 Task: Find connections with filter location La Celle-Saint-Cloud with filter topic #Consultantswith filter profile language German with filter current company Jindal Stainless with filter school Technology Jobs with filter industry Venture Capital and Private Equity Principals with filter service category Leadership Development with filter keywords title Digital Overlord
Action: Mouse moved to (575, 96)
Screenshot: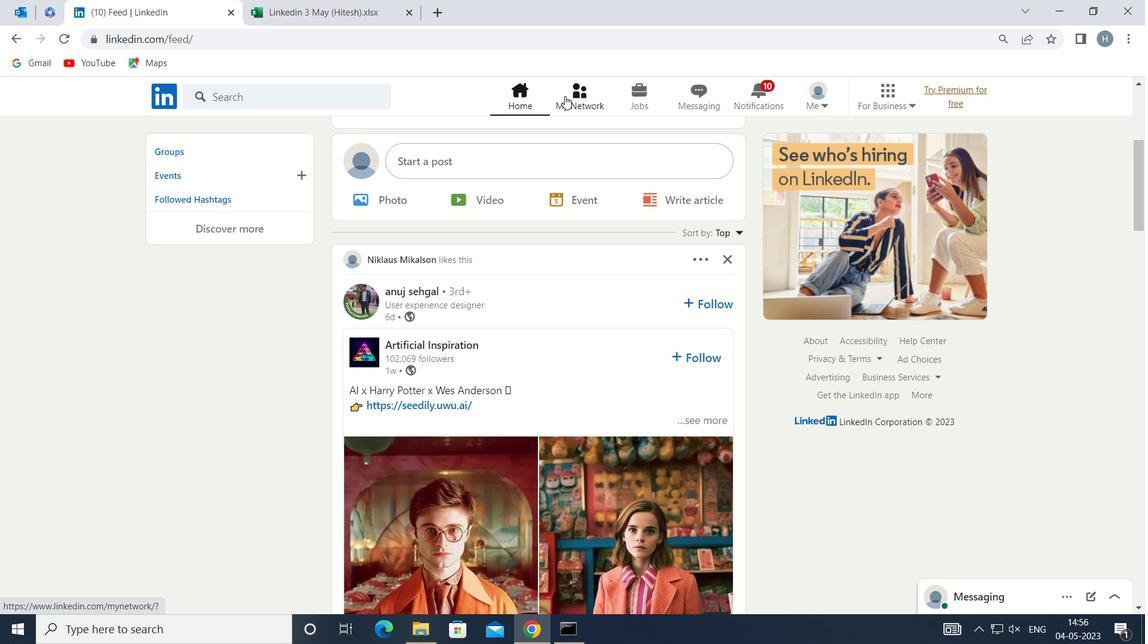 
Action: Mouse pressed left at (575, 96)
Screenshot: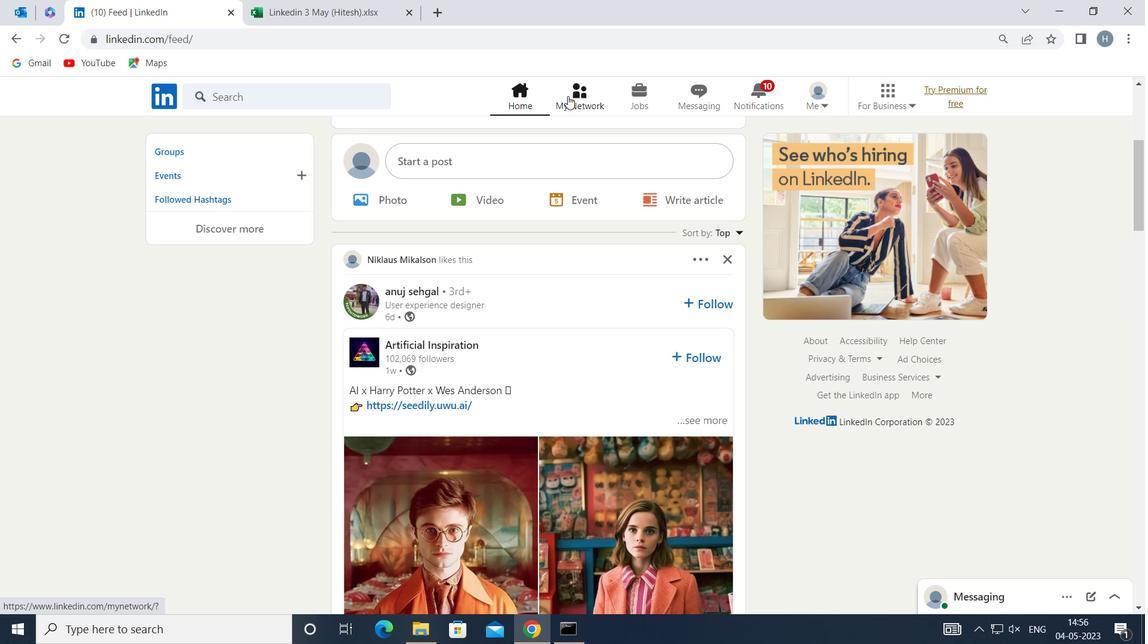 
Action: Mouse moved to (300, 171)
Screenshot: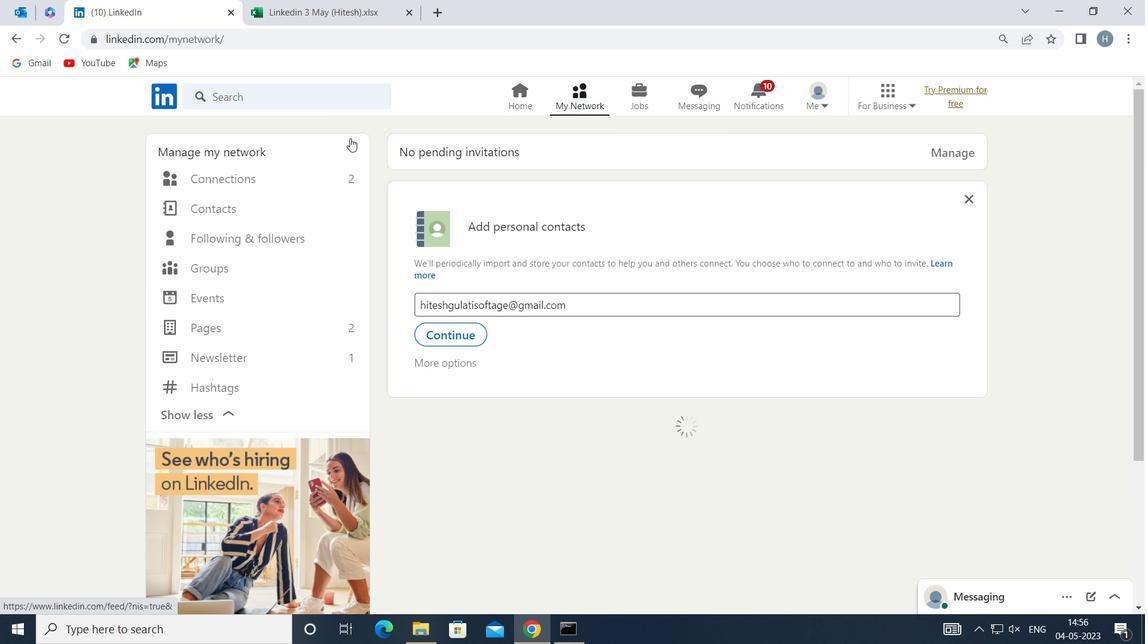
Action: Mouse pressed left at (300, 171)
Screenshot: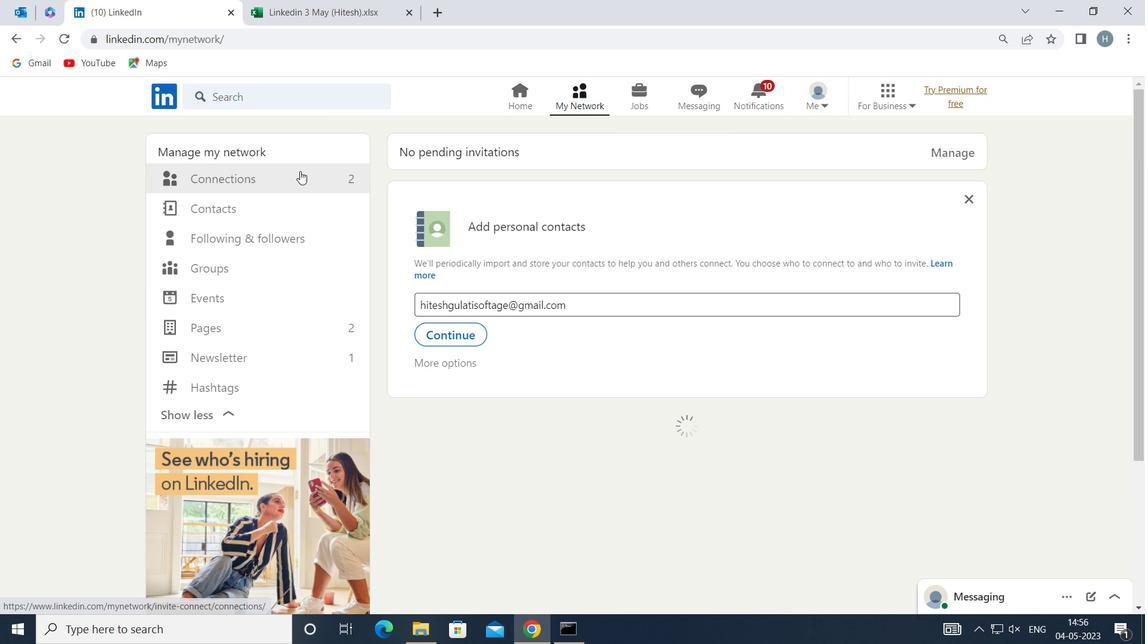 
Action: Mouse moved to (701, 173)
Screenshot: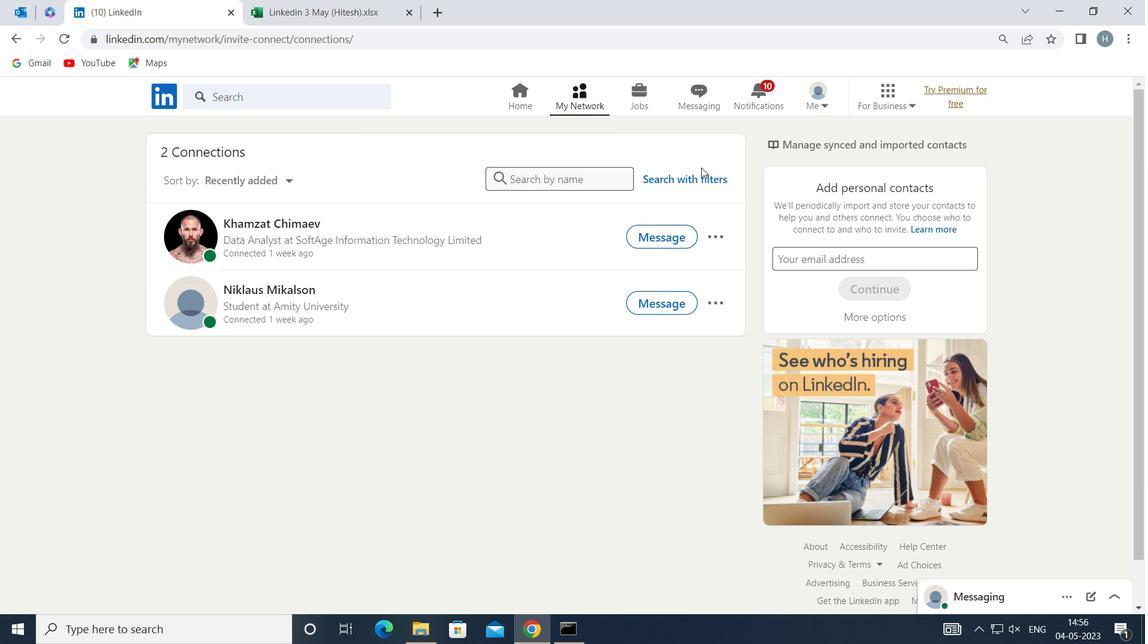
Action: Mouse pressed left at (701, 173)
Screenshot: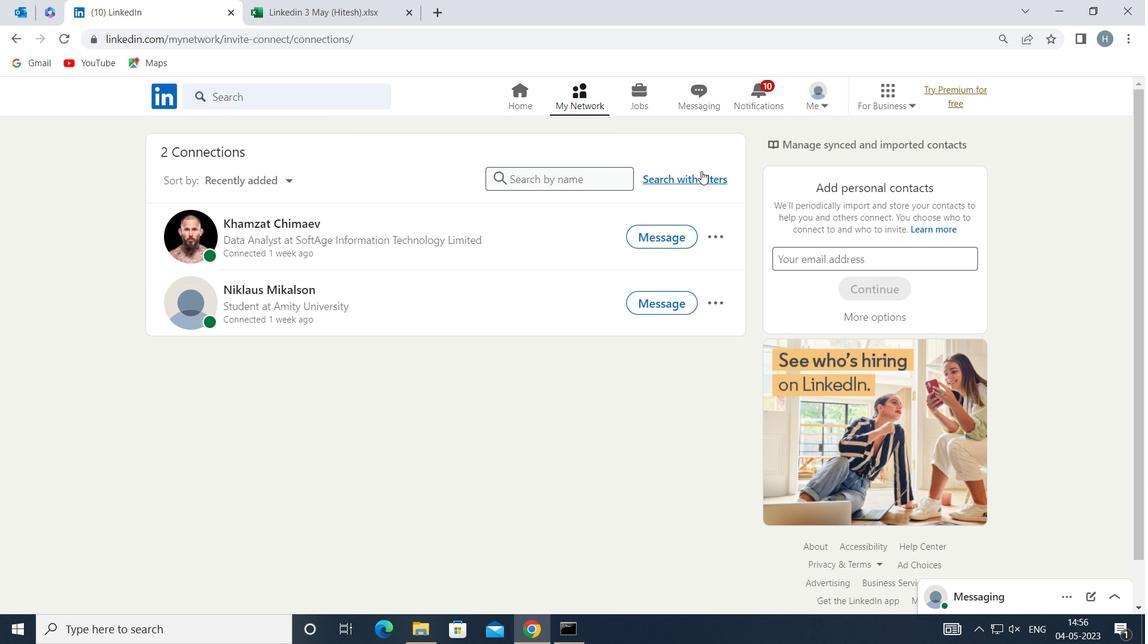 
Action: Mouse moved to (624, 135)
Screenshot: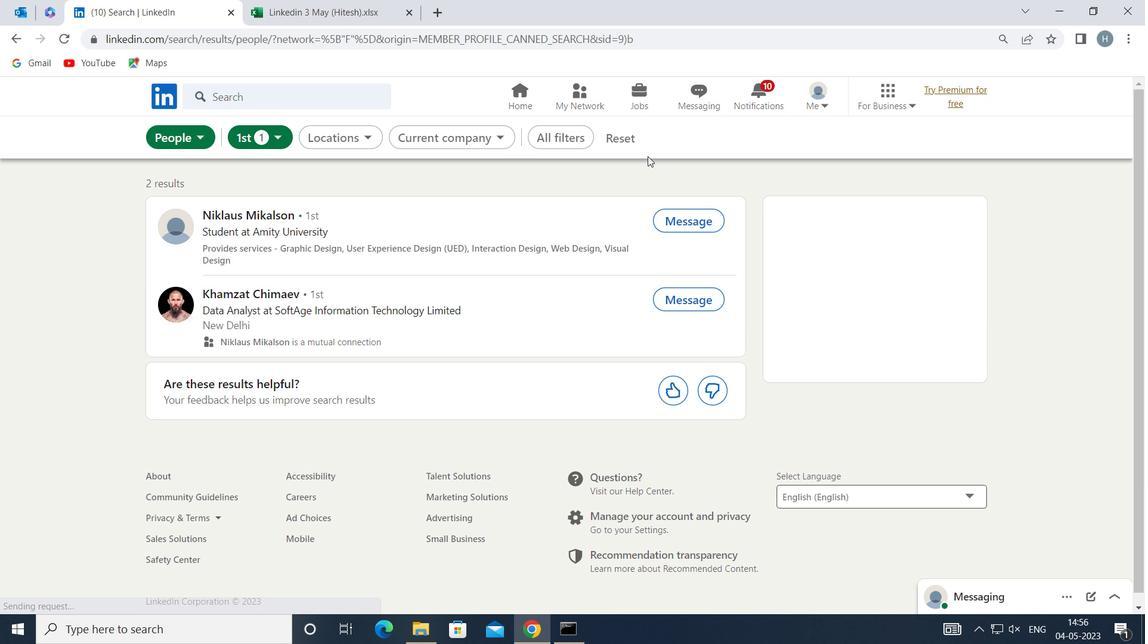 
Action: Mouse pressed left at (624, 135)
Screenshot: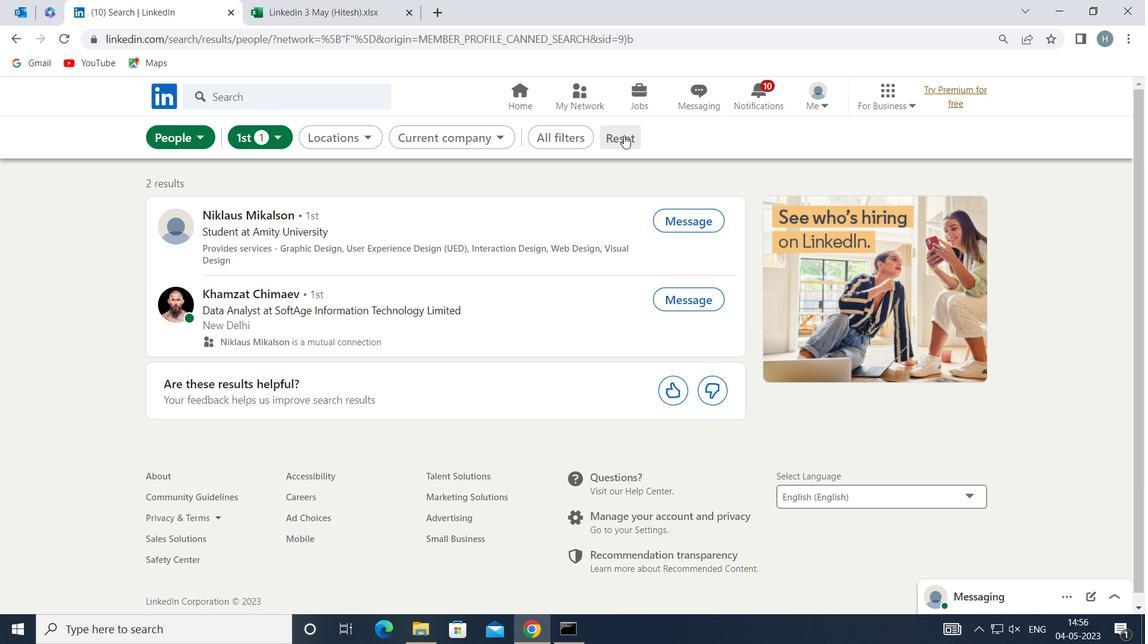 
Action: Mouse moved to (612, 131)
Screenshot: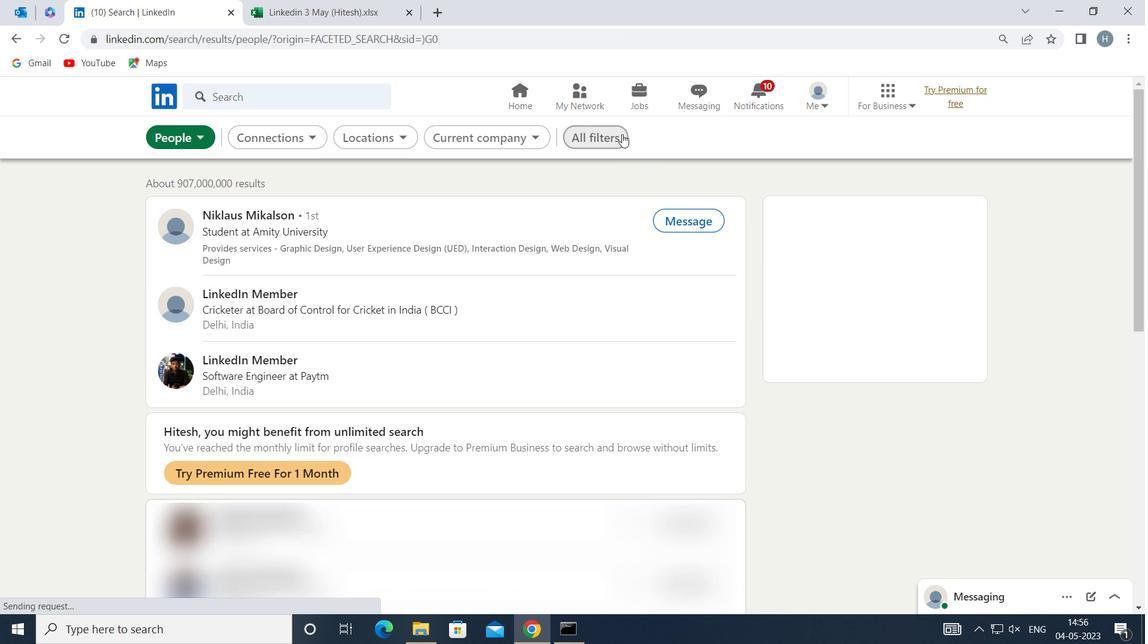 
Action: Mouse pressed left at (612, 131)
Screenshot: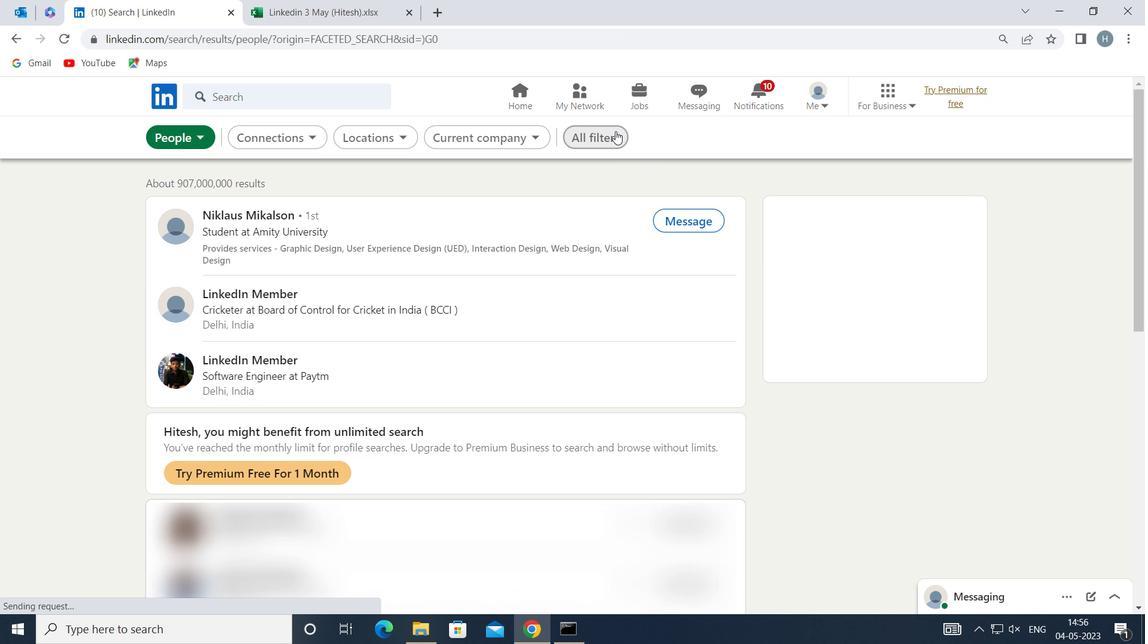 
Action: Mouse moved to (840, 264)
Screenshot: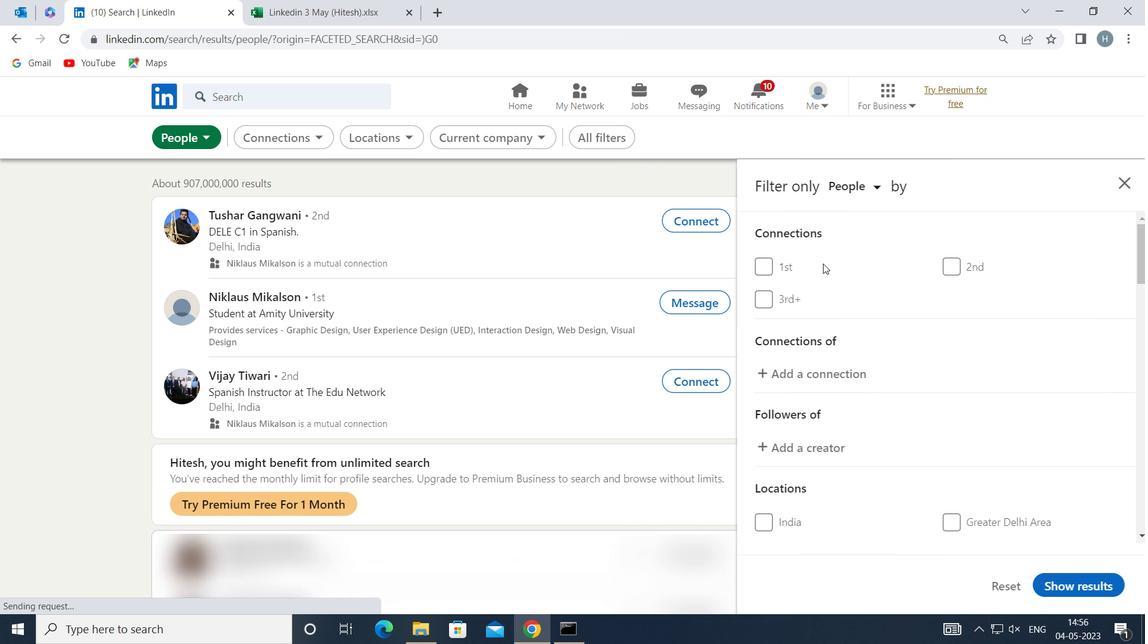 
Action: Mouse scrolled (840, 264) with delta (0, 0)
Screenshot: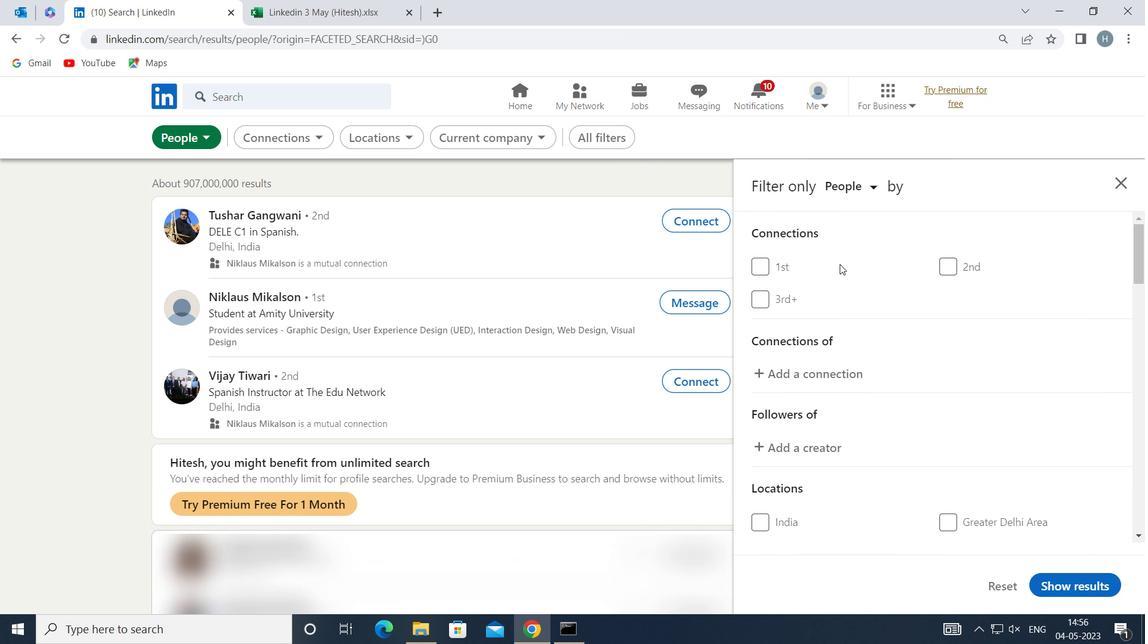 
Action: Mouse moved to (842, 264)
Screenshot: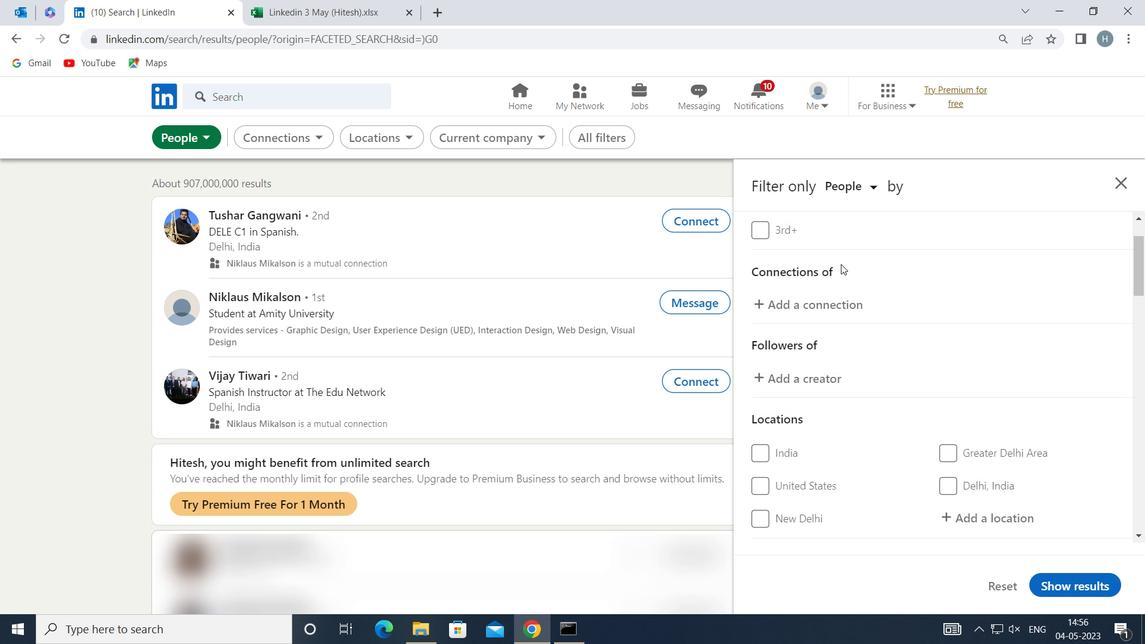 
Action: Mouse scrolled (842, 264) with delta (0, 0)
Screenshot: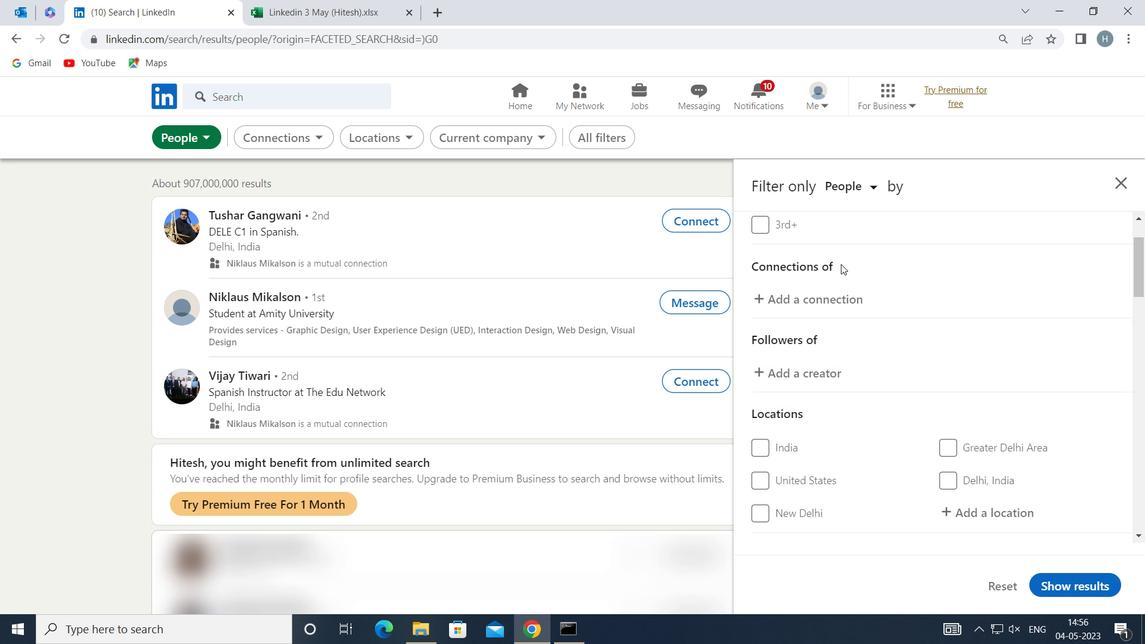 
Action: Mouse moved to (989, 434)
Screenshot: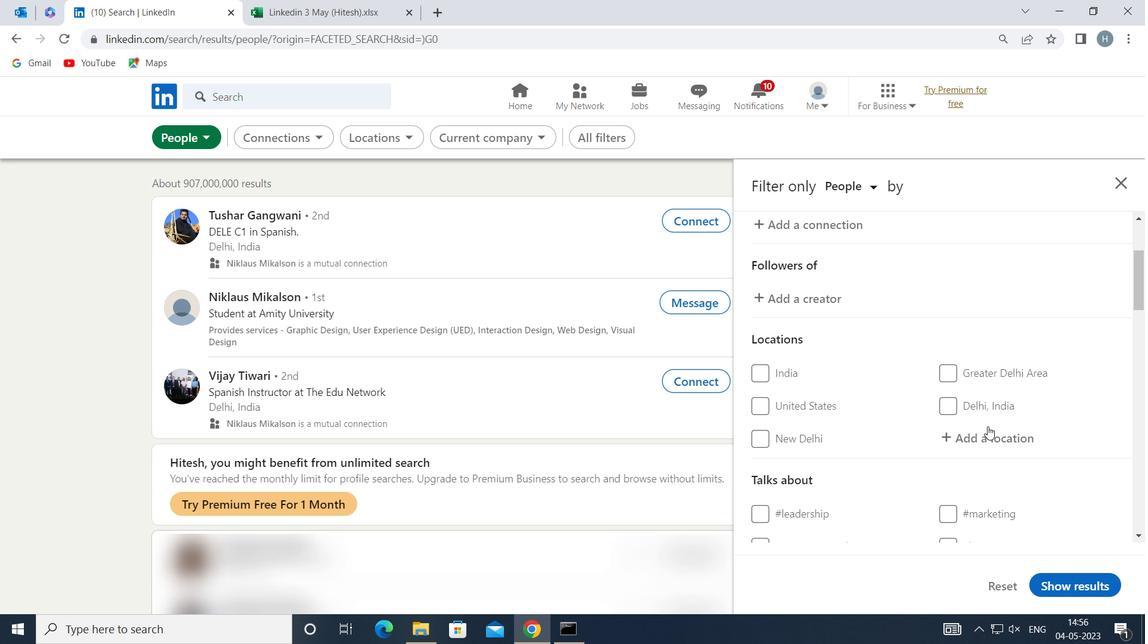 
Action: Mouse pressed left at (989, 434)
Screenshot: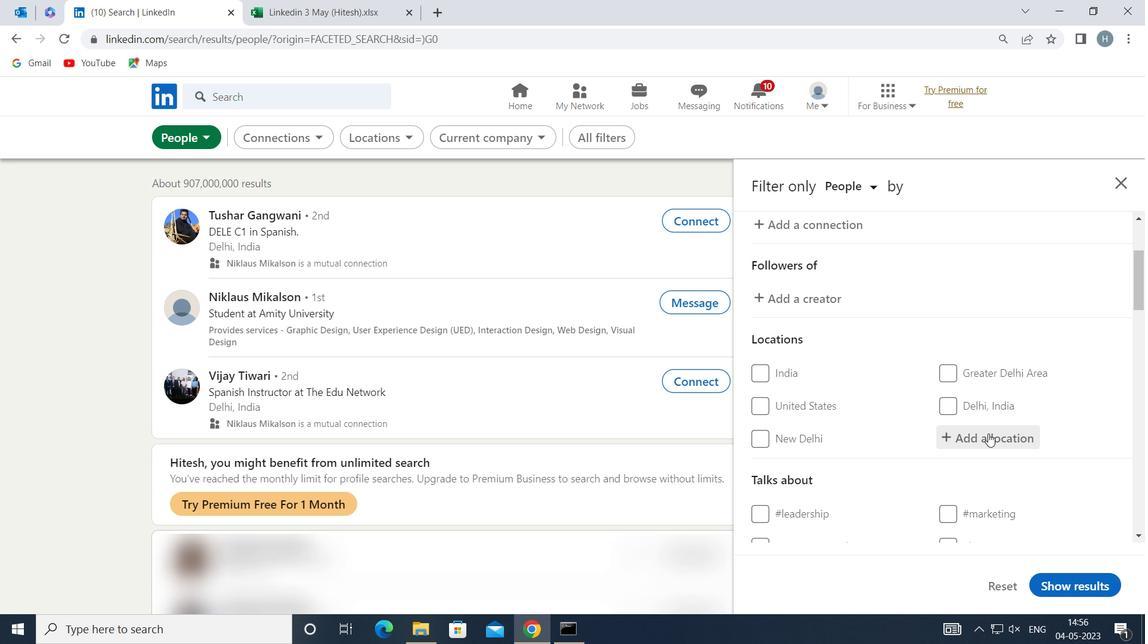 
Action: Mouse moved to (989, 439)
Screenshot: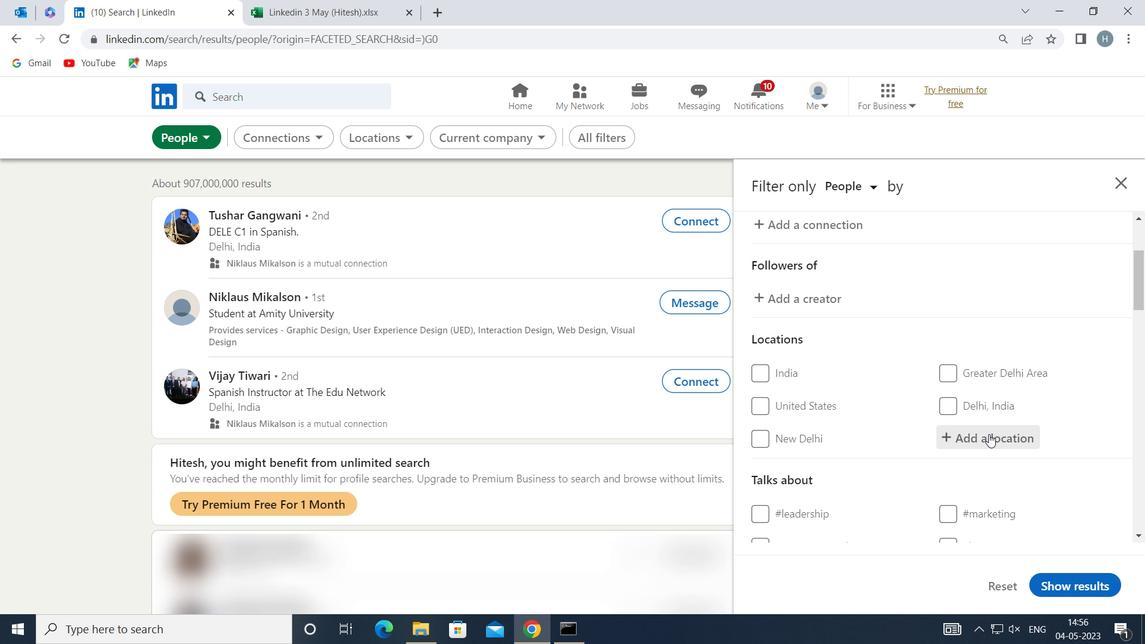 
Action: Key pressed <Key.shift>LA<Key.space><Key.shift>CELLE
Screenshot: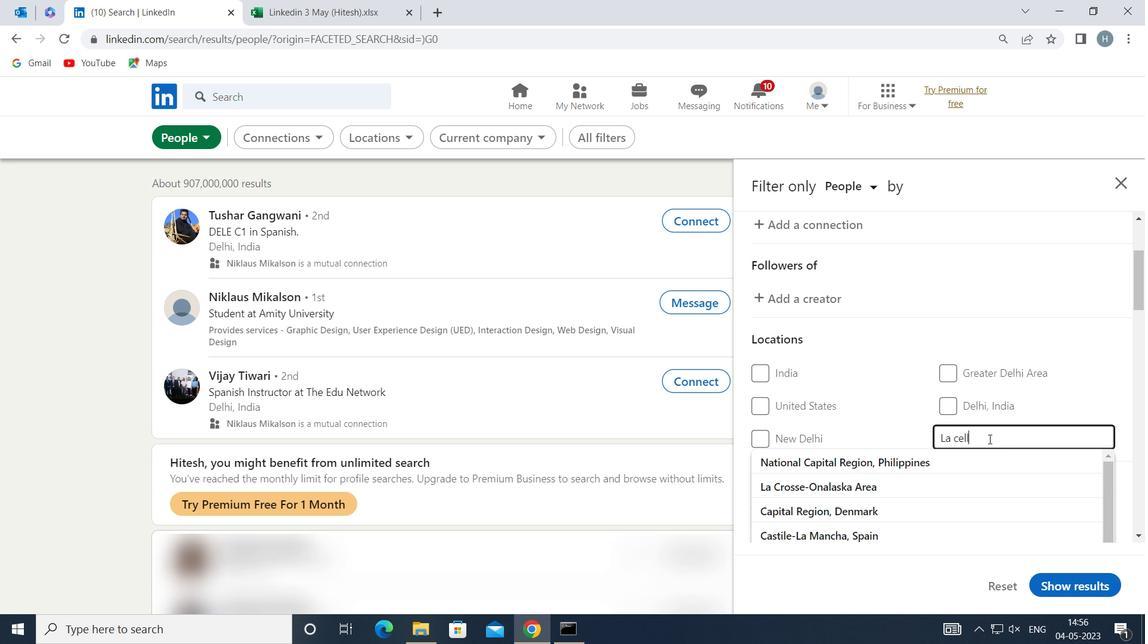 
Action: Mouse moved to (920, 452)
Screenshot: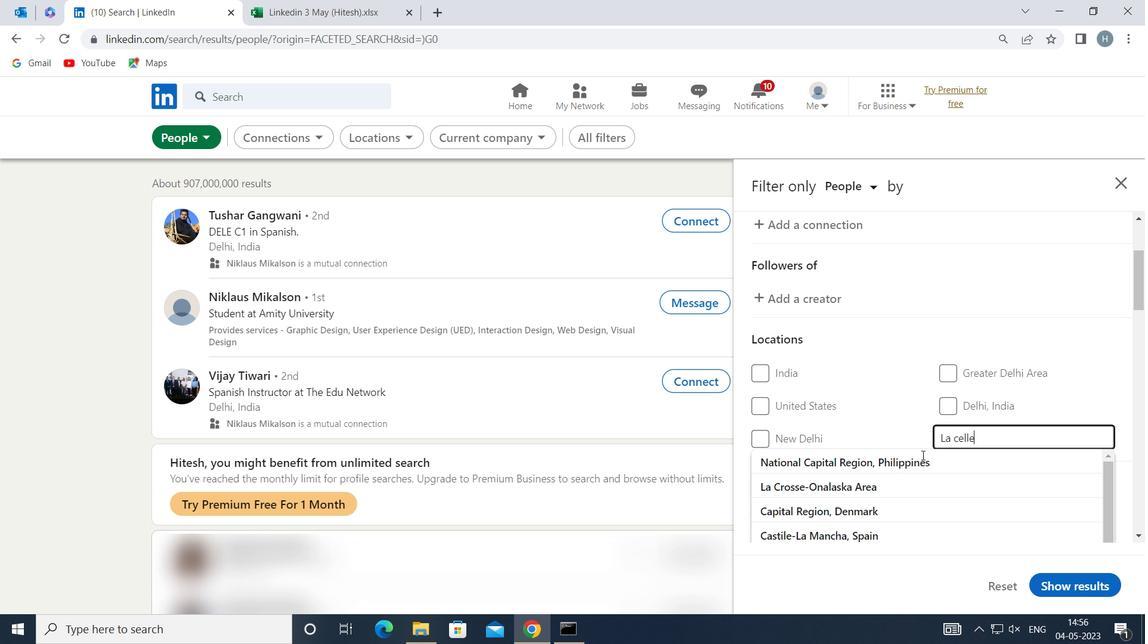 
Action: Key pressed <Key.space>
Screenshot: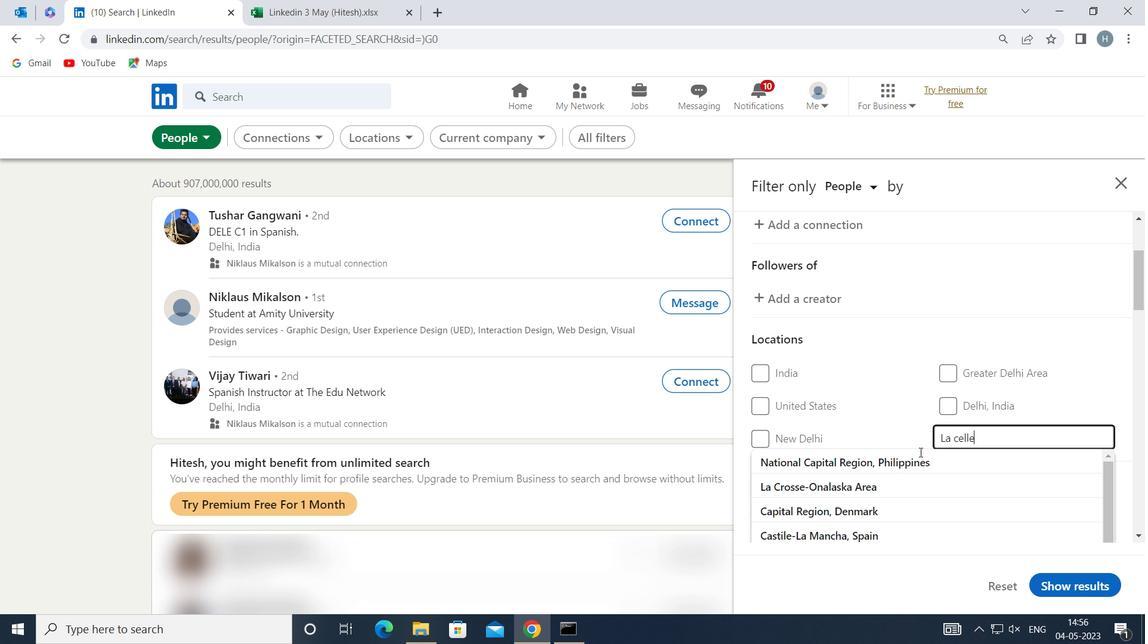 
Action: Mouse moved to (916, 452)
Screenshot: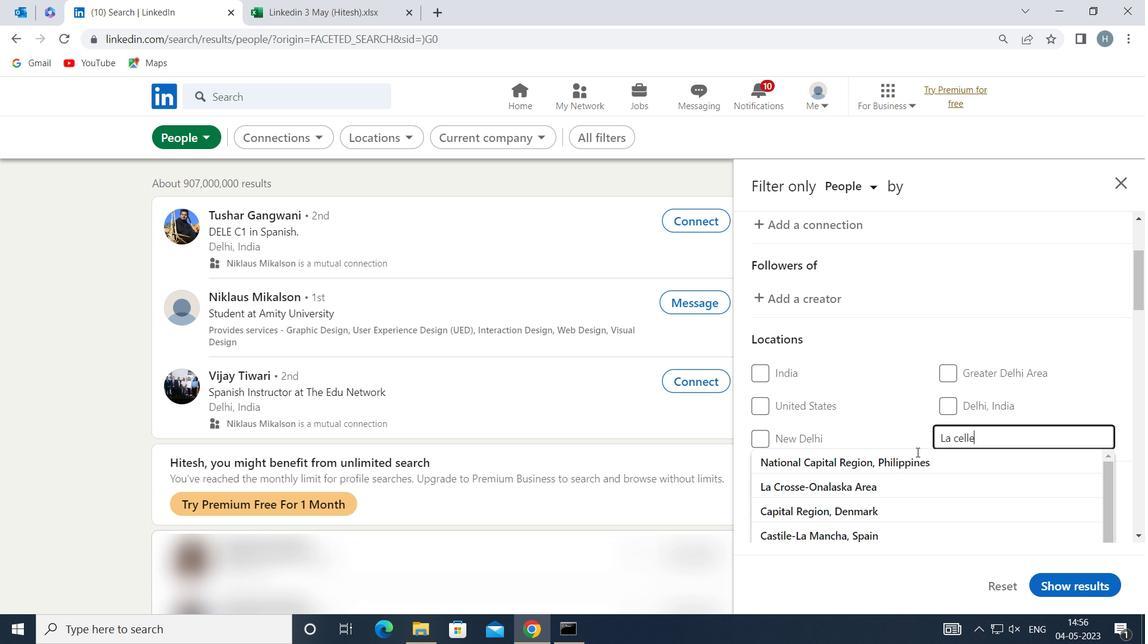 
Action: Key pressed S
Screenshot: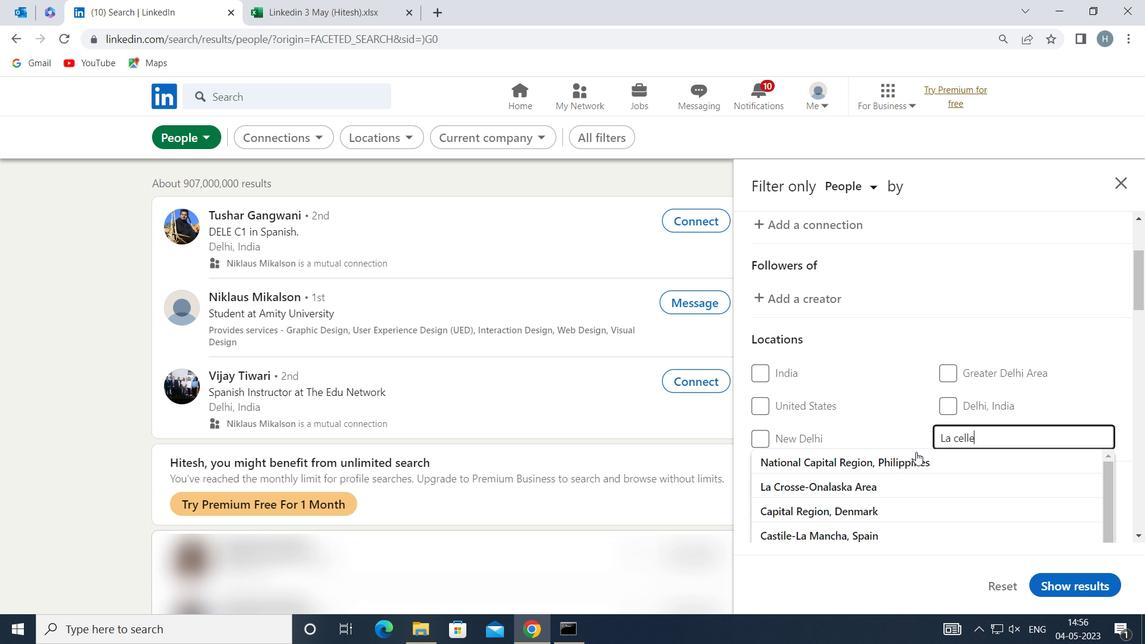 
Action: Mouse moved to (1026, 461)
Screenshot: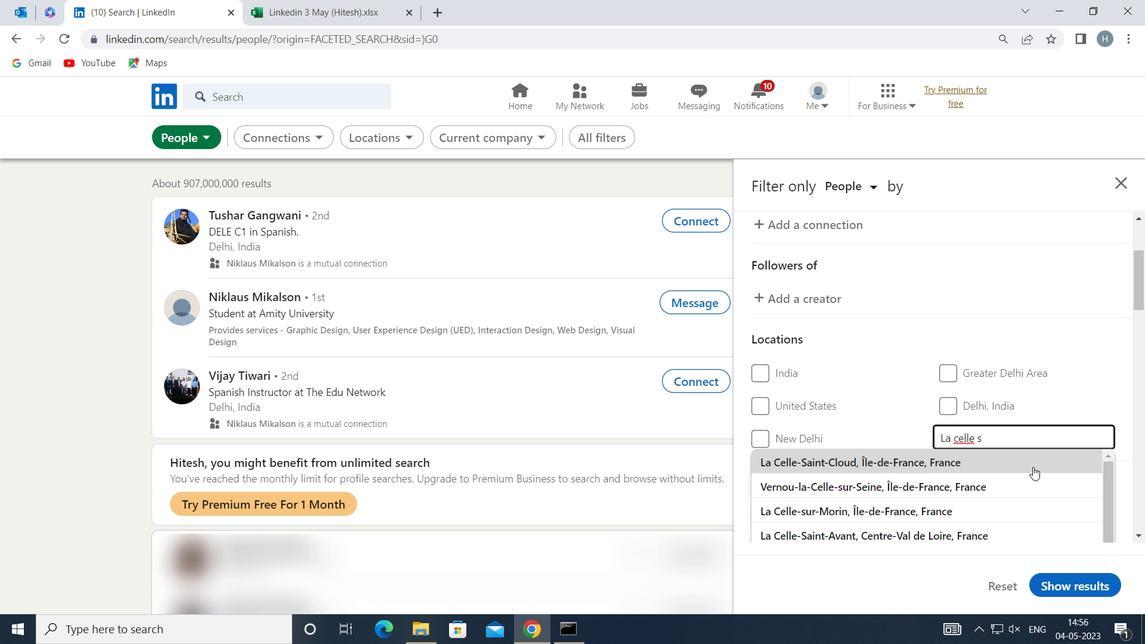 
Action: Mouse pressed left at (1026, 461)
Screenshot: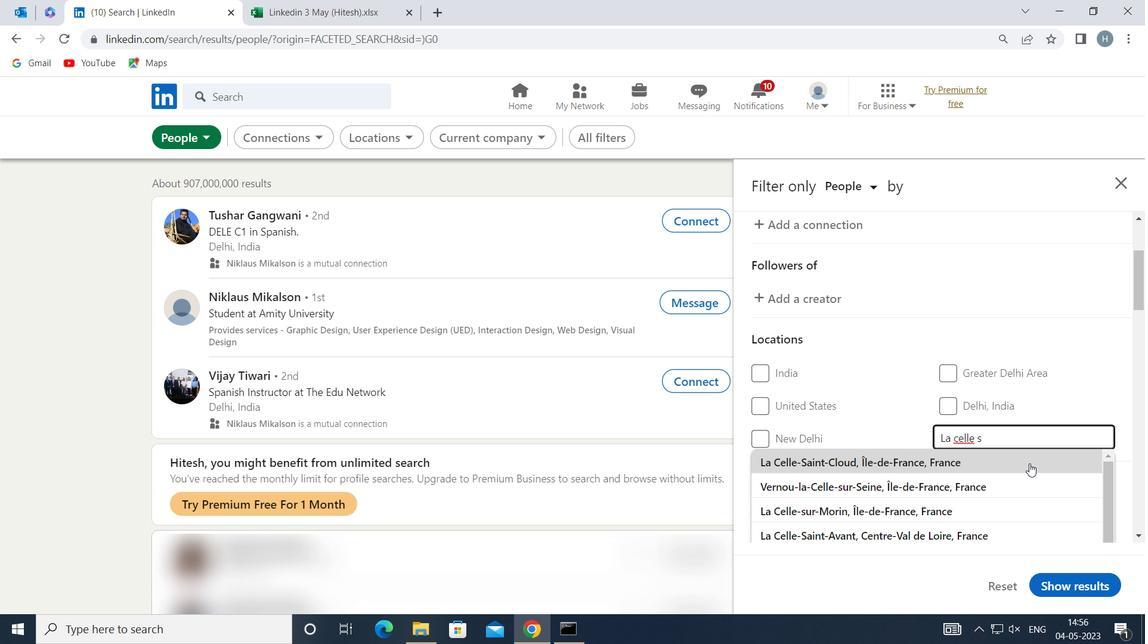 
Action: Mouse moved to (1002, 464)
Screenshot: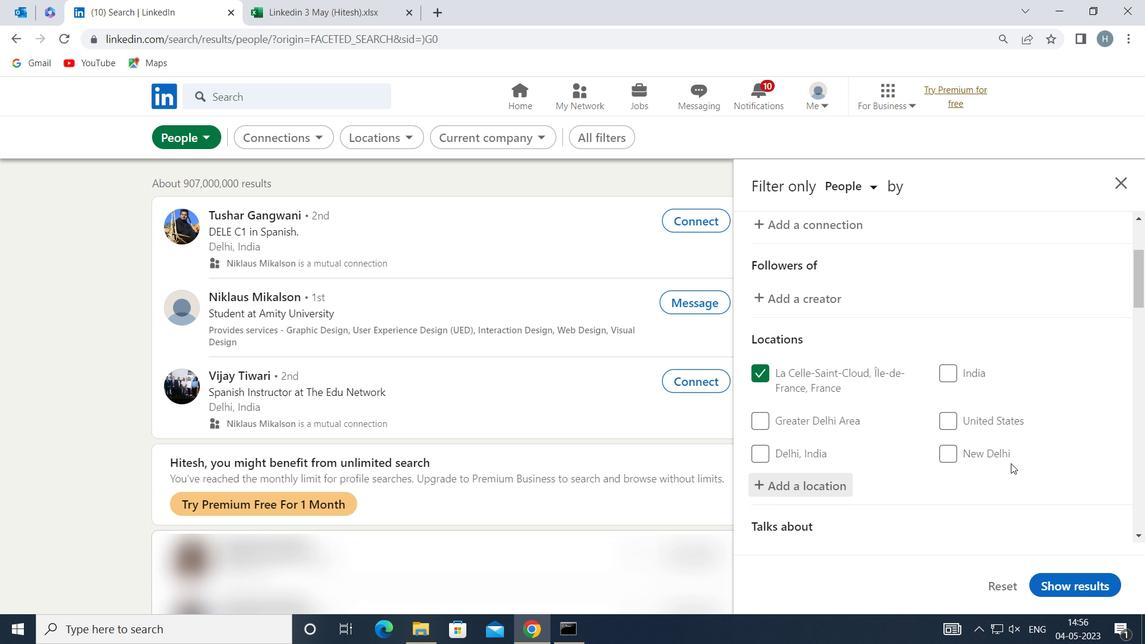 
Action: Mouse scrolled (1002, 463) with delta (0, 0)
Screenshot: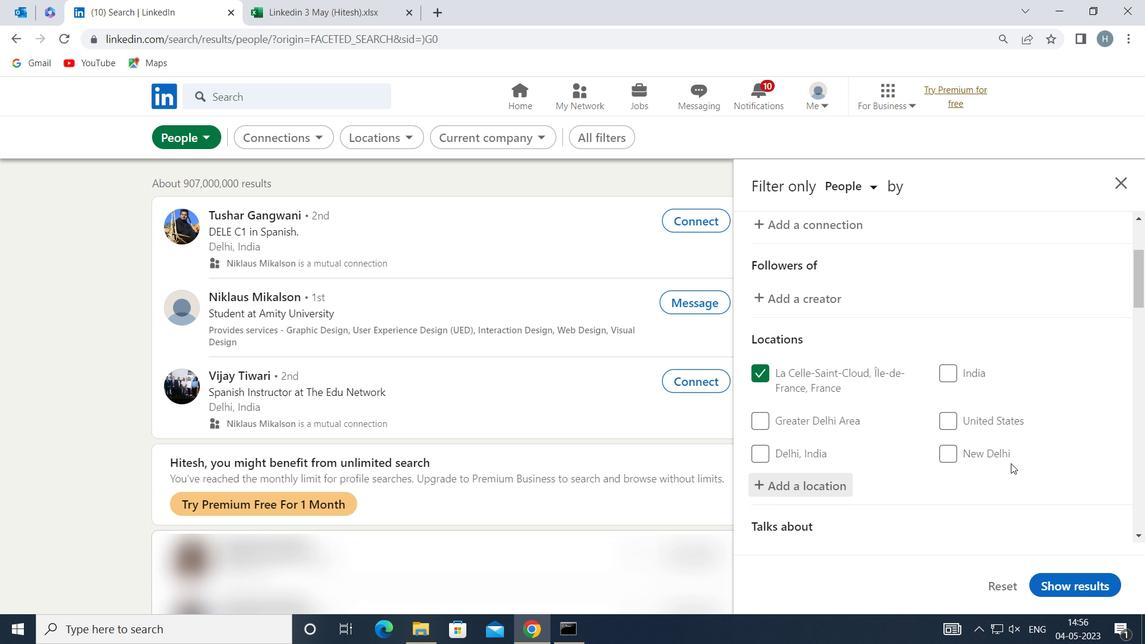 
Action: Mouse moved to (995, 464)
Screenshot: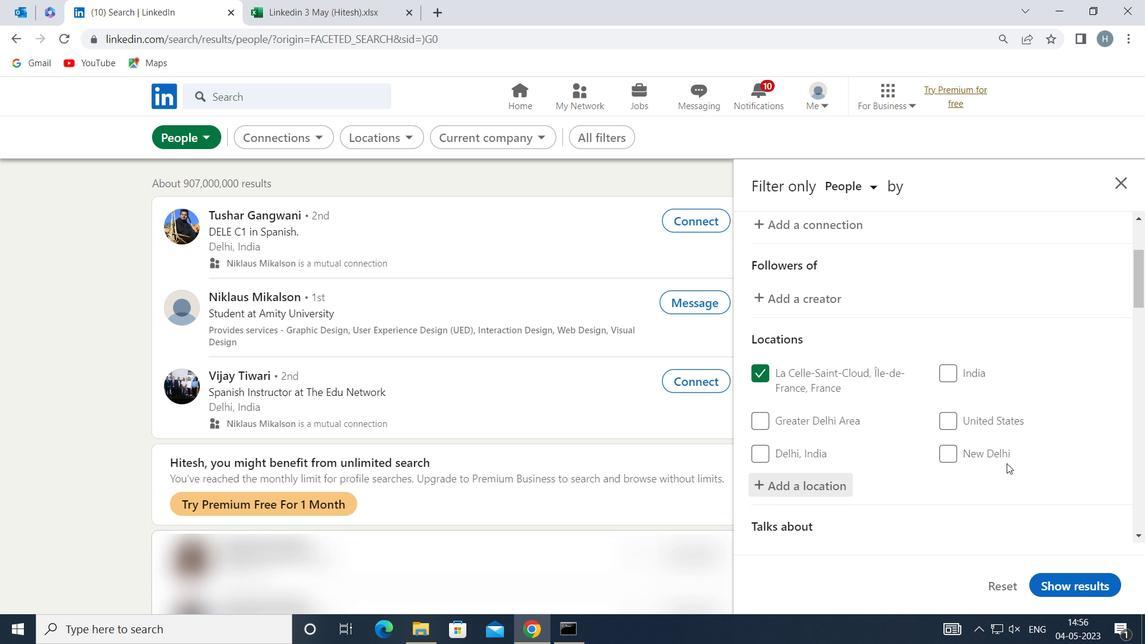 
Action: Mouse scrolled (995, 463) with delta (0, 0)
Screenshot: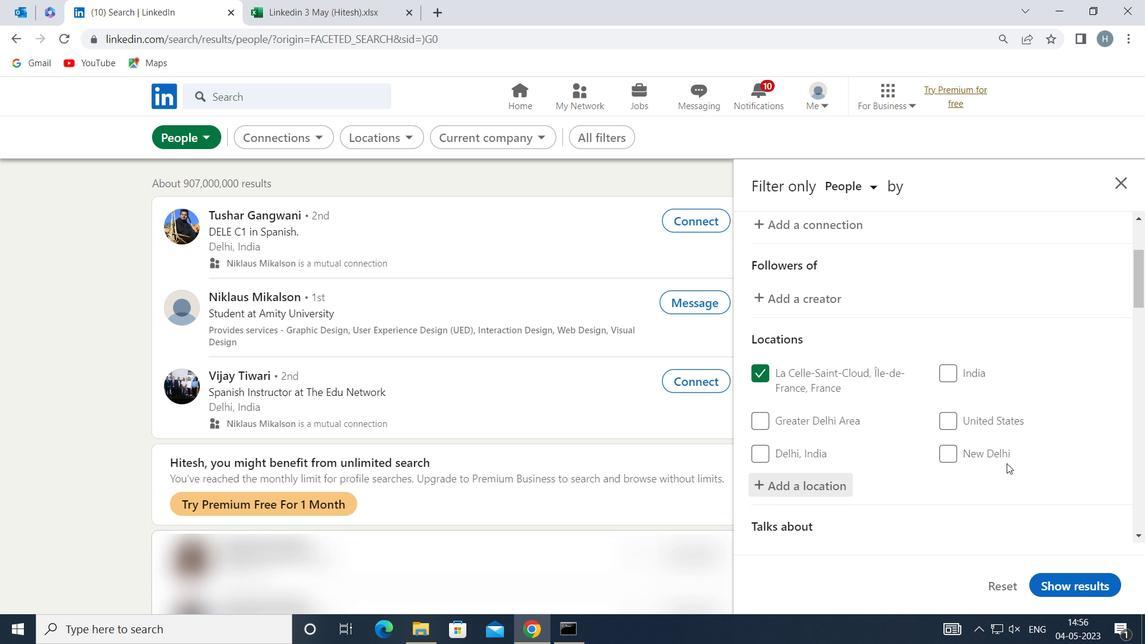 
Action: Mouse moved to (989, 460)
Screenshot: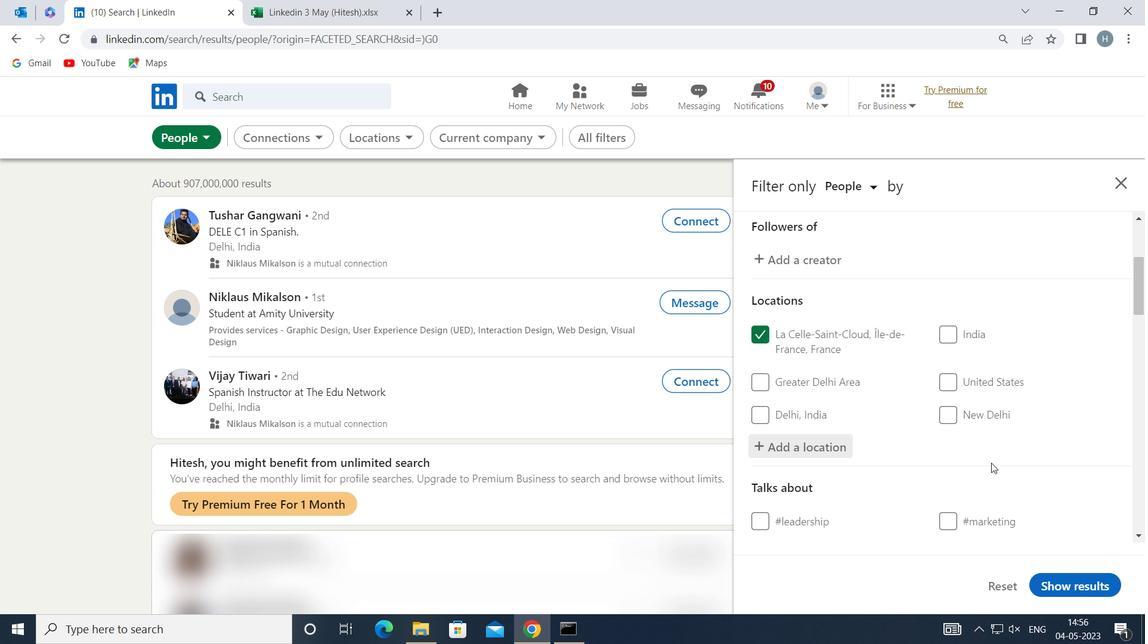 
Action: Mouse scrolled (989, 459) with delta (0, 0)
Screenshot: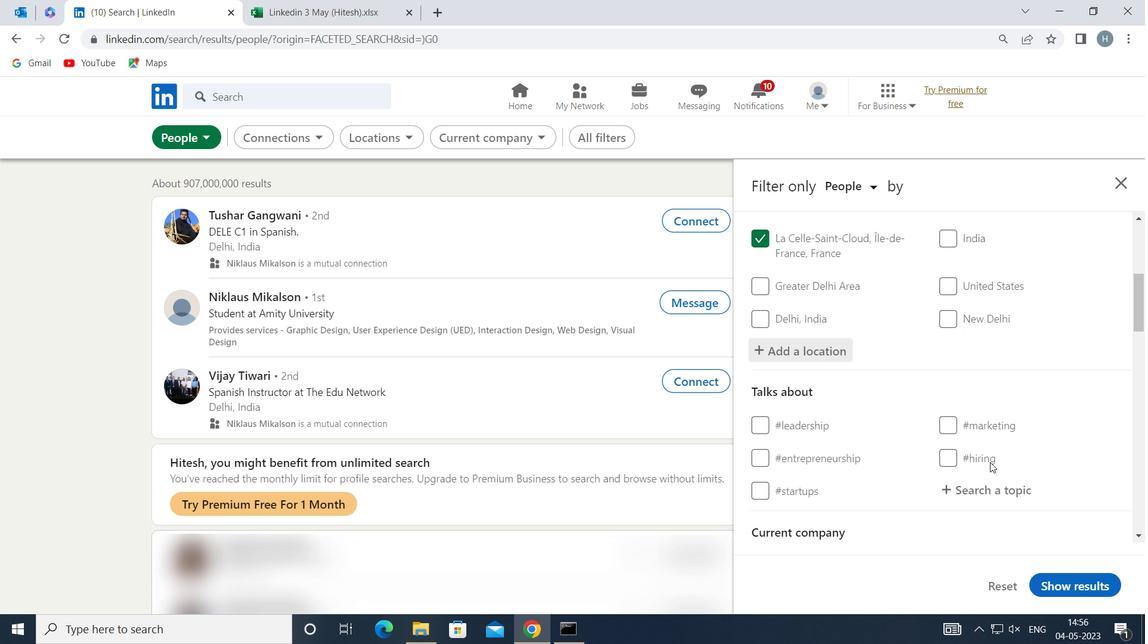 
Action: Mouse moved to (1010, 398)
Screenshot: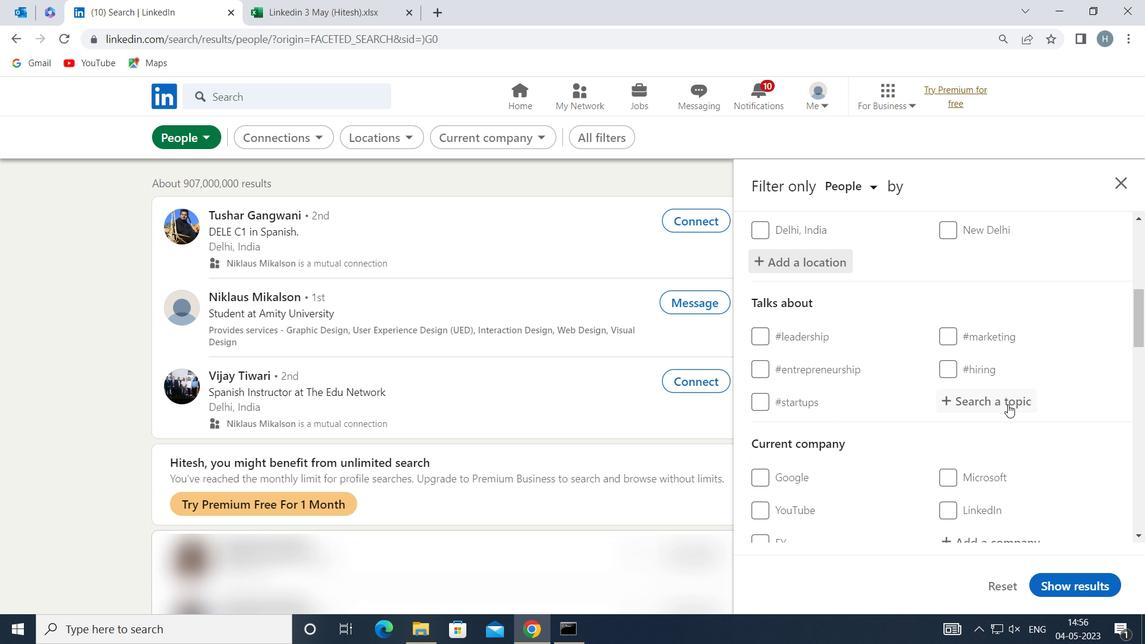 
Action: Mouse pressed left at (1010, 398)
Screenshot: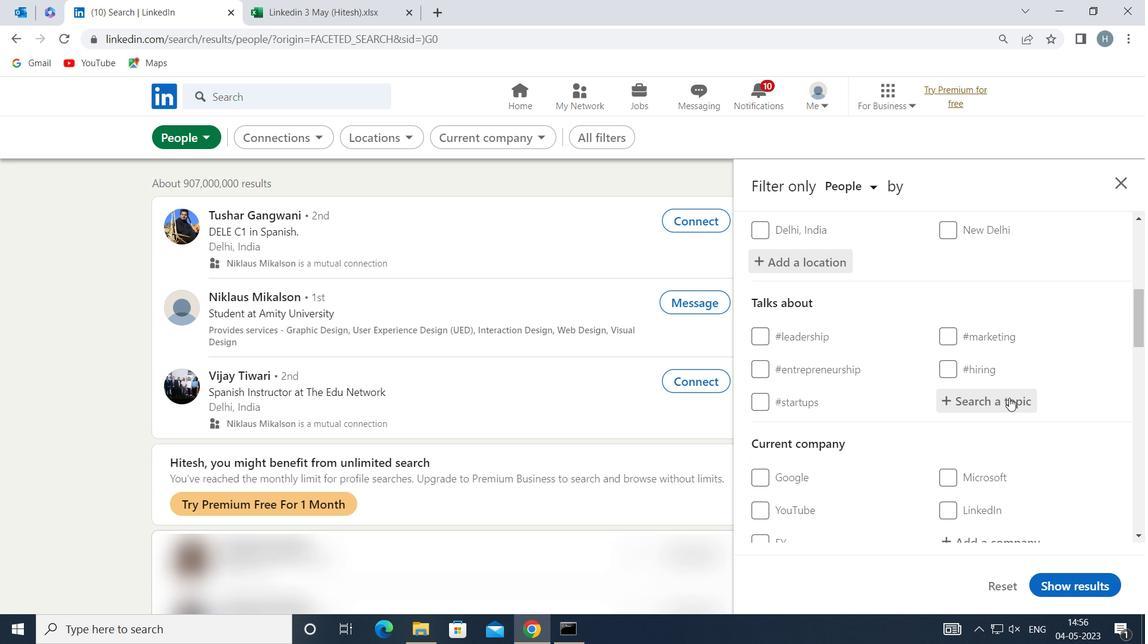 
Action: Mouse moved to (1013, 403)
Screenshot: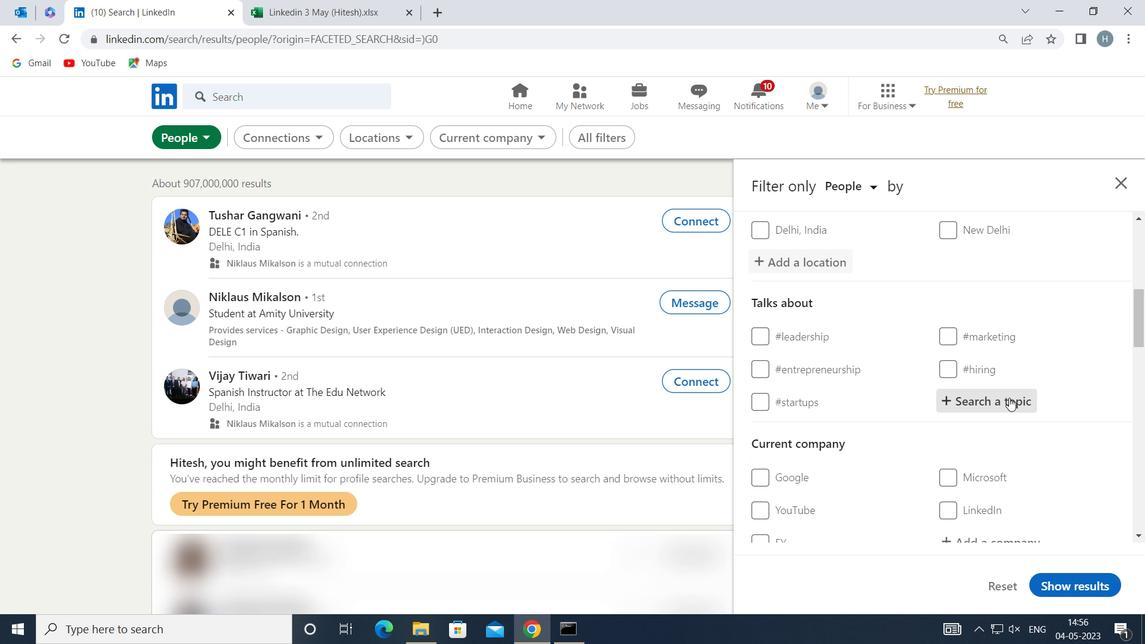
Action: Key pressed <Key.shift>CONSULT
Screenshot: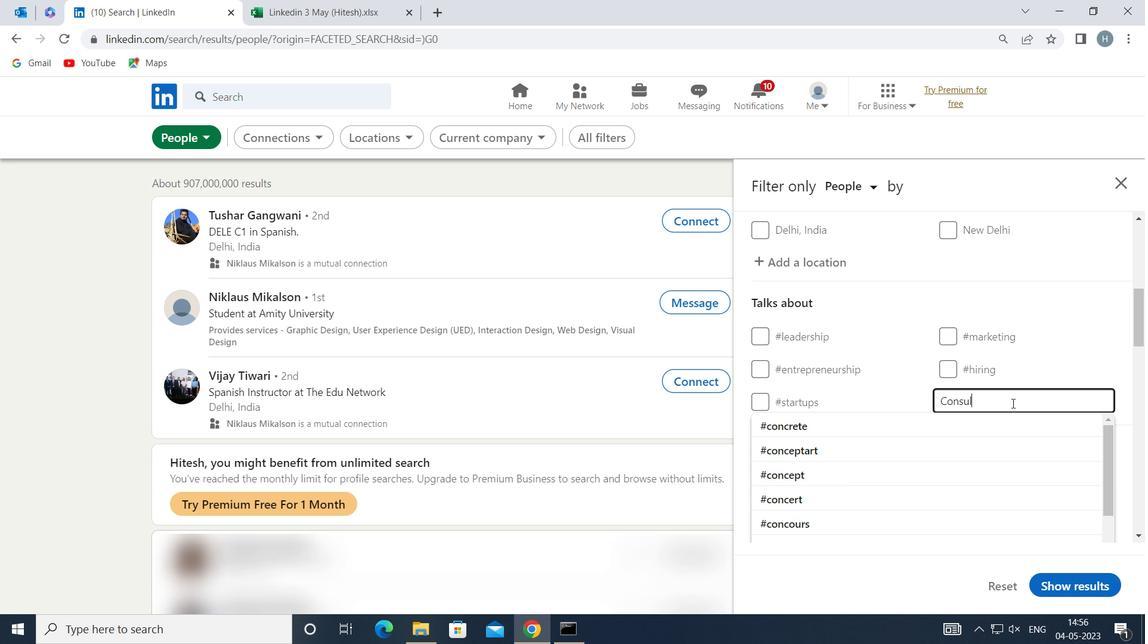 
Action: Mouse moved to (1013, 403)
Screenshot: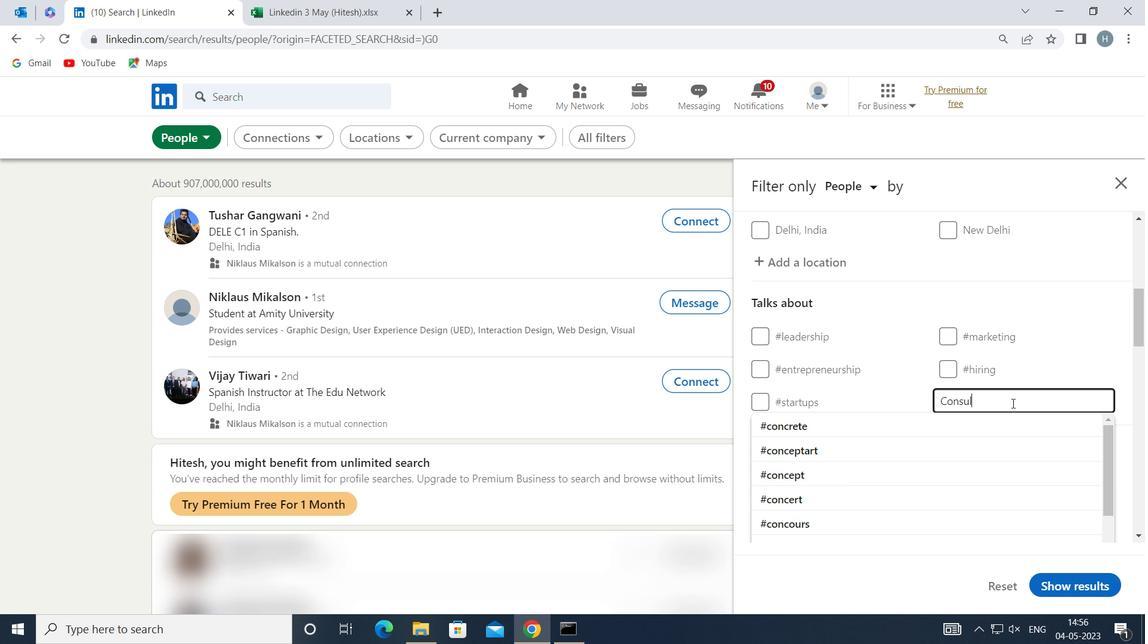 
Action: Key pressed ANTS
Screenshot: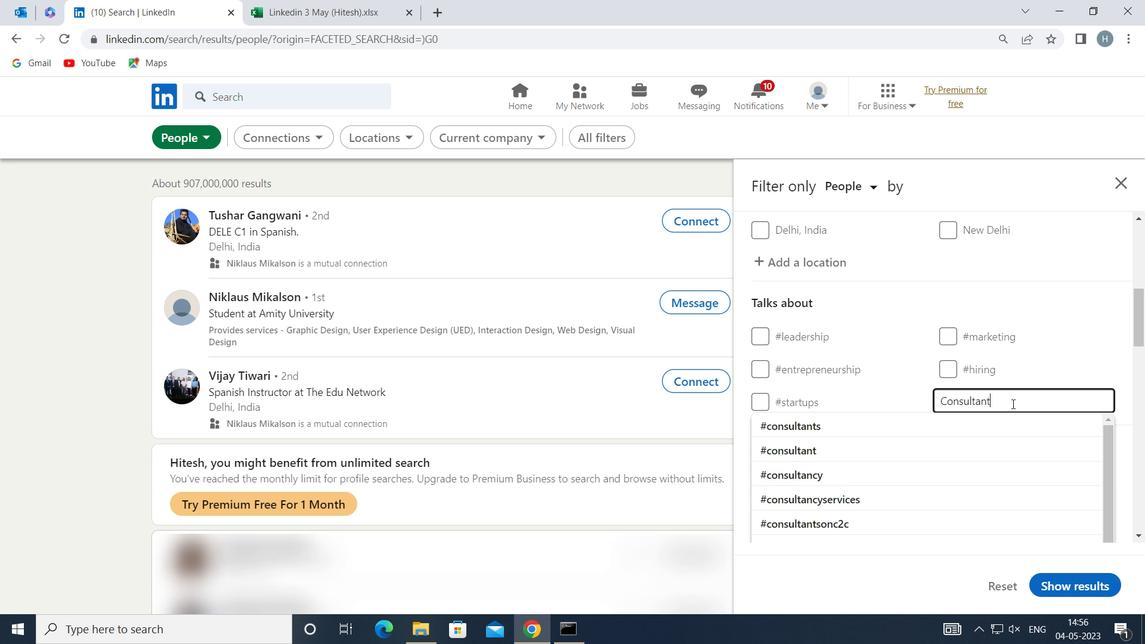 
Action: Mouse moved to (970, 423)
Screenshot: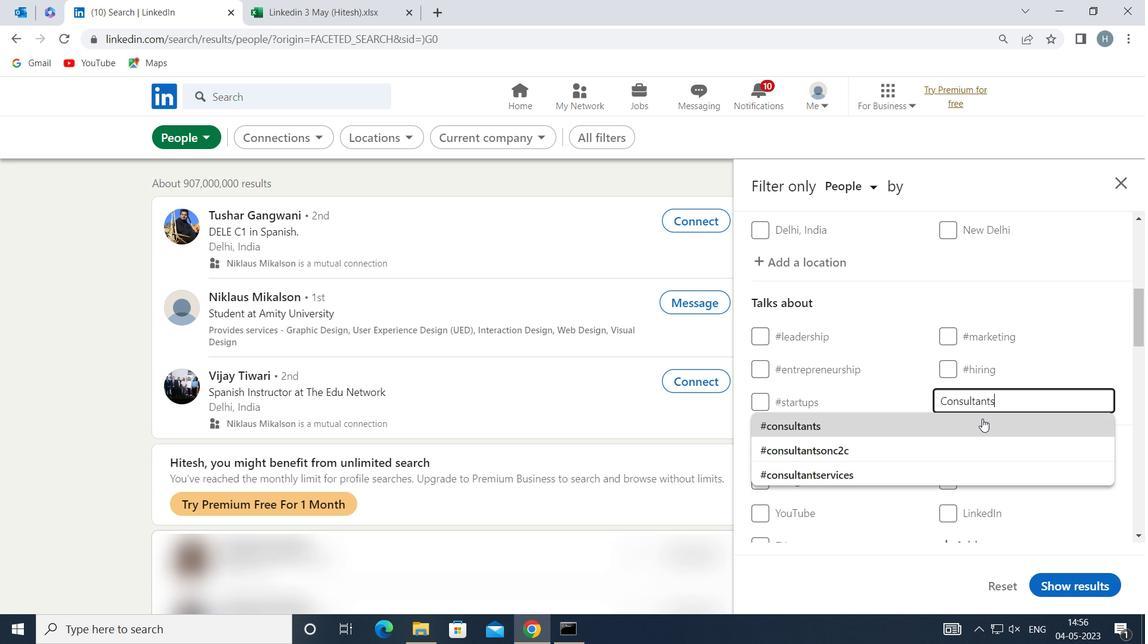 
Action: Mouse pressed left at (970, 423)
Screenshot: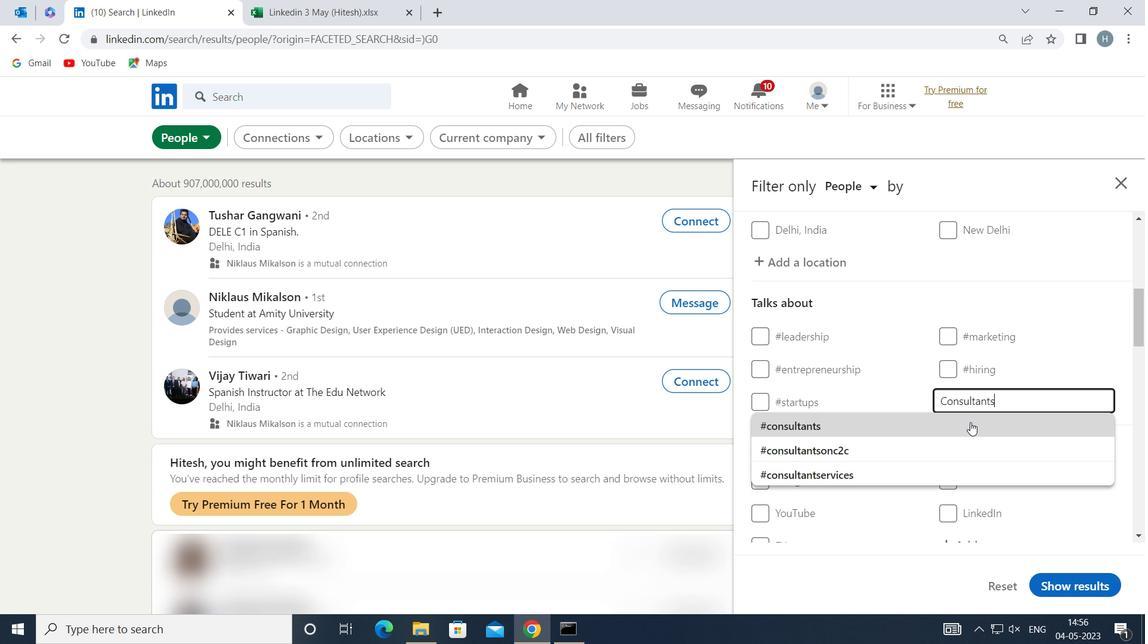 
Action: Mouse moved to (914, 412)
Screenshot: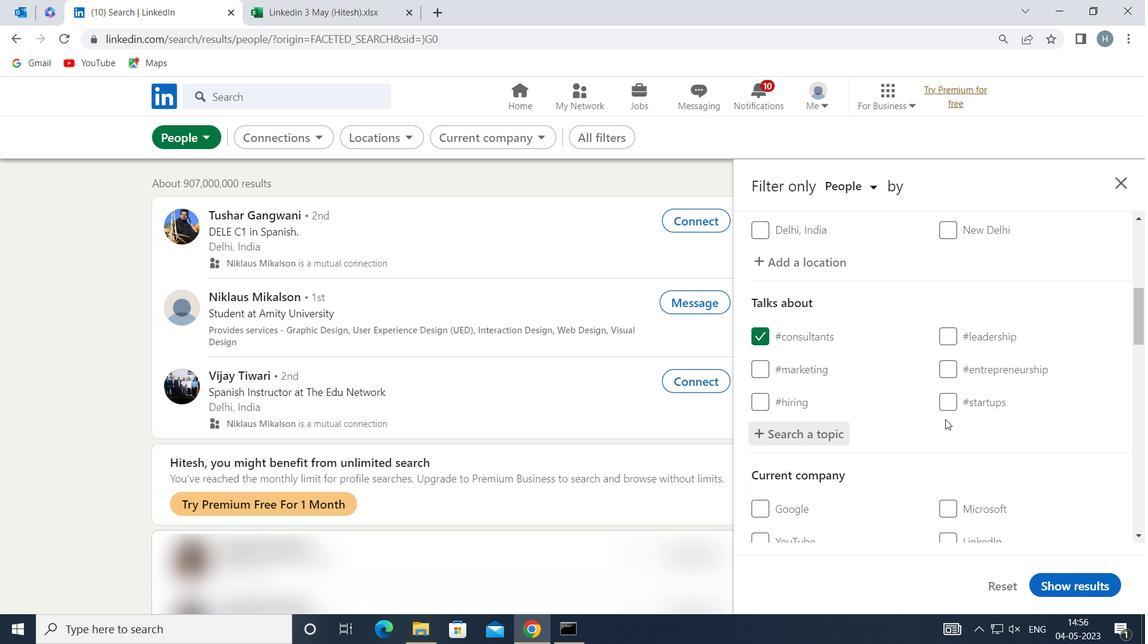 
Action: Mouse scrolled (914, 411) with delta (0, 0)
Screenshot: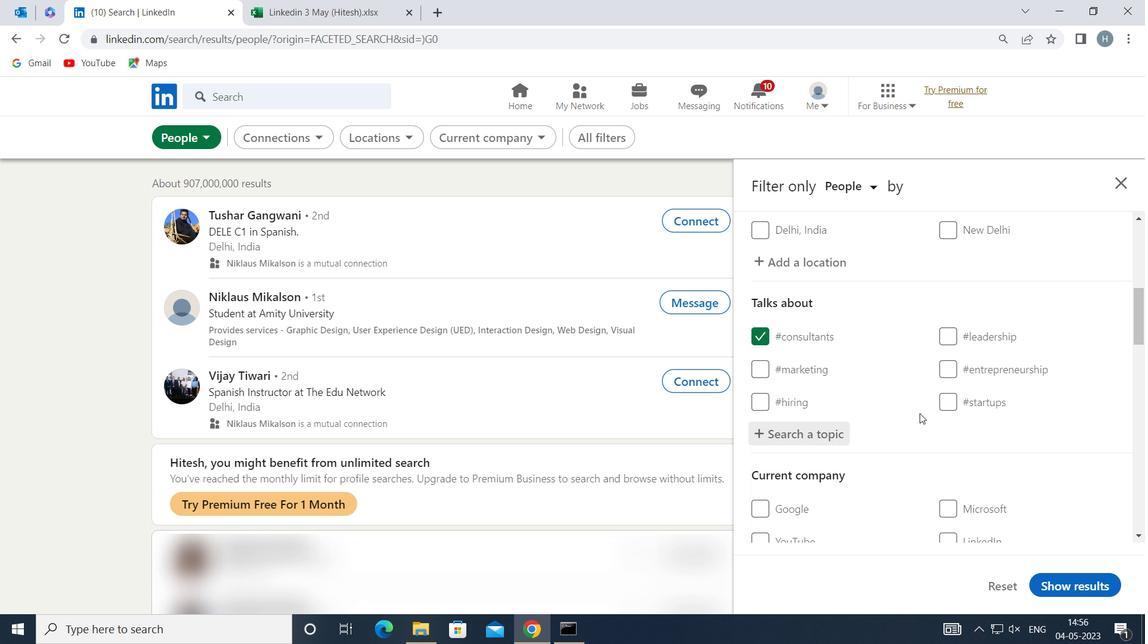 
Action: Mouse moved to (912, 411)
Screenshot: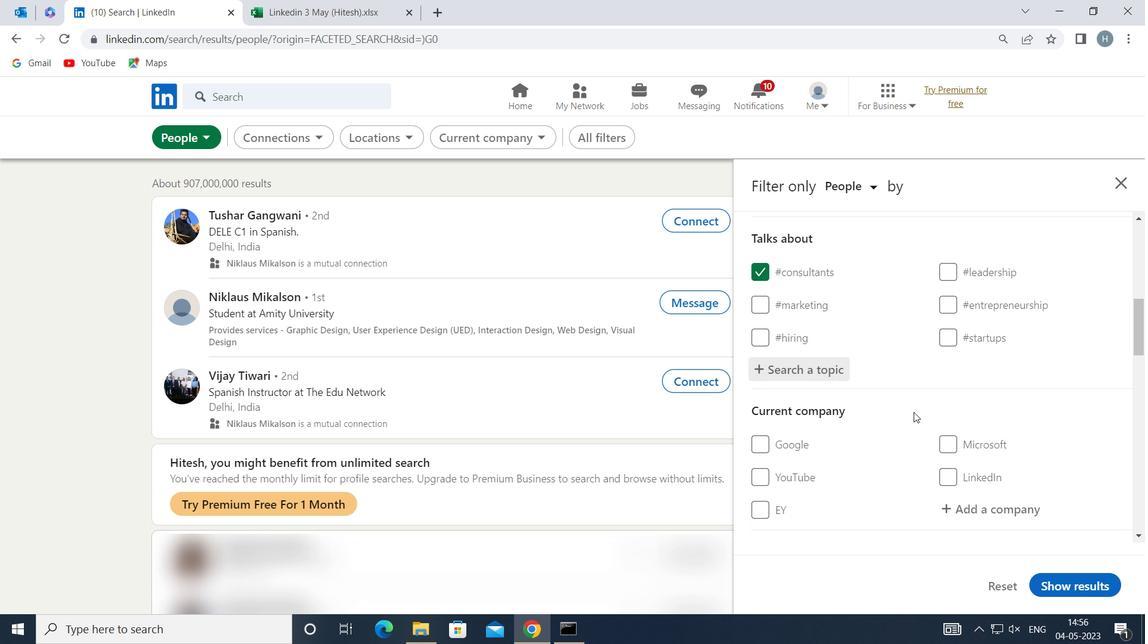 
Action: Mouse scrolled (912, 411) with delta (0, 0)
Screenshot: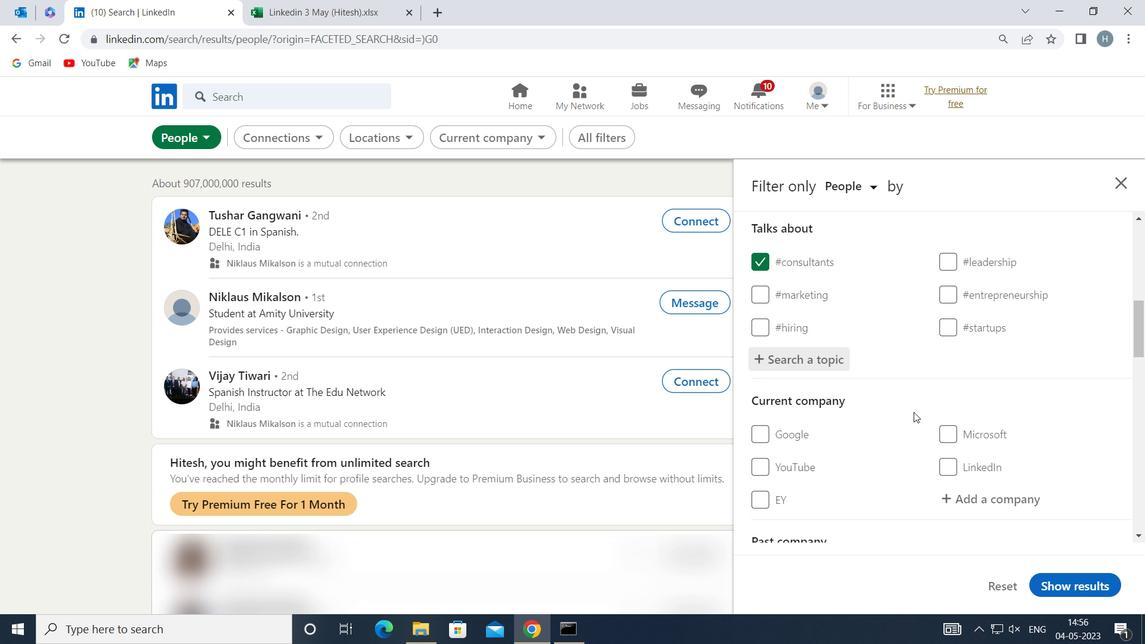 
Action: Mouse moved to (912, 411)
Screenshot: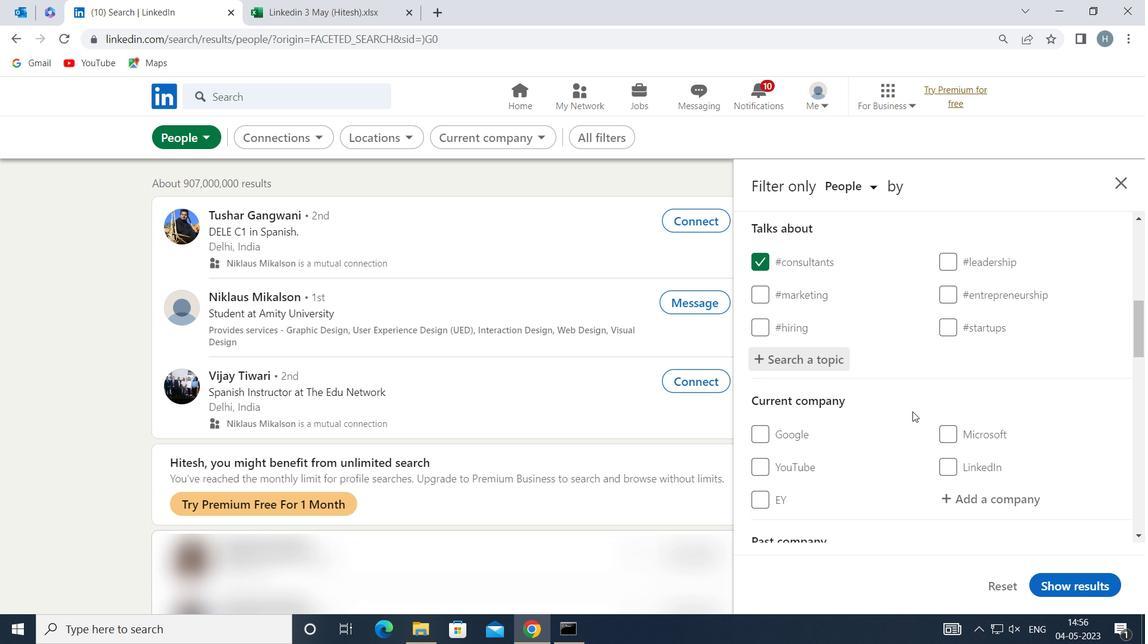 
Action: Mouse scrolled (912, 411) with delta (0, 0)
Screenshot: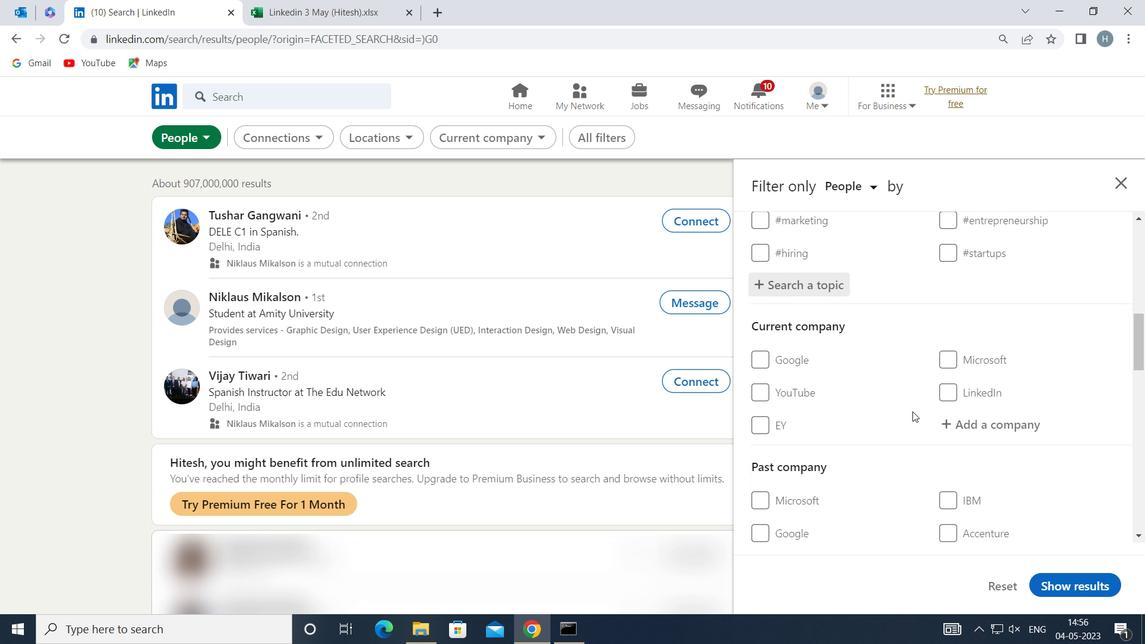 
Action: Mouse scrolled (912, 411) with delta (0, 0)
Screenshot: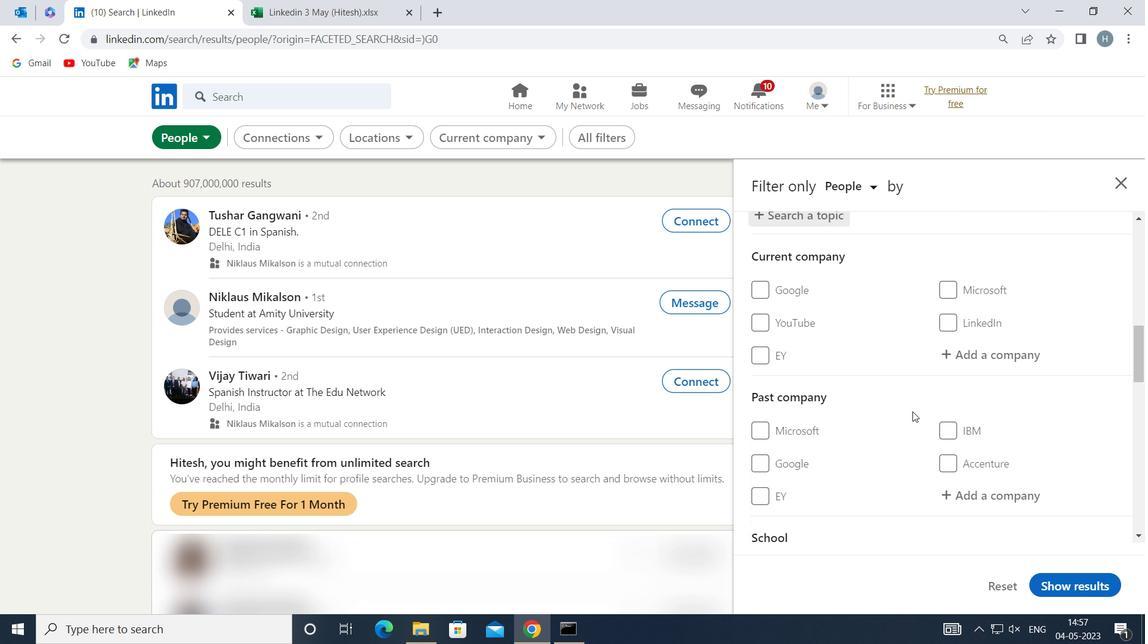 
Action: Mouse scrolled (912, 411) with delta (0, 0)
Screenshot: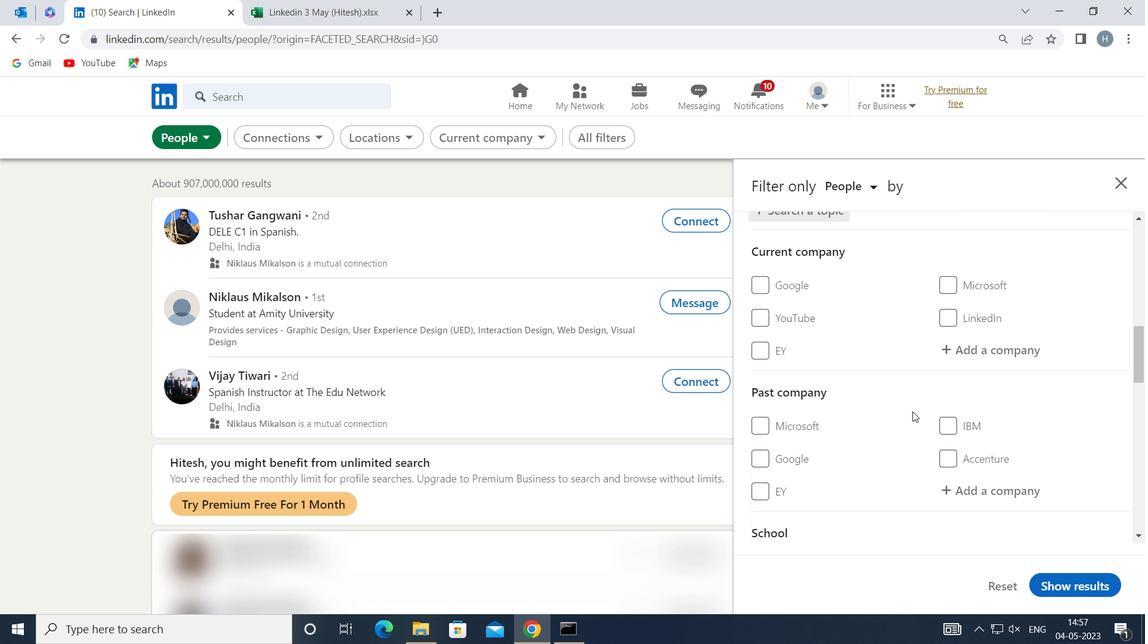 
Action: Mouse scrolled (912, 411) with delta (0, 0)
Screenshot: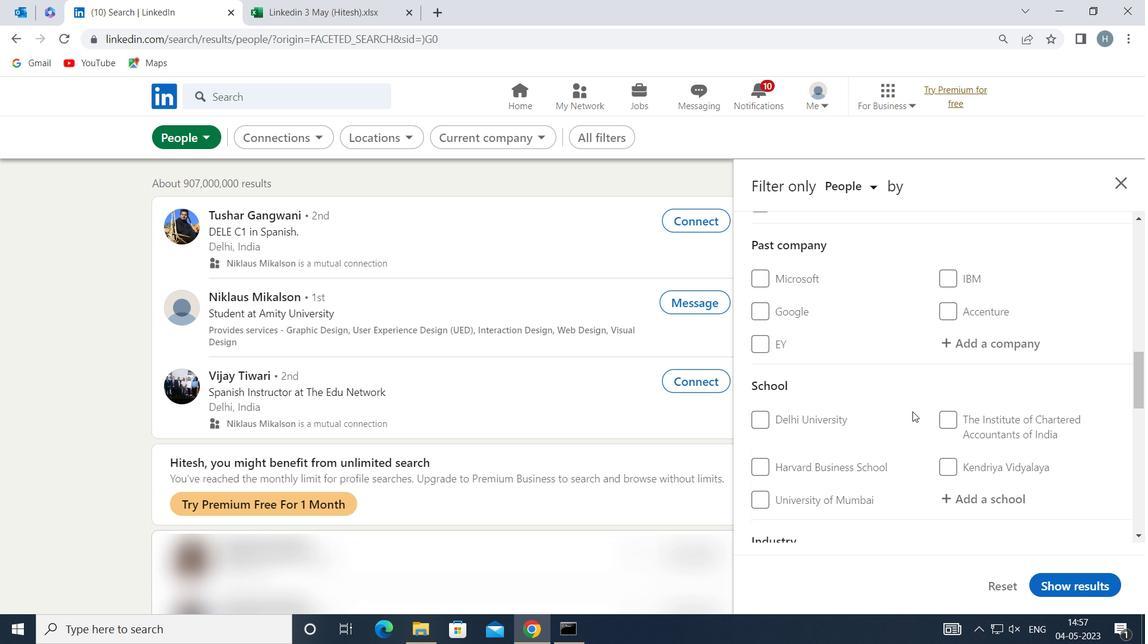 
Action: Mouse scrolled (912, 411) with delta (0, 0)
Screenshot: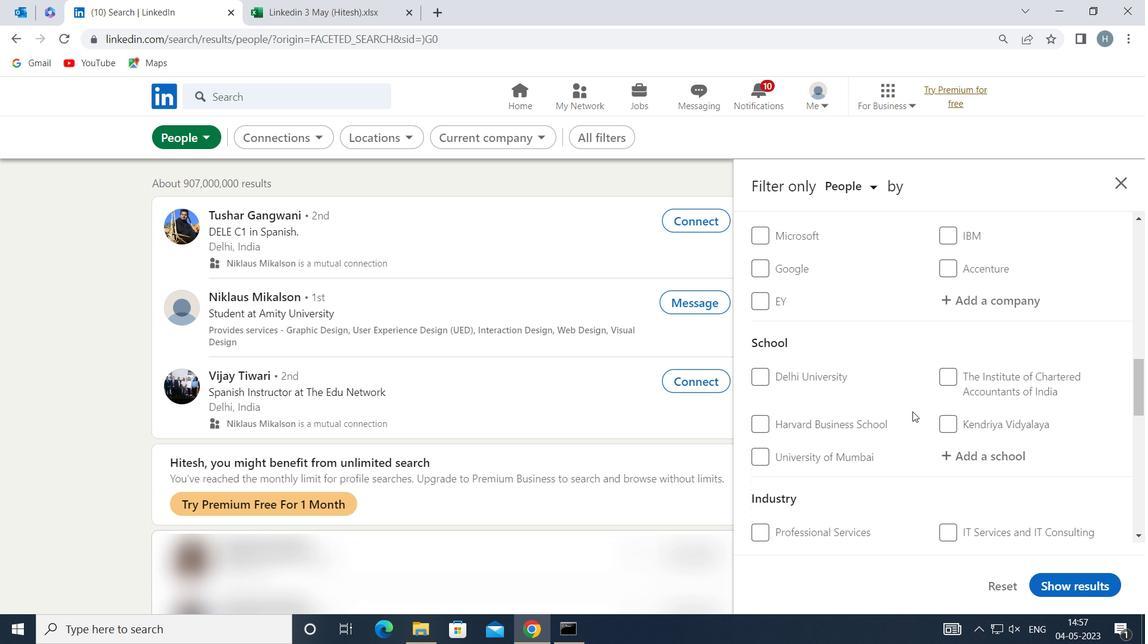 
Action: Mouse scrolled (912, 411) with delta (0, 0)
Screenshot: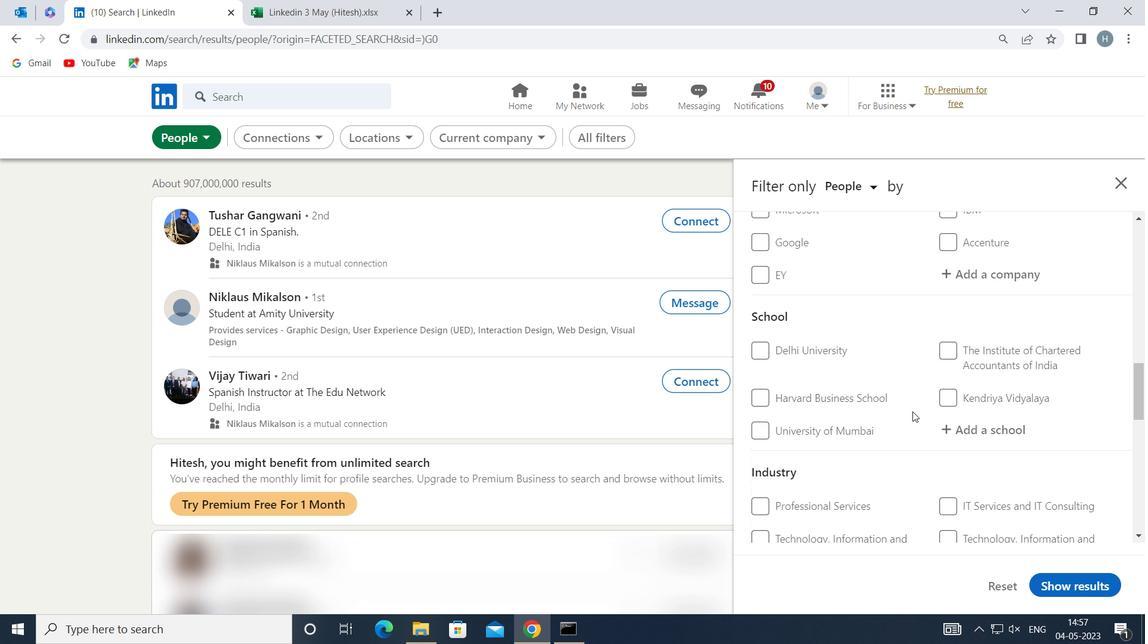 
Action: Mouse scrolled (912, 411) with delta (0, 0)
Screenshot: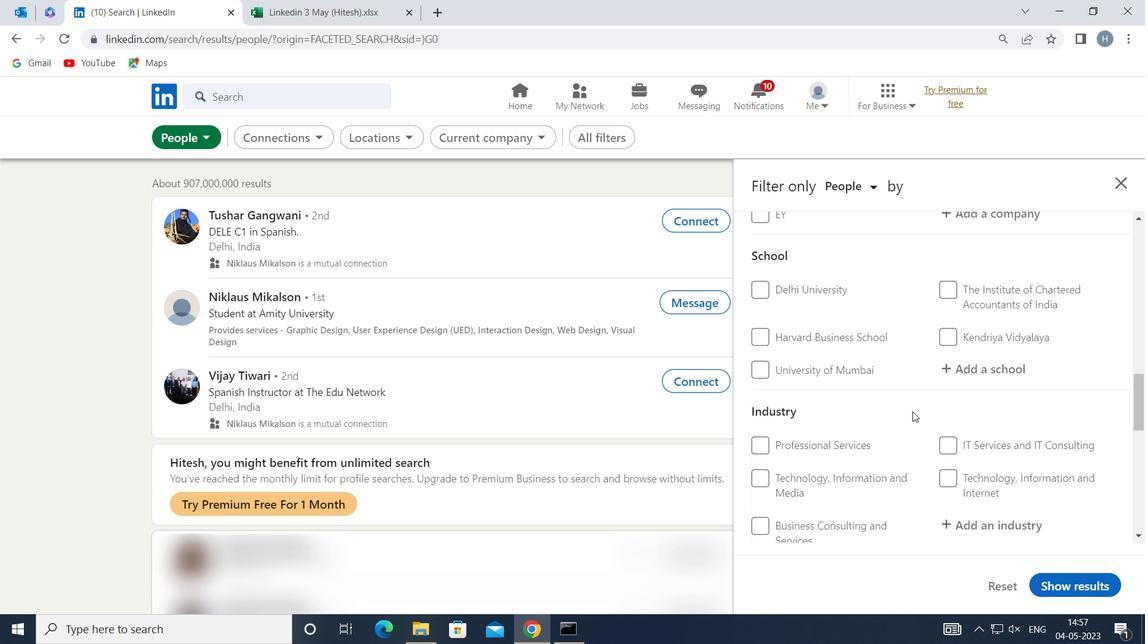 
Action: Mouse scrolled (912, 411) with delta (0, 0)
Screenshot: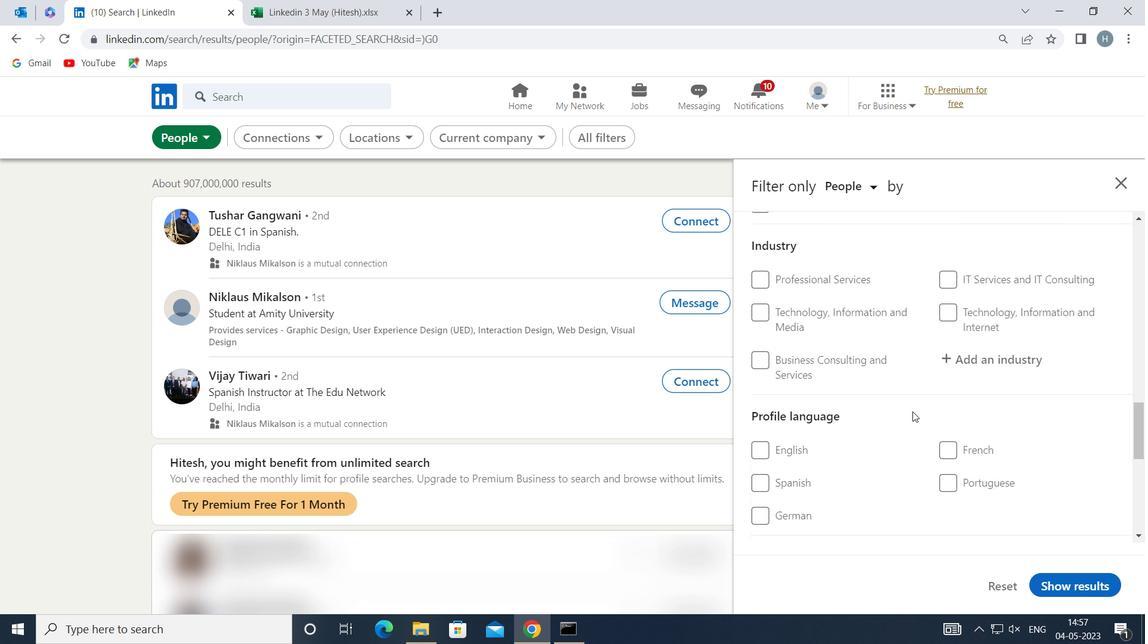 
Action: Mouse moved to (797, 439)
Screenshot: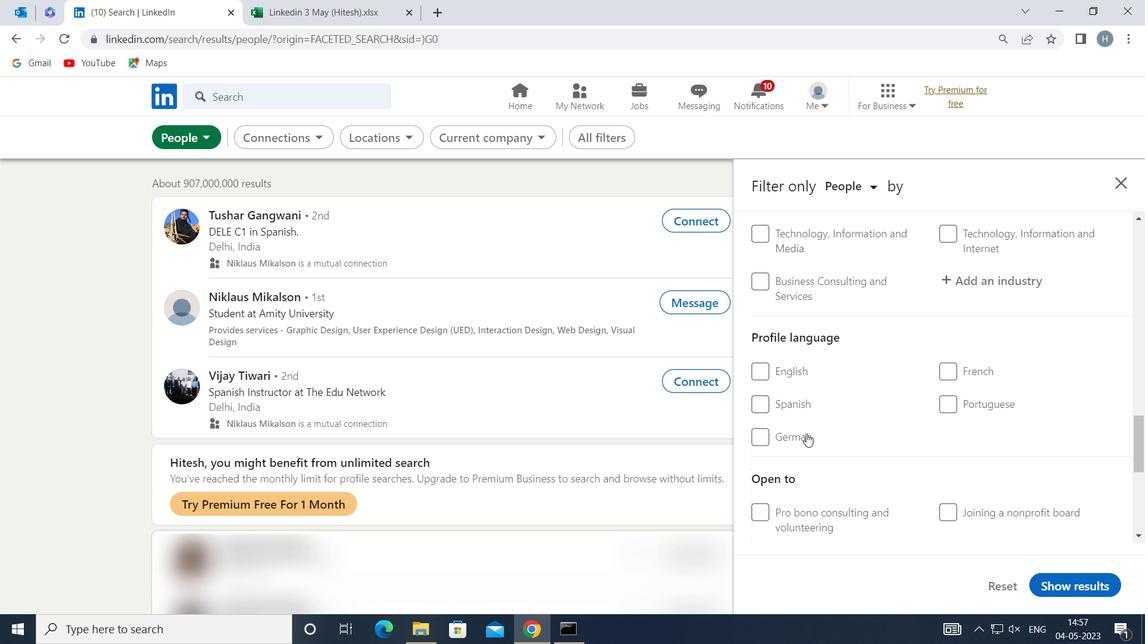 
Action: Mouse pressed left at (797, 439)
Screenshot: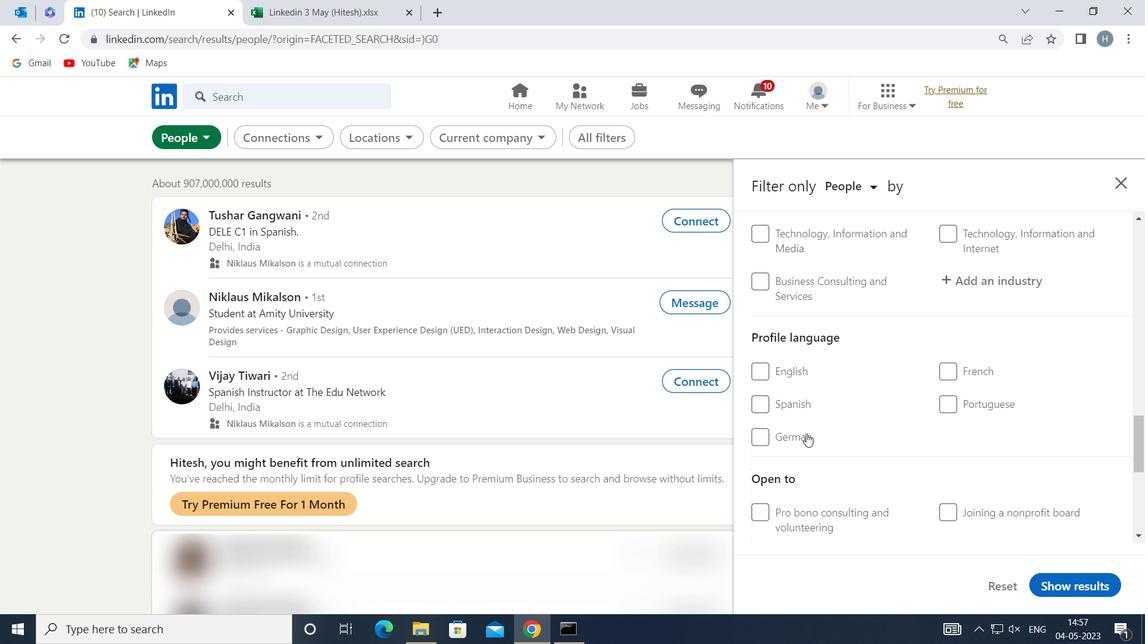 
Action: Mouse moved to (912, 425)
Screenshot: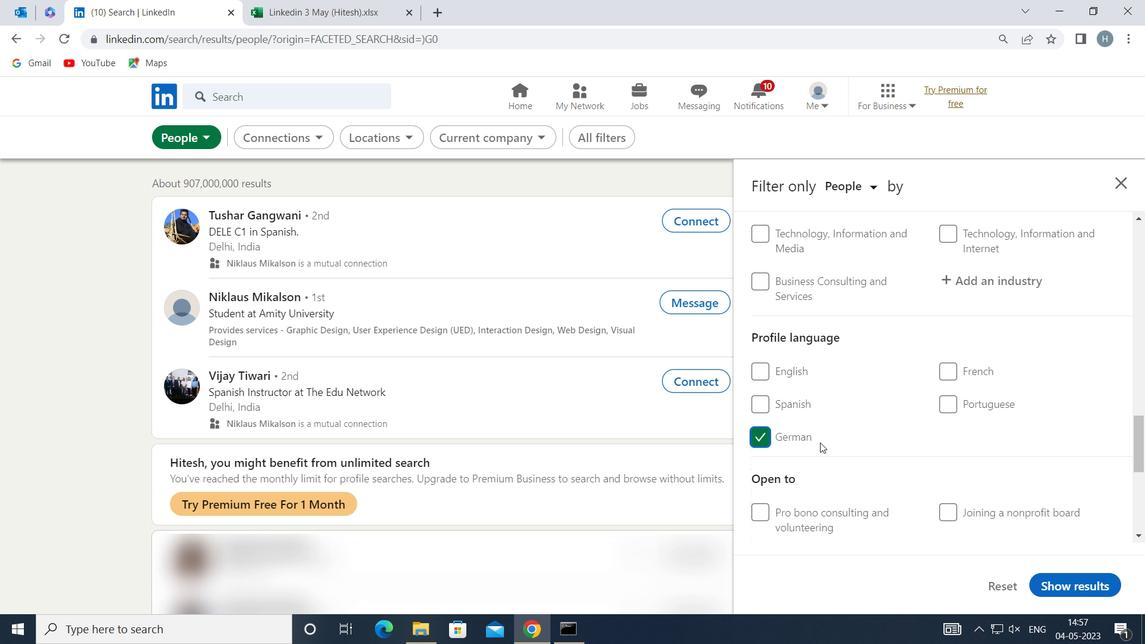 
Action: Mouse scrolled (912, 425) with delta (0, 0)
Screenshot: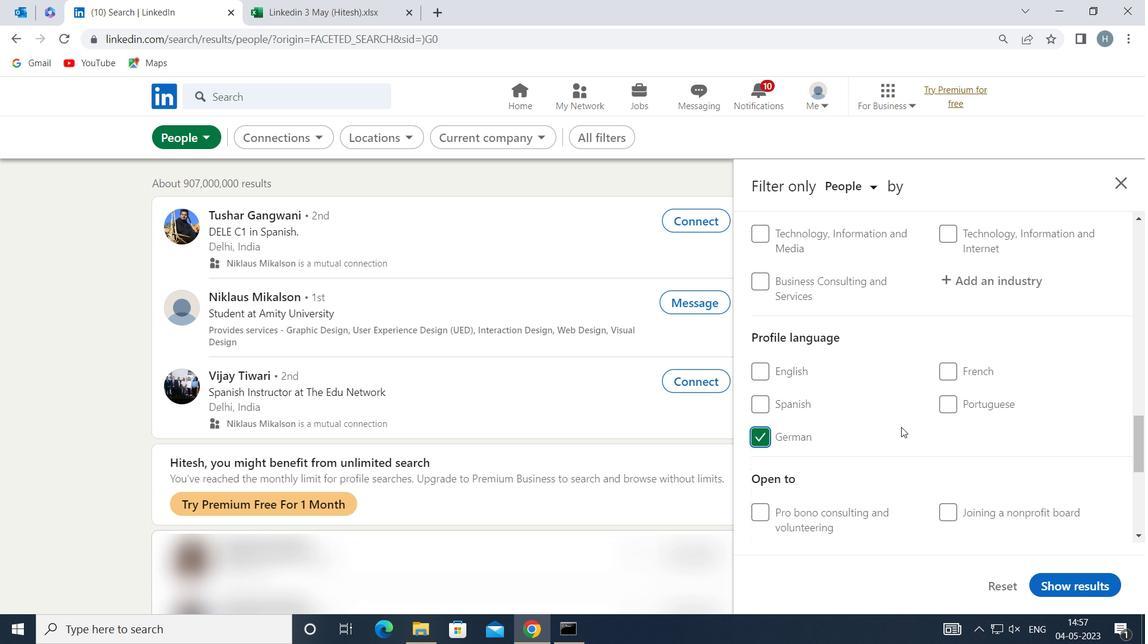 
Action: Mouse moved to (916, 423)
Screenshot: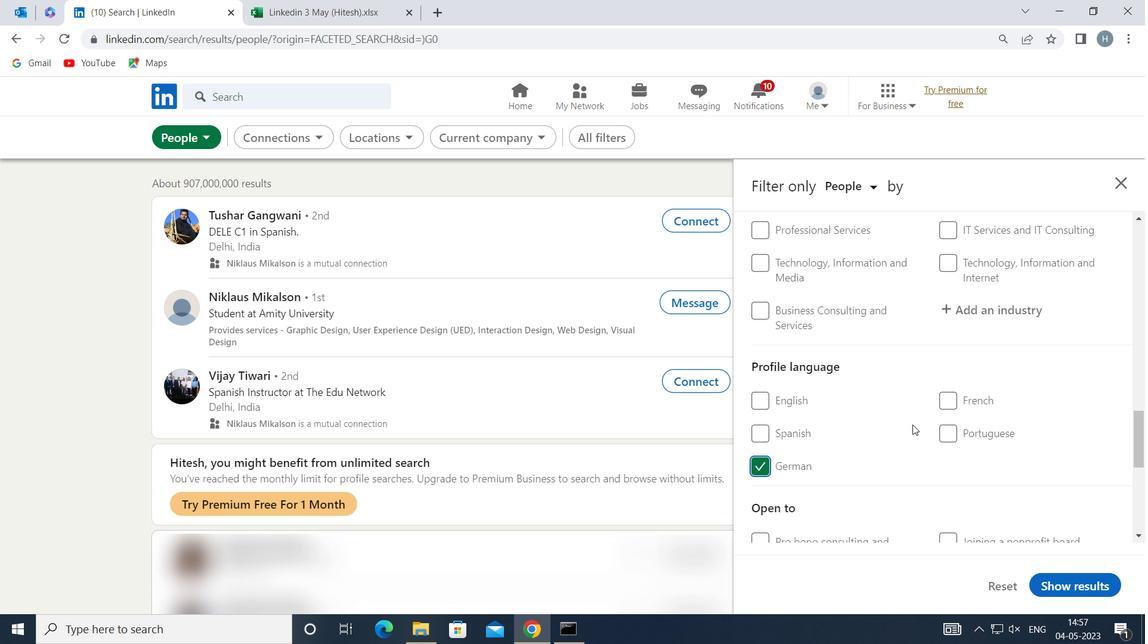 
Action: Mouse scrolled (916, 424) with delta (0, 0)
Screenshot: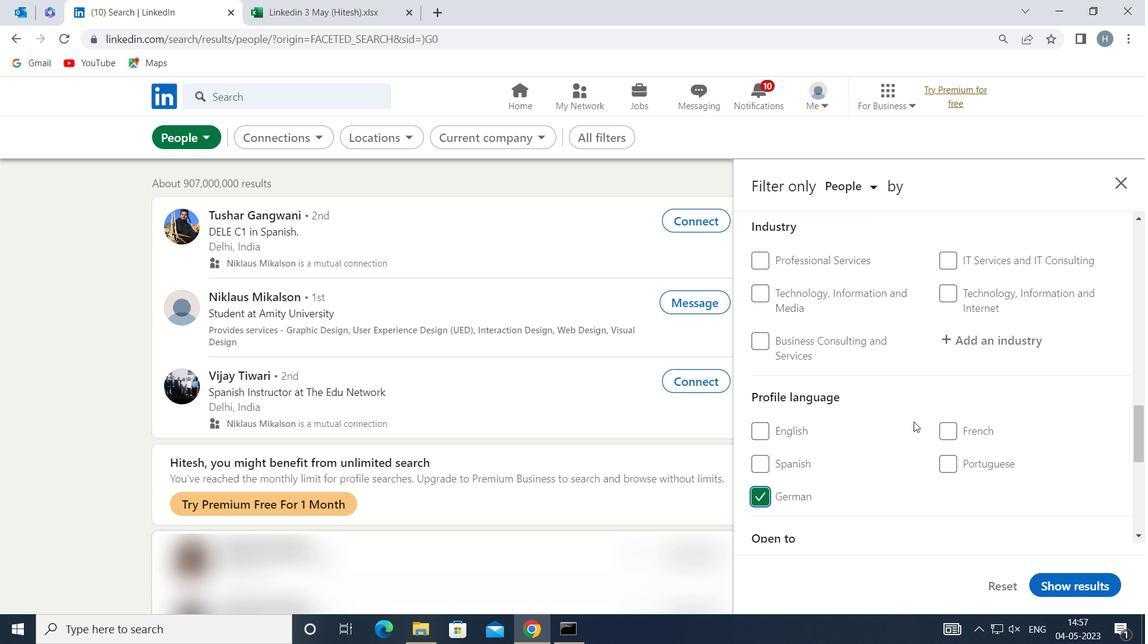 
Action: Mouse scrolled (916, 424) with delta (0, 0)
Screenshot: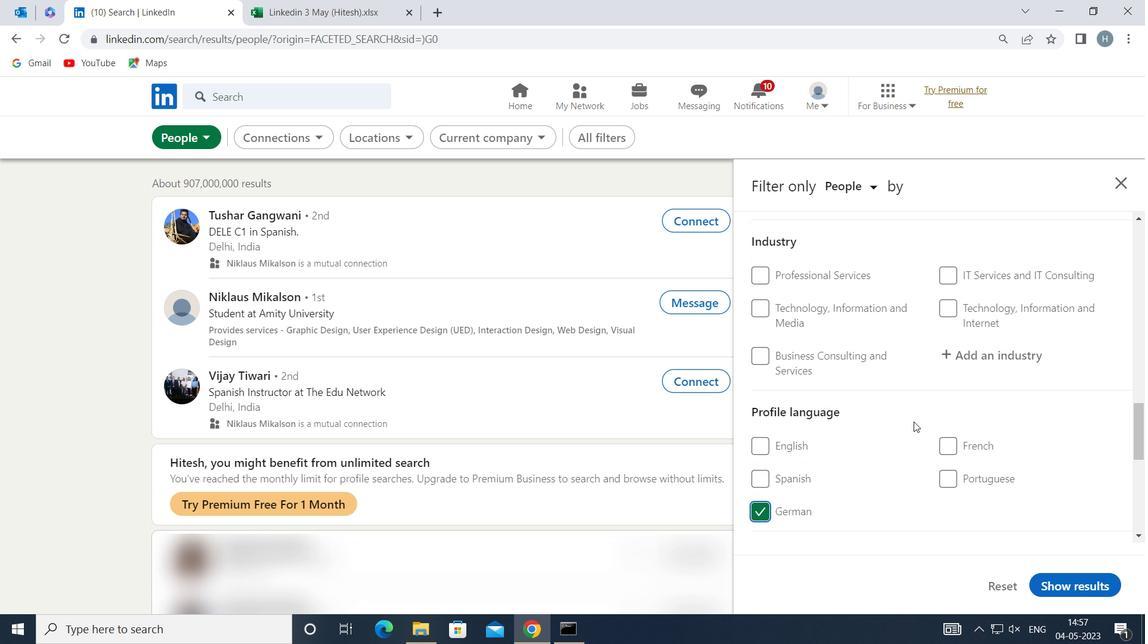 
Action: Mouse scrolled (916, 424) with delta (0, 0)
Screenshot: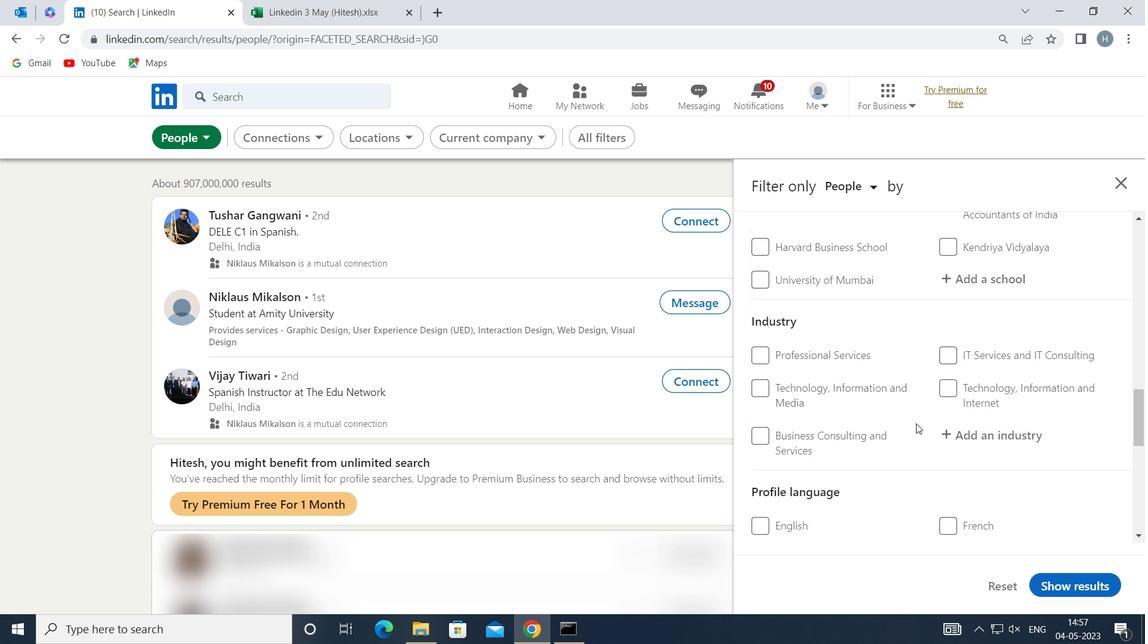 
Action: Mouse moved to (916, 424)
Screenshot: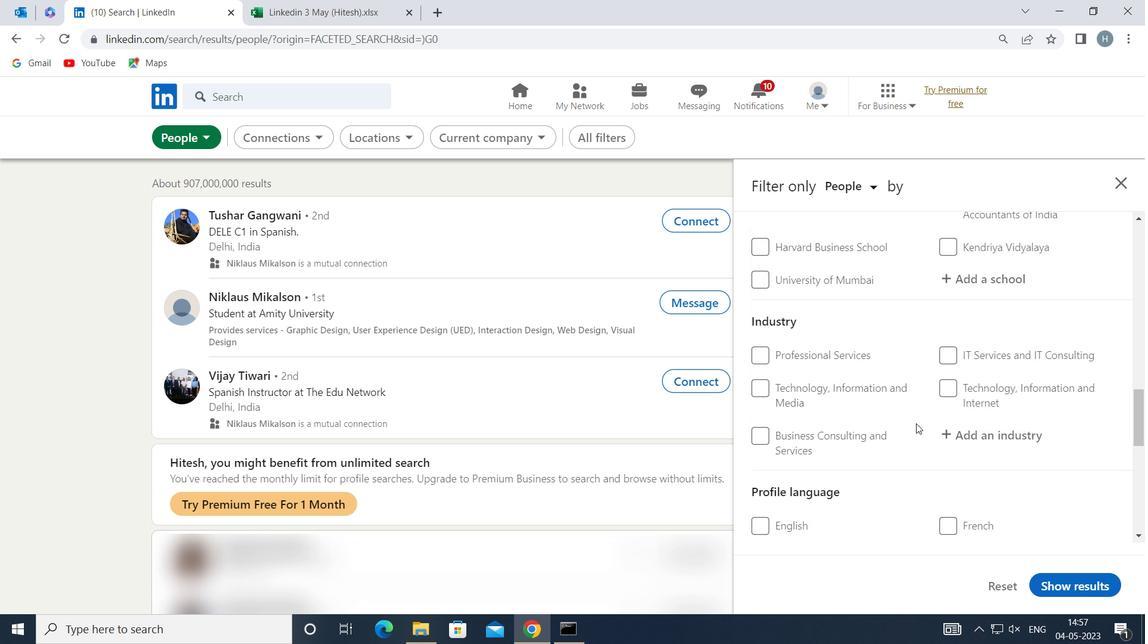
Action: Mouse scrolled (916, 424) with delta (0, 0)
Screenshot: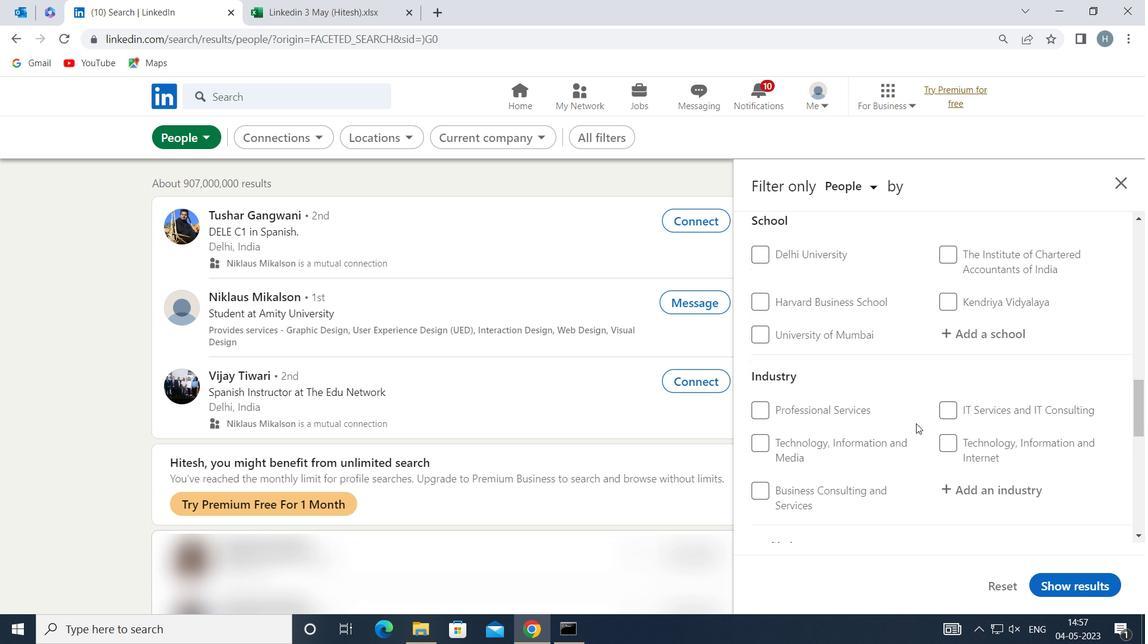 
Action: Mouse scrolled (916, 424) with delta (0, 0)
Screenshot: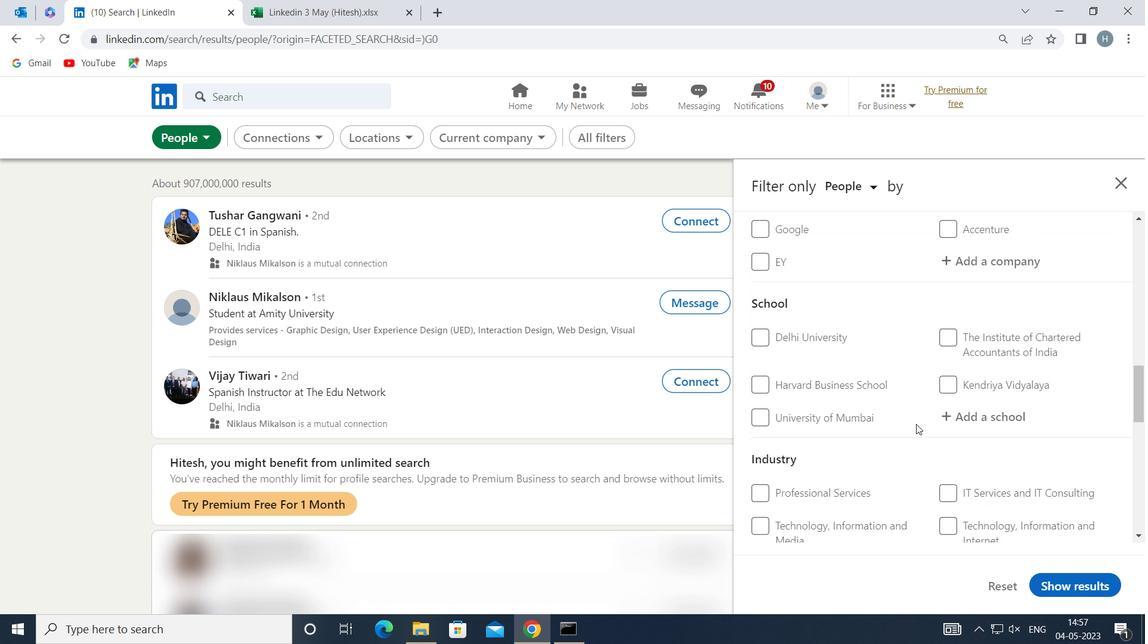 
Action: Mouse scrolled (916, 424) with delta (0, 0)
Screenshot: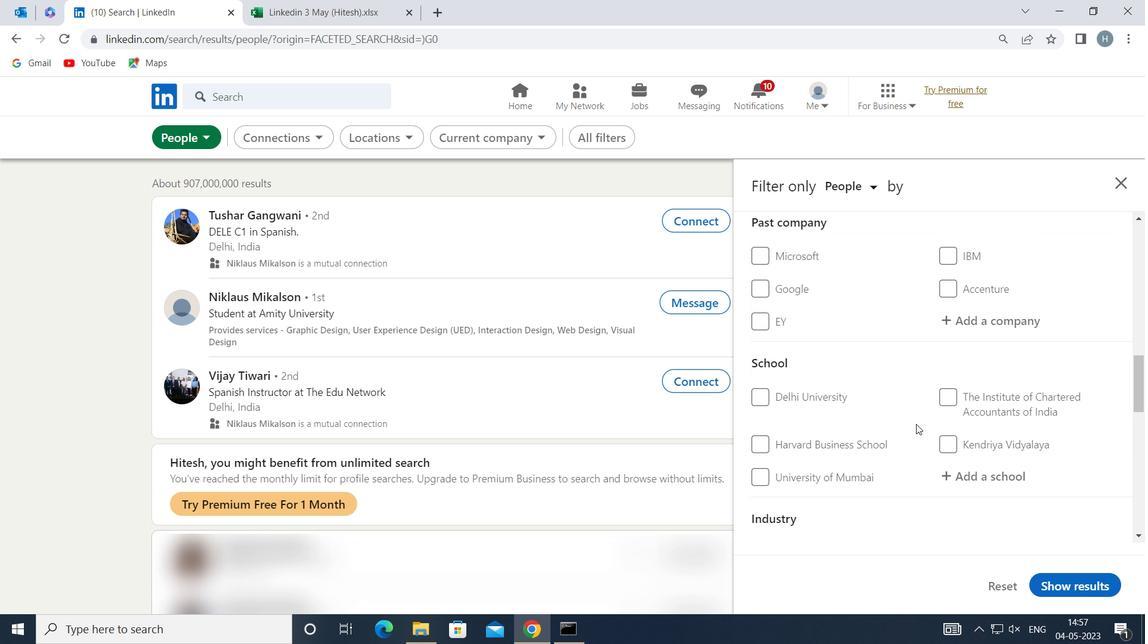 
Action: Mouse moved to (1029, 356)
Screenshot: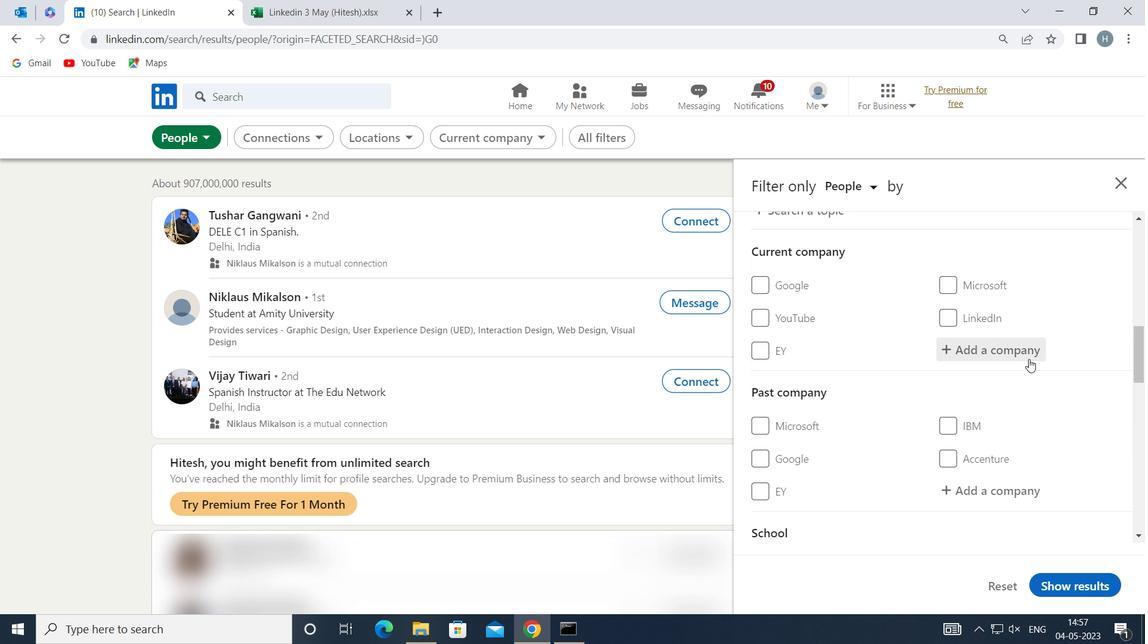 
Action: Mouse pressed left at (1029, 356)
Screenshot: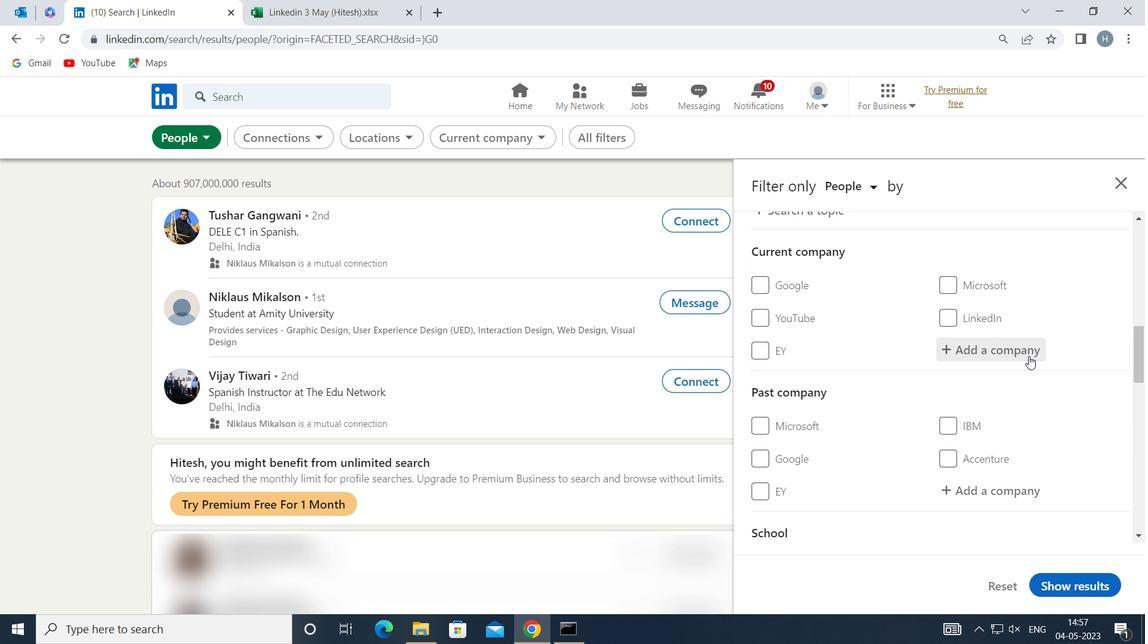 
Action: Key pressed <Key.shift>JINDAL<Key.space><Key.shift>STAINLESS
Screenshot: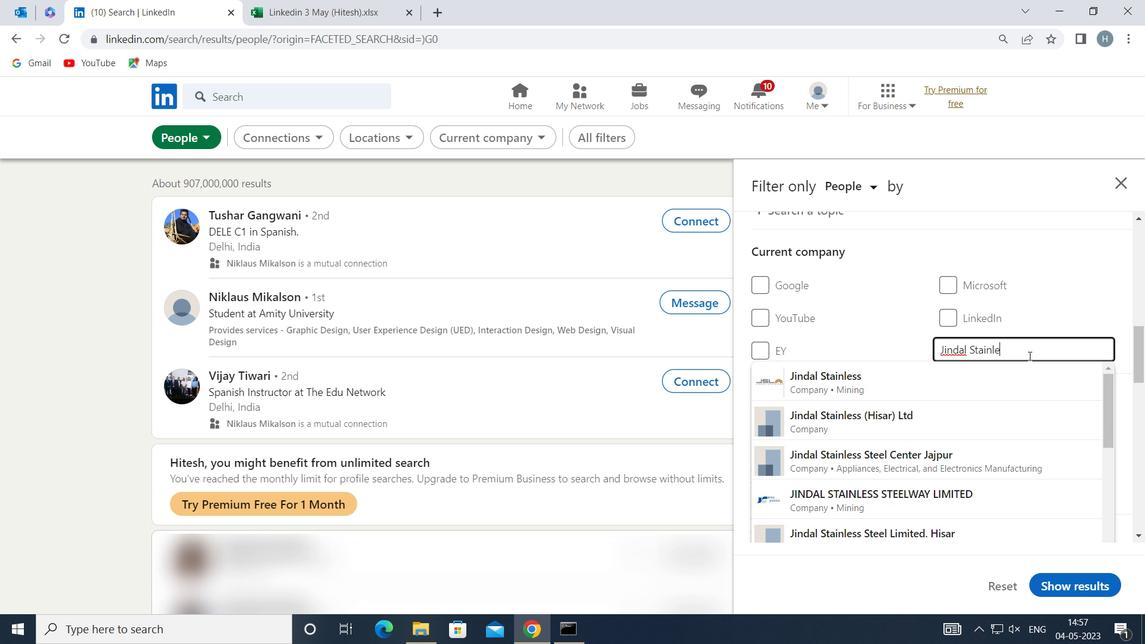 
Action: Mouse moved to (948, 377)
Screenshot: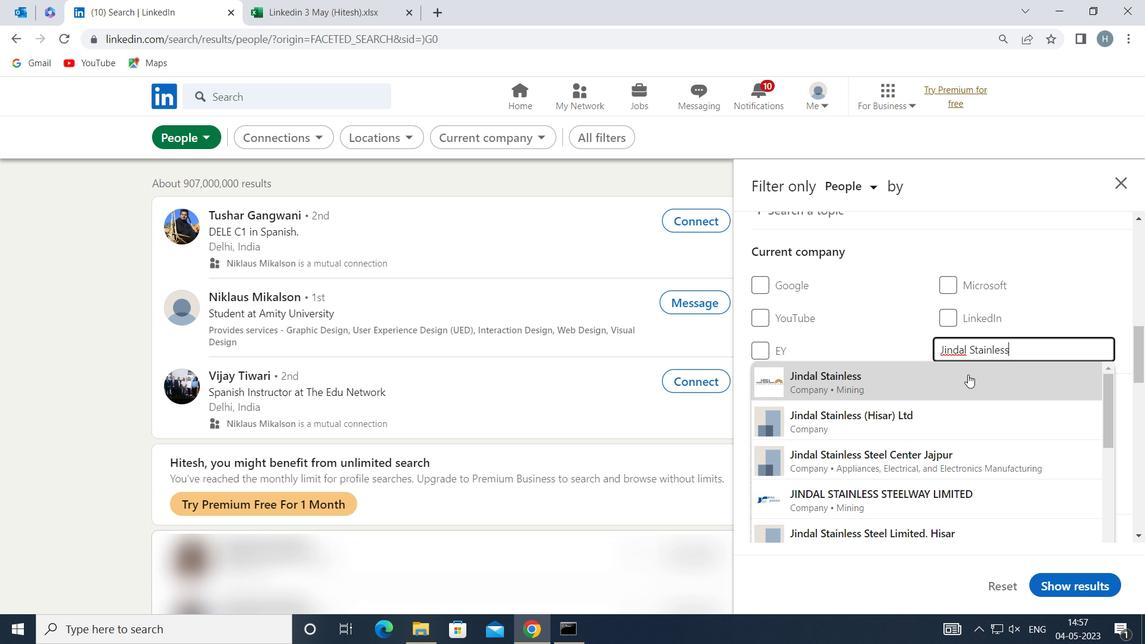 
Action: Mouse pressed left at (948, 377)
Screenshot: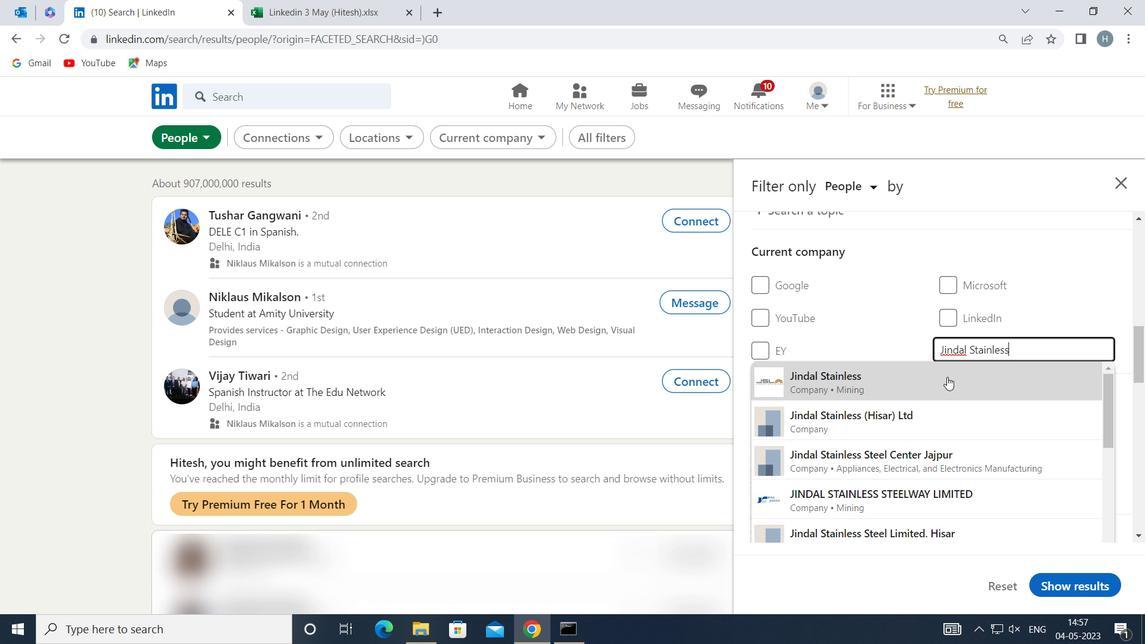
Action: Mouse moved to (899, 391)
Screenshot: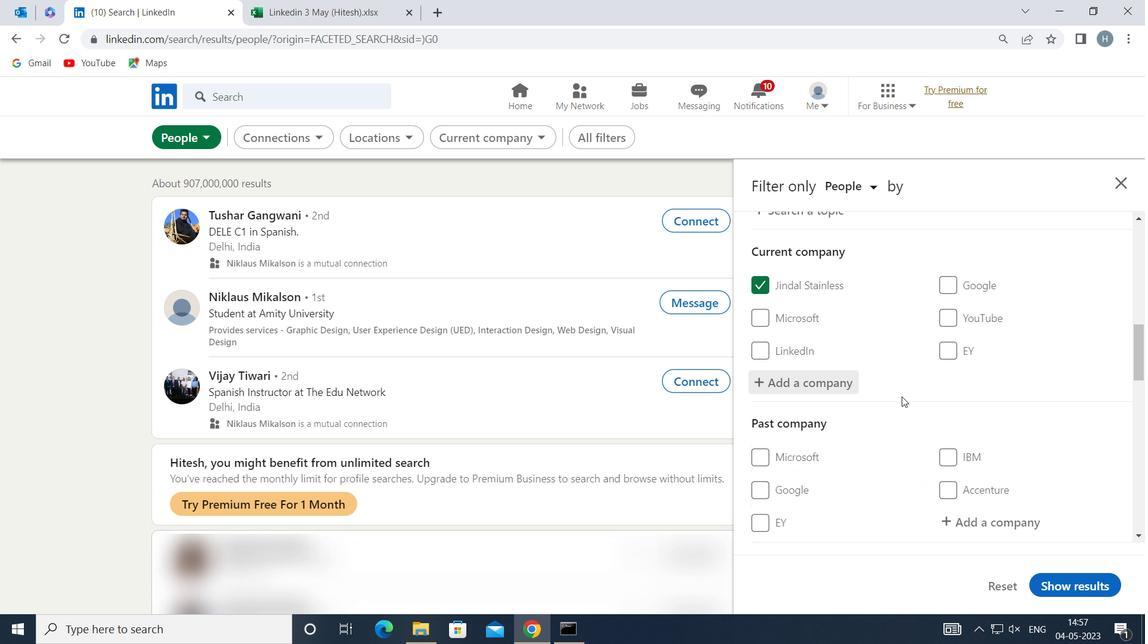 
Action: Mouse scrolled (899, 390) with delta (0, 0)
Screenshot: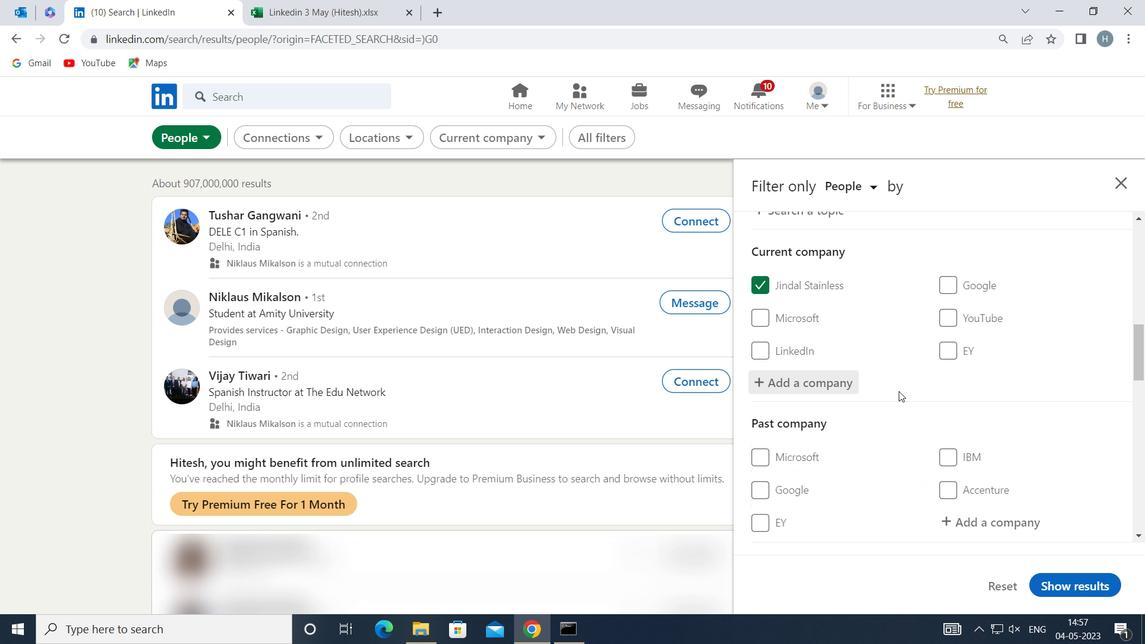 
Action: Mouse scrolled (899, 390) with delta (0, 0)
Screenshot: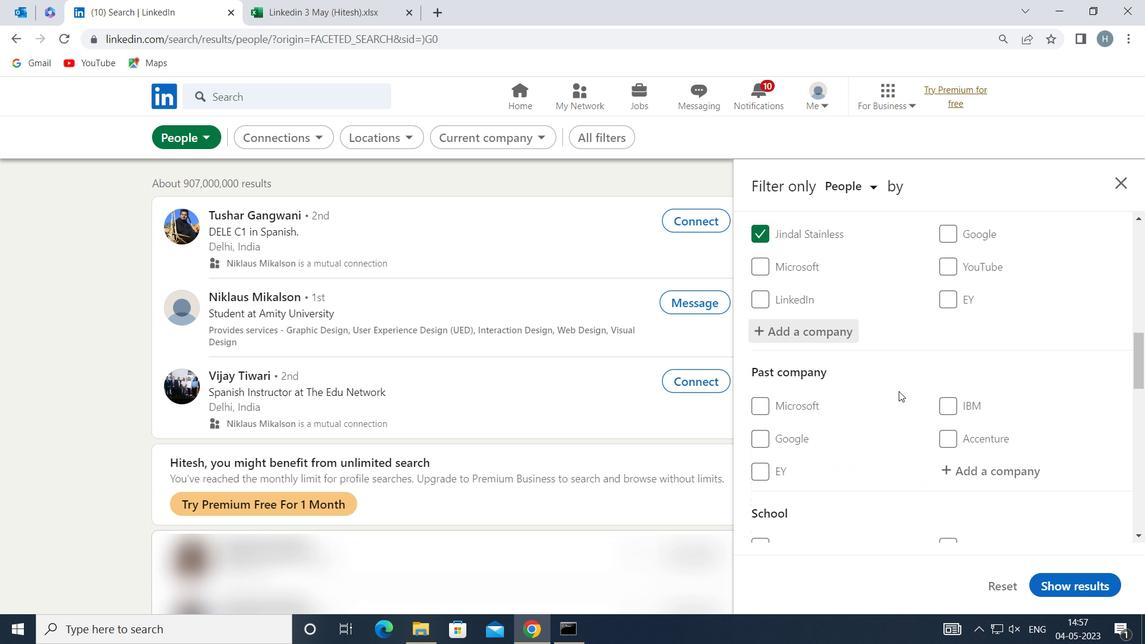 
Action: Mouse scrolled (899, 390) with delta (0, 0)
Screenshot: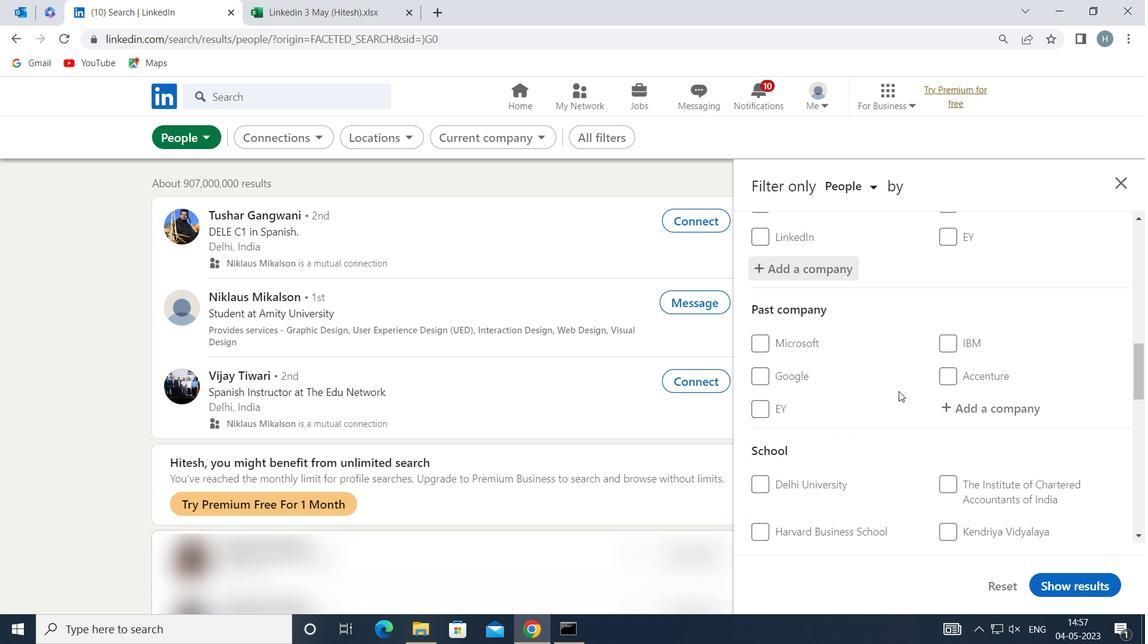 
Action: Mouse moved to (999, 448)
Screenshot: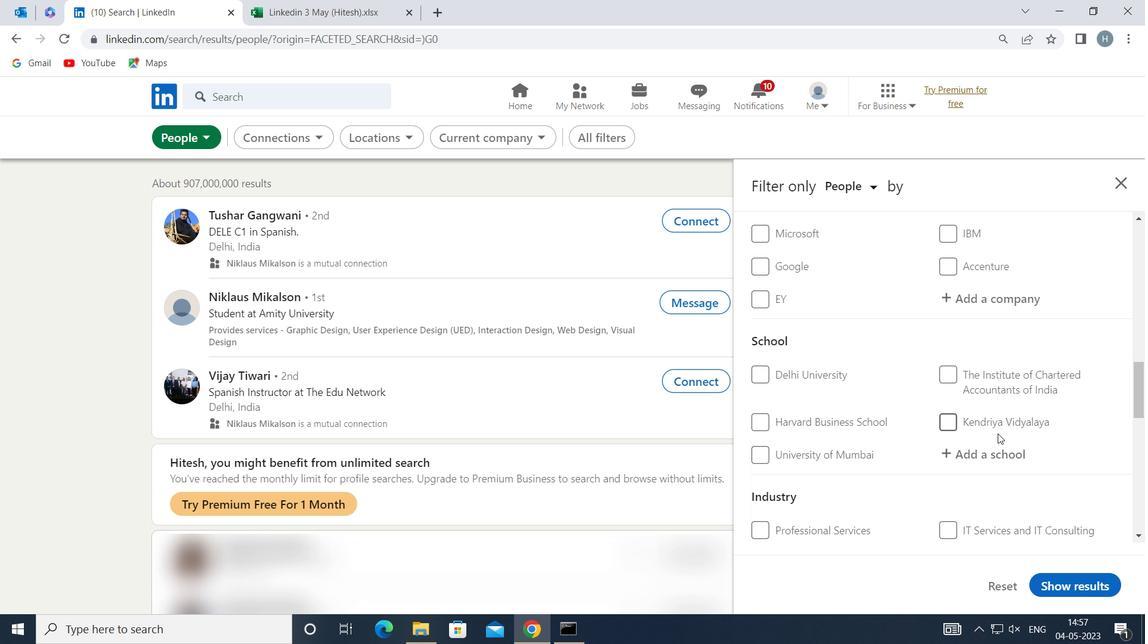 
Action: Mouse pressed left at (999, 448)
Screenshot: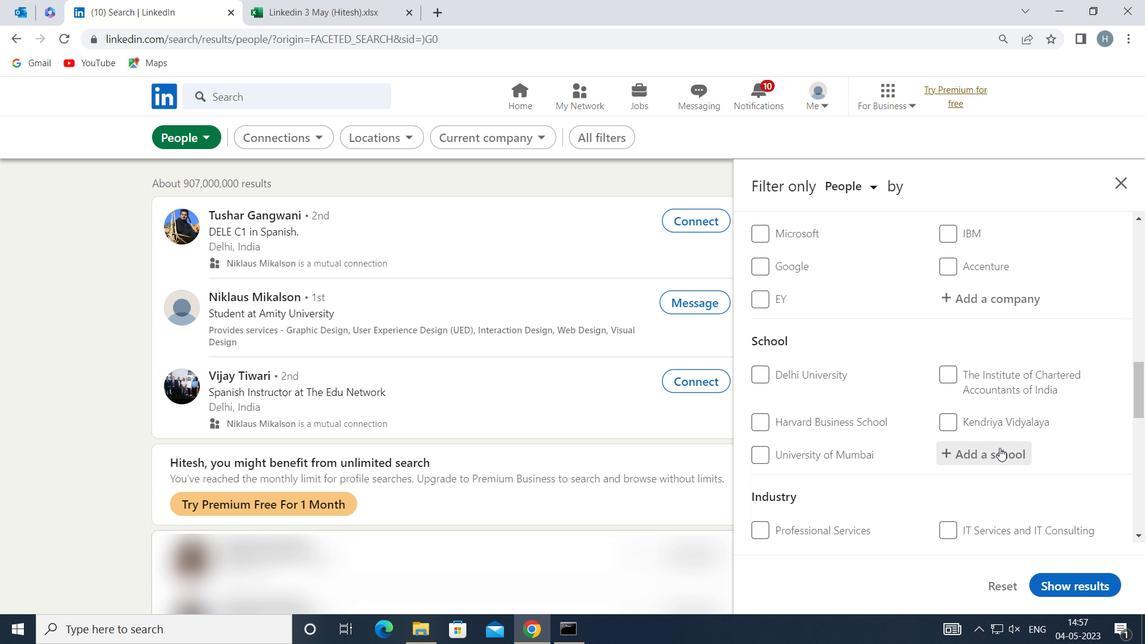 
Action: Key pressed <Key.shift>TECHNOLOGY<Key.space>JOBS
Screenshot: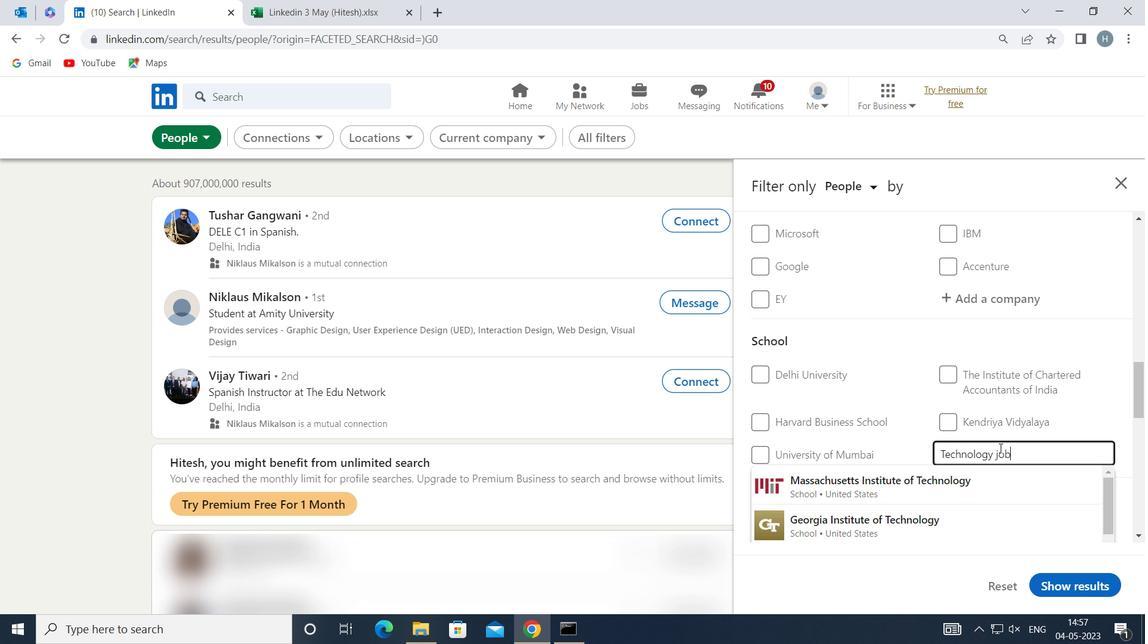 
Action: Mouse moved to (893, 516)
Screenshot: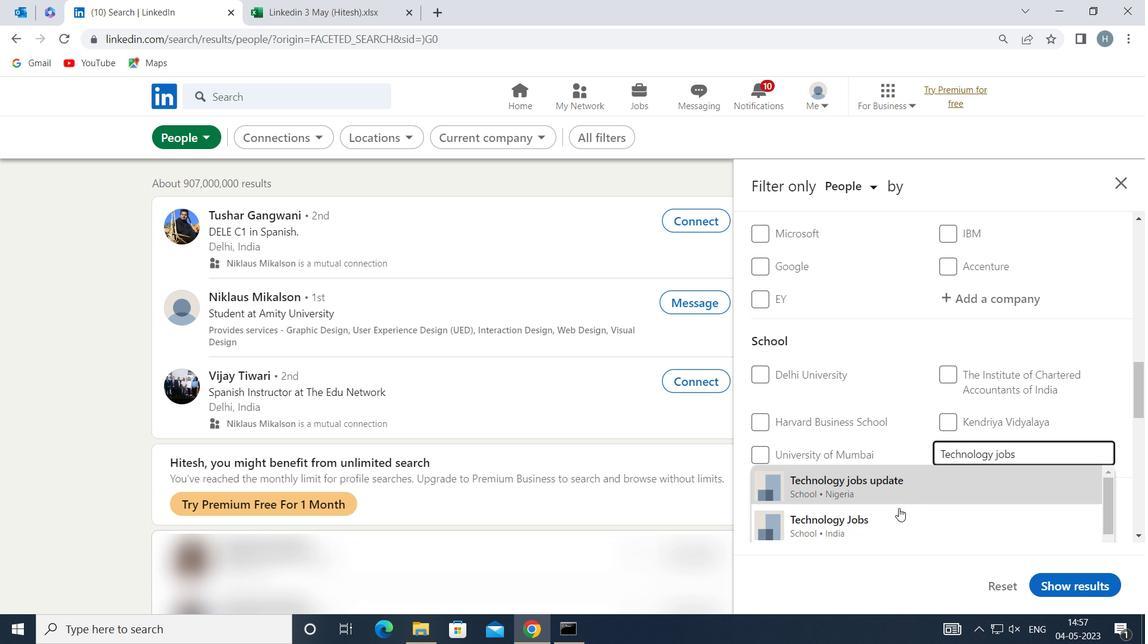 
Action: Mouse pressed left at (893, 516)
Screenshot: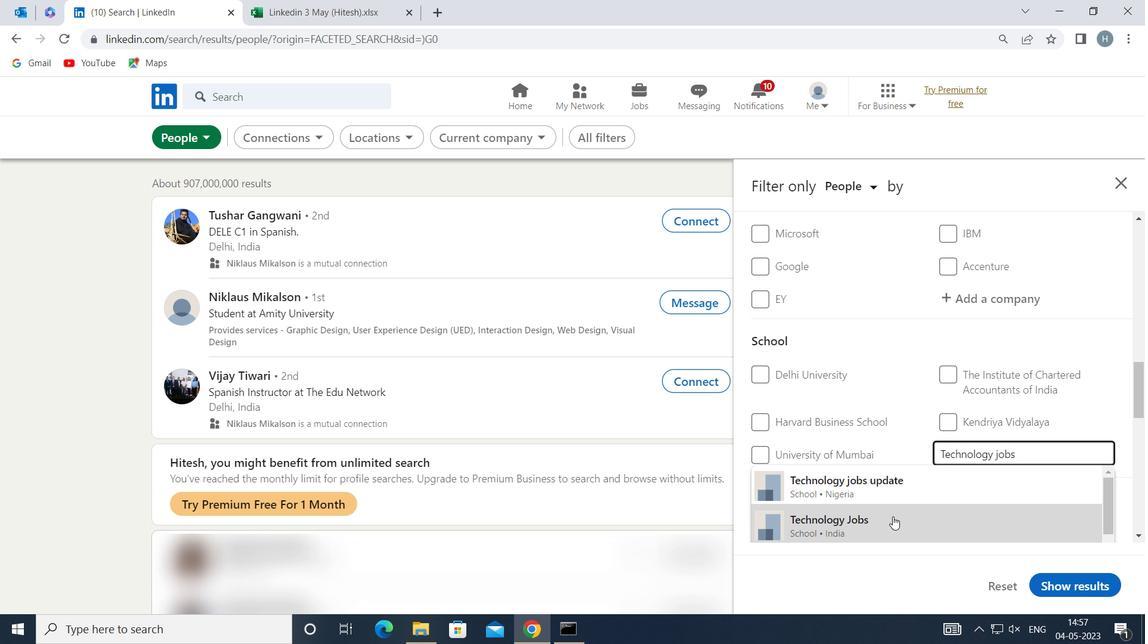 
Action: Mouse moved to (890, 468)
Screenshot: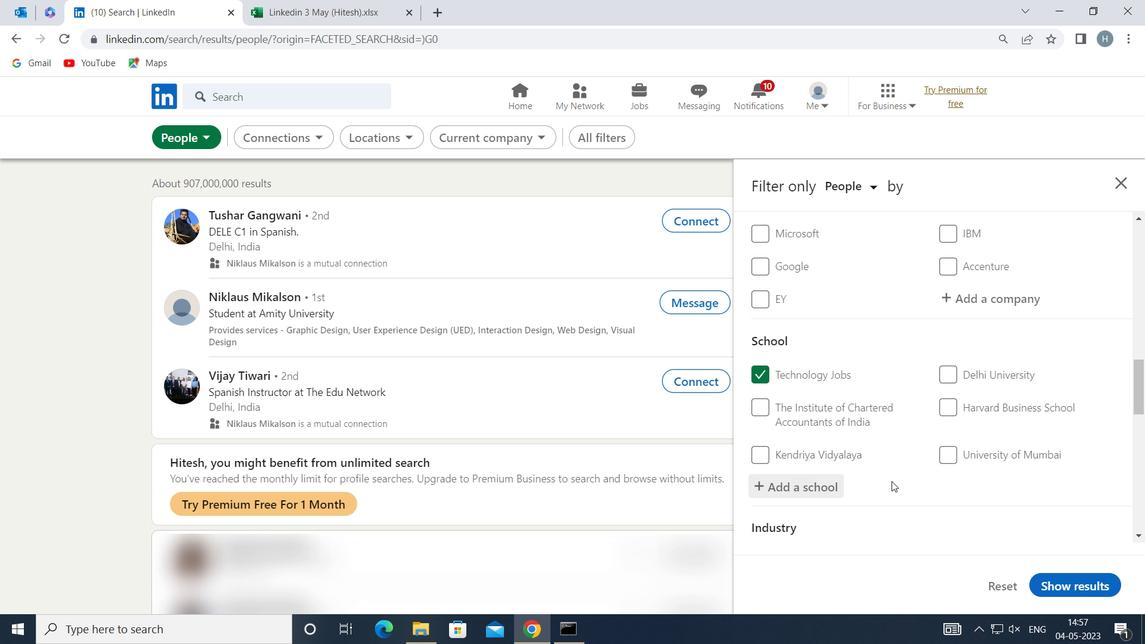 
Action: Mouse scrolled (890, 467) with delta (0, 0)
Screenshot: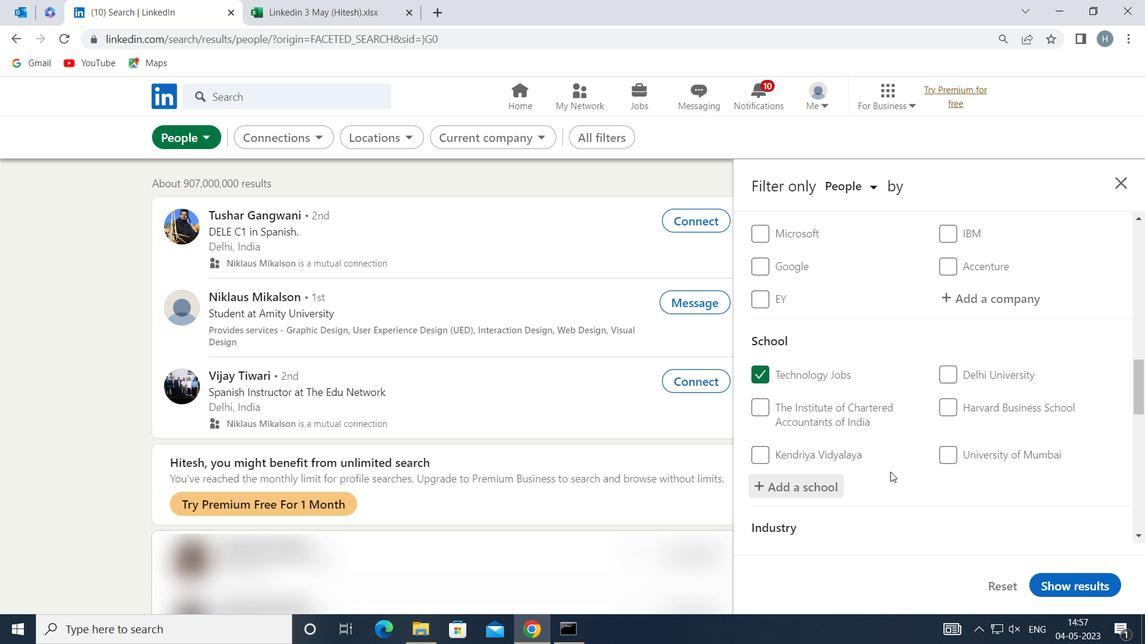 
Action: Mouse scrolled (890, 467) with delta (0, 0)
Screenshot: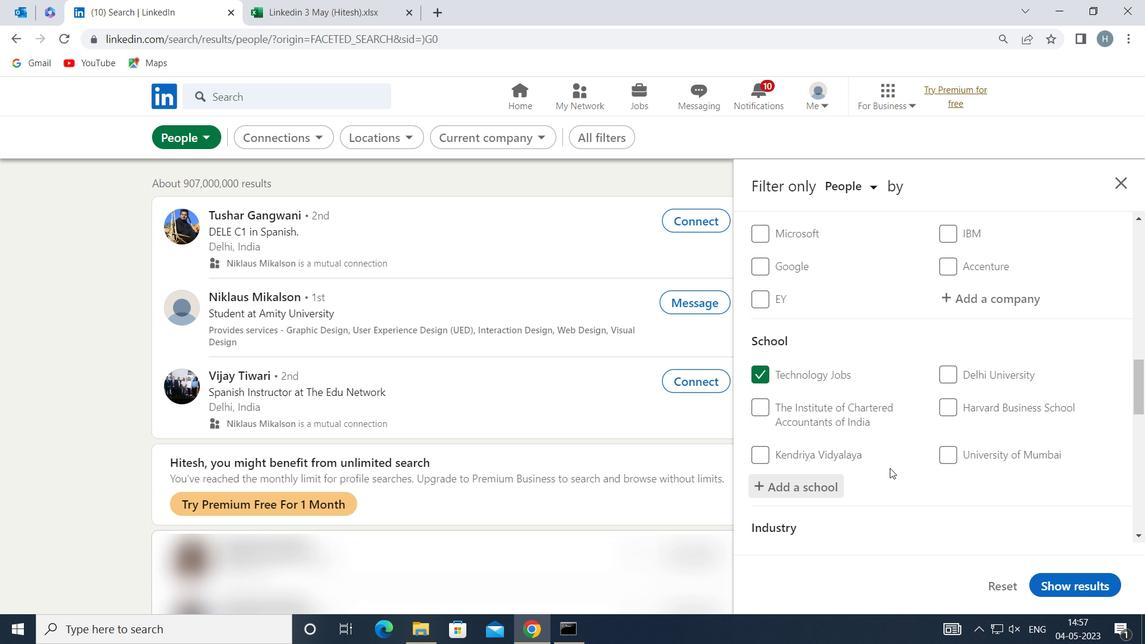 
Action: Mouse moved to (890, 467)
Screenshot: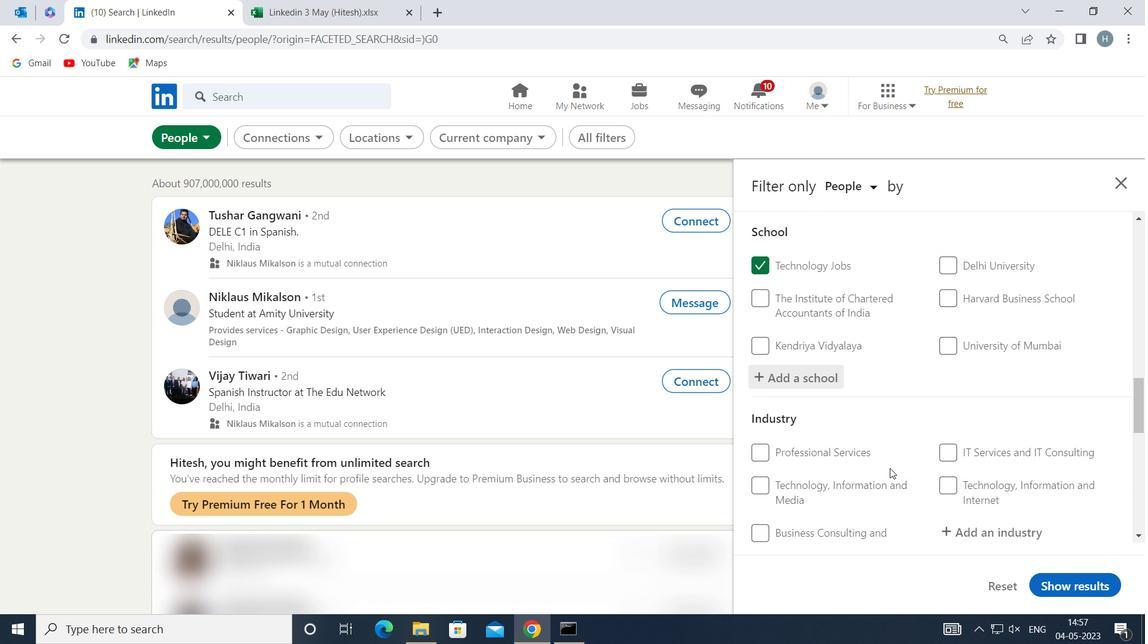 
Action: Mouse scrolled (890, 466) with delta (0, 0)
Screenshot: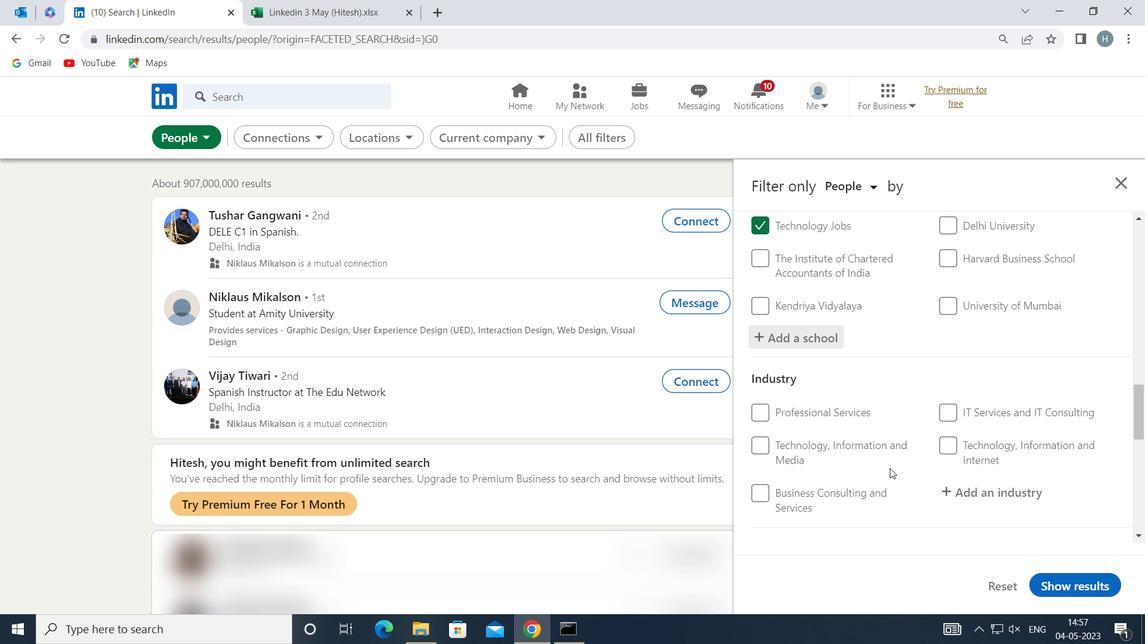 
Action: Mouse moved to (1012, 418)
Screenshot: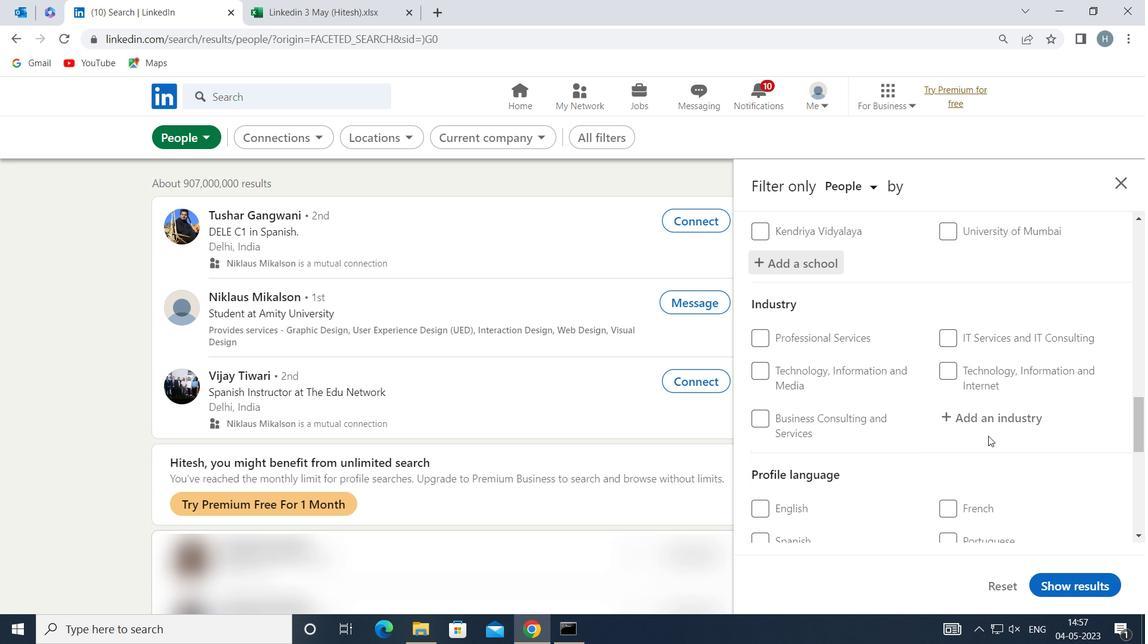 
Action: Mouse pressed left at (1012, 418)
Screenshot: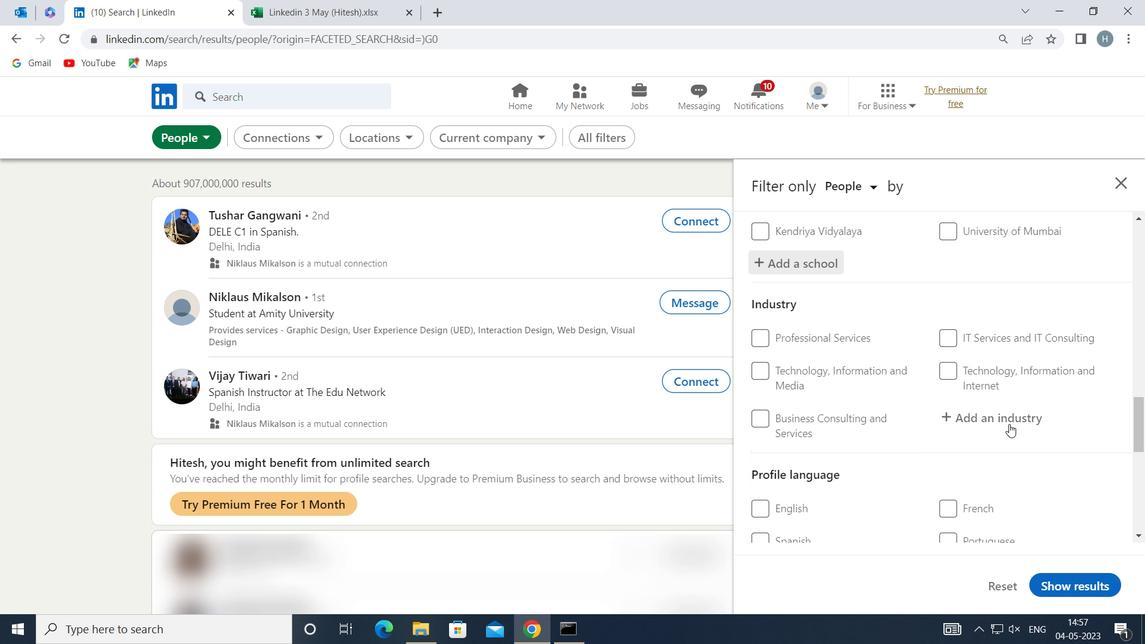 
Action: Mouse moved to (1017, 425)
Screenshot: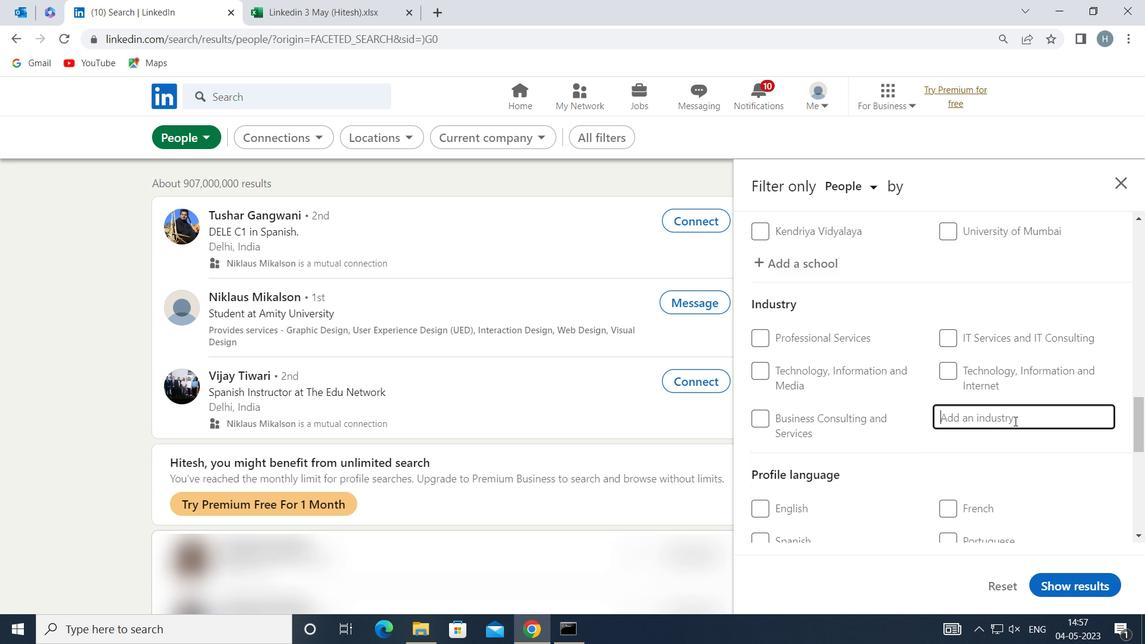 
Action: Key pressed <Key.shift>VENTURE<Key.space><Key.shift>CAPITAL<Key.space>
Screenshot: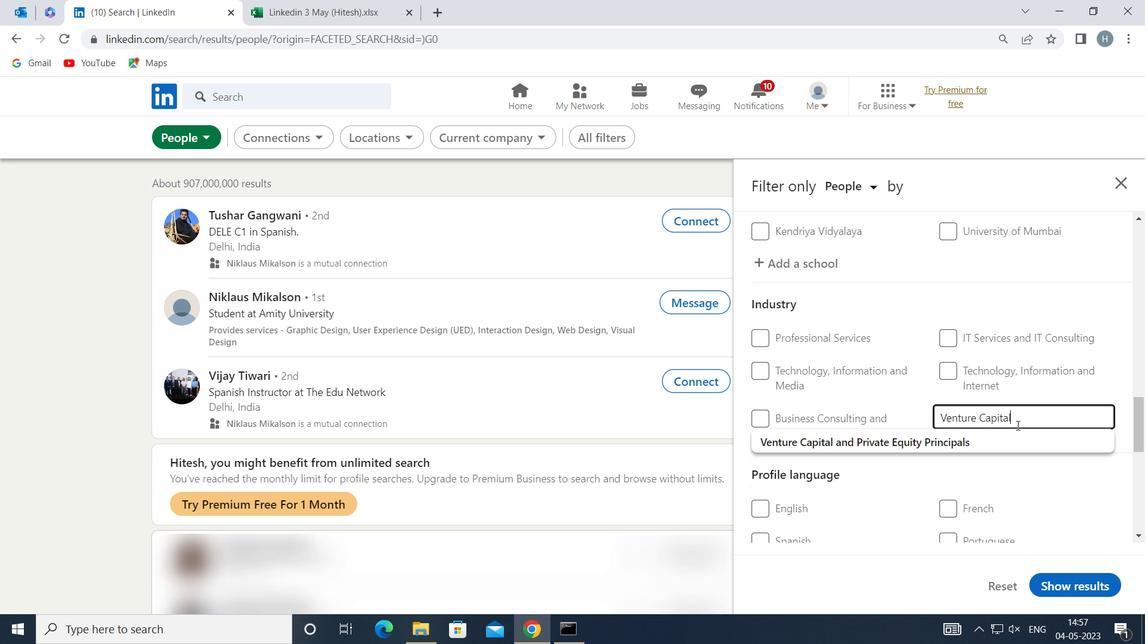 
Action: Mouse moved to (970, 442)
Screenshot: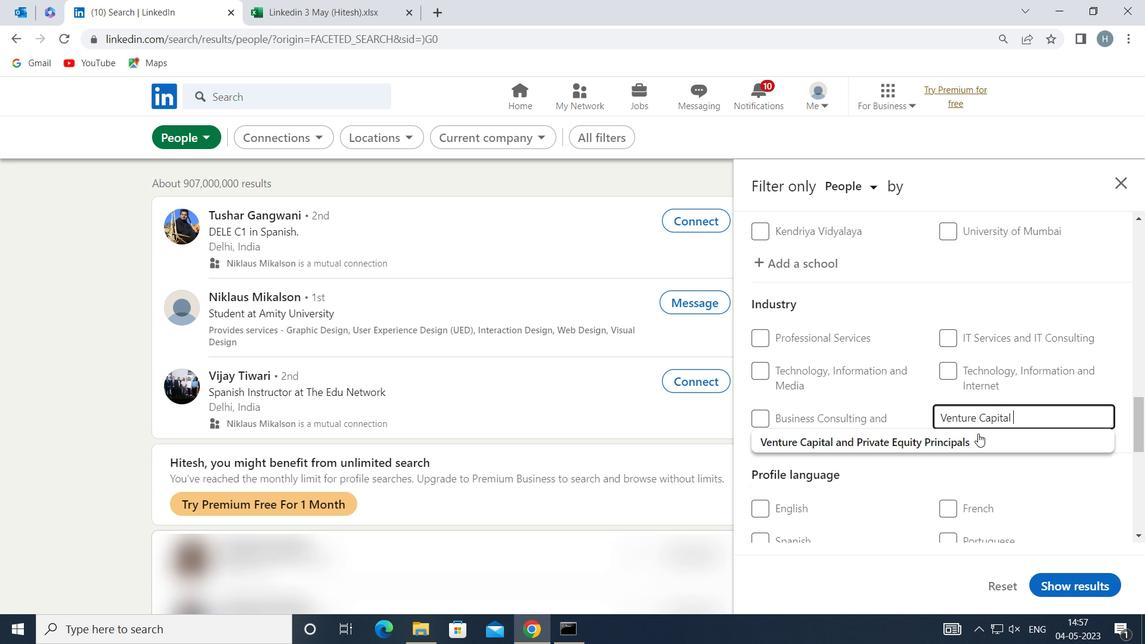 
Action: Mouse pressed left at (970, 442)
Screenshot: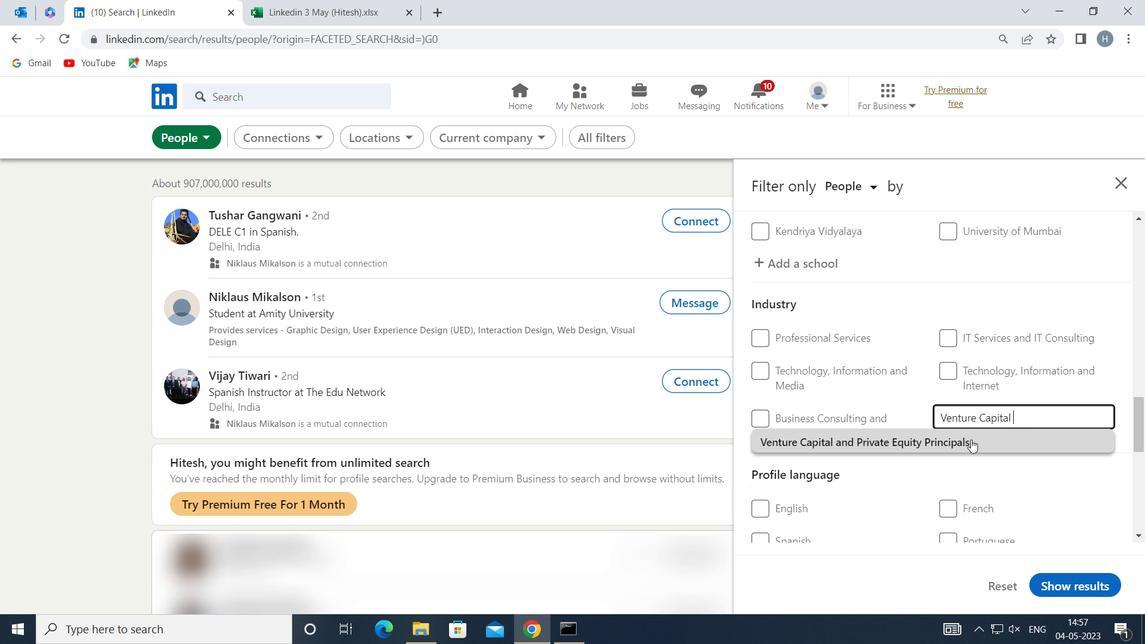 
Action: Mouse moved to (917, 438)
Screenshot: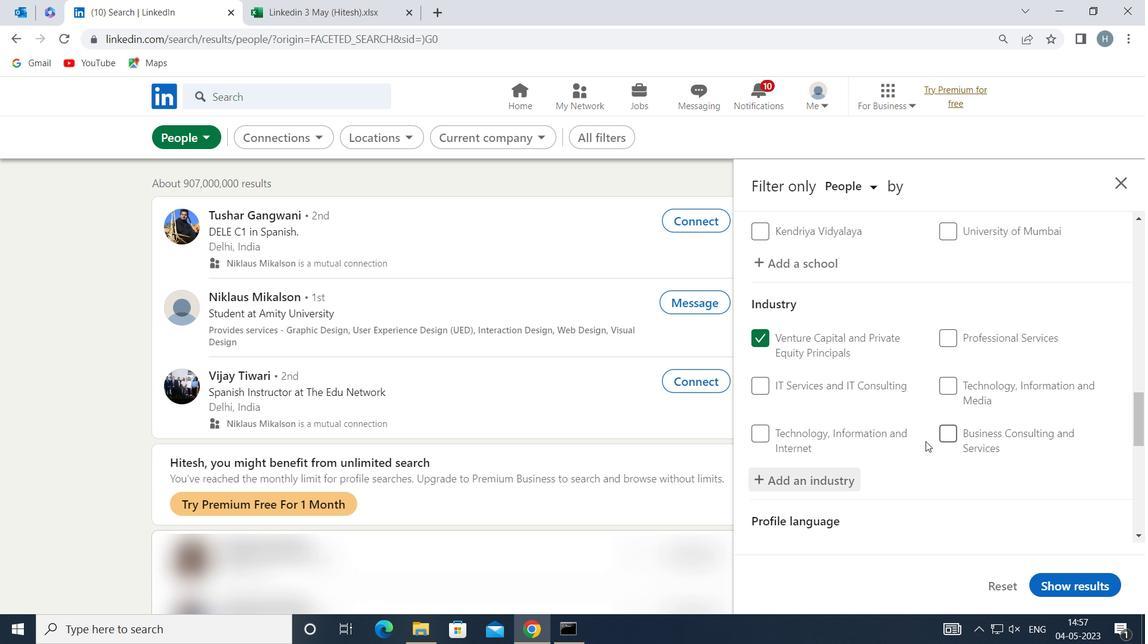 
Action: Mouse scrolled (917, 437) with delta (0, 0)
Screenshot: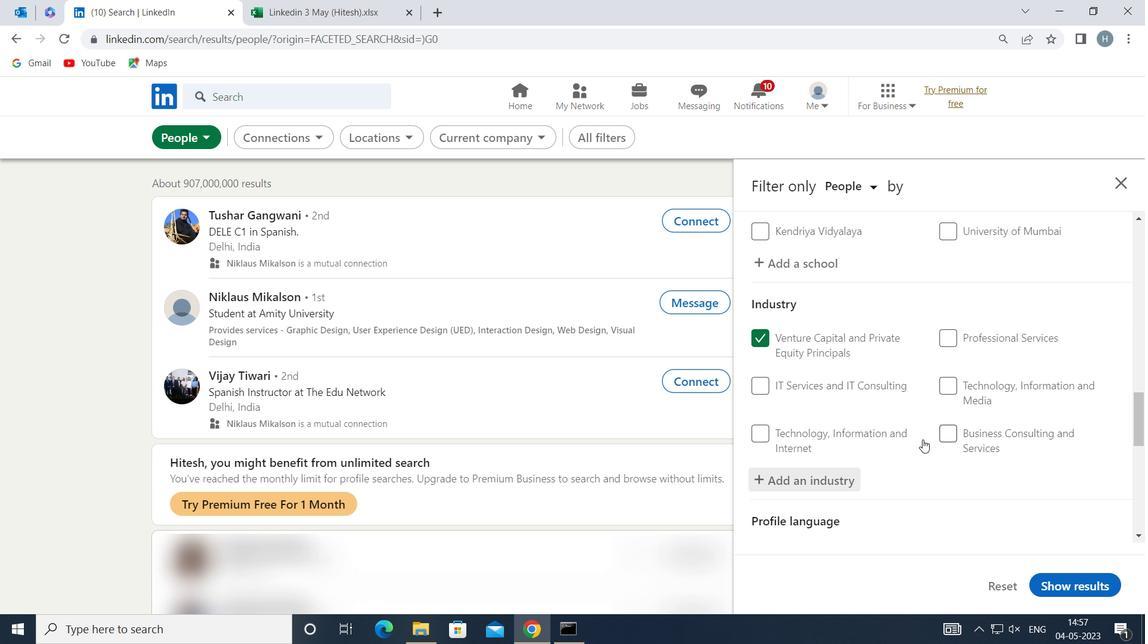 
Action: Mouse scrolled (917, 437) with delta (0, 0)
Screenshot: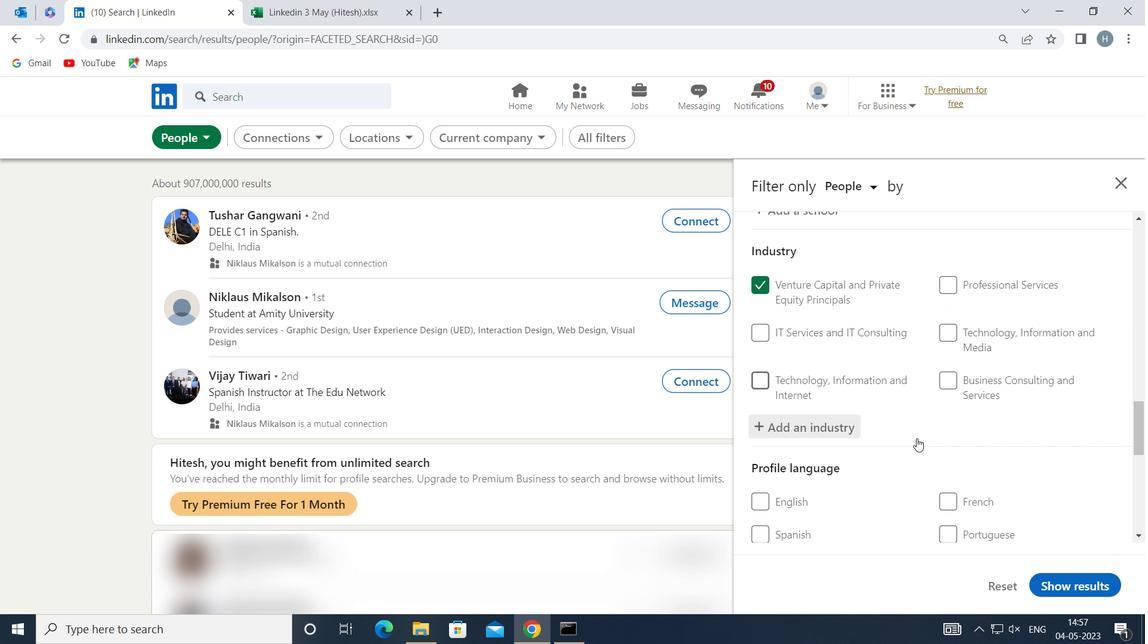 
Action: Mouse scrolled (917, 437) with delta (0, 0)
Screenshot: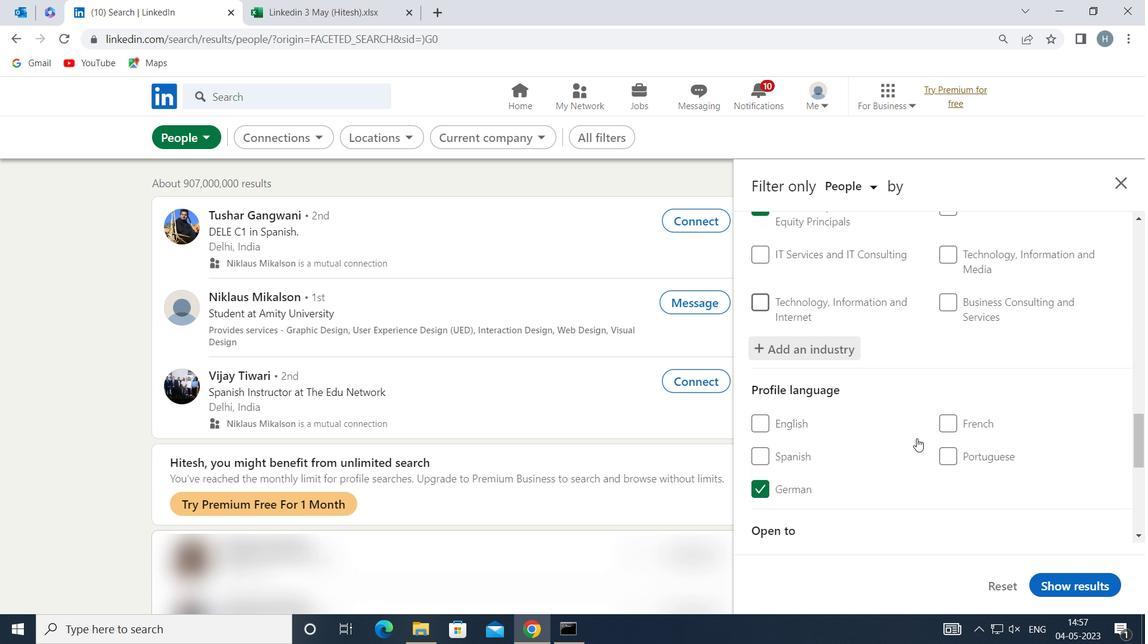 
Action: Mouse scrolled (917, 437) with delta (0, 0)
Screenshot: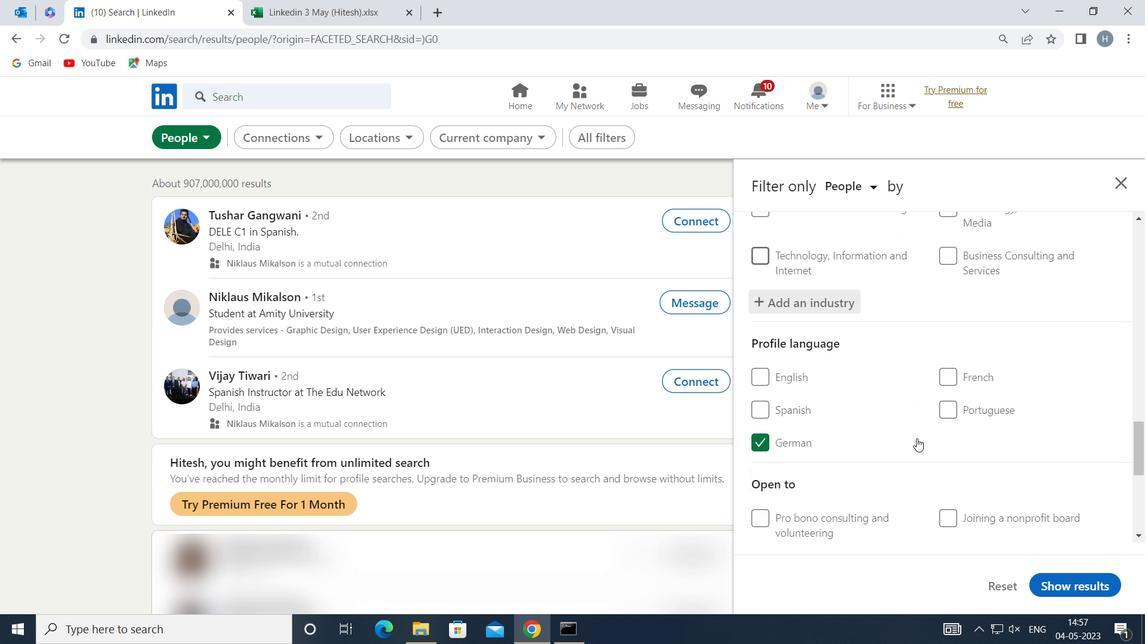 
Action: Mouse scrolled (917, 437) with delta (0, 0)
Screenshot: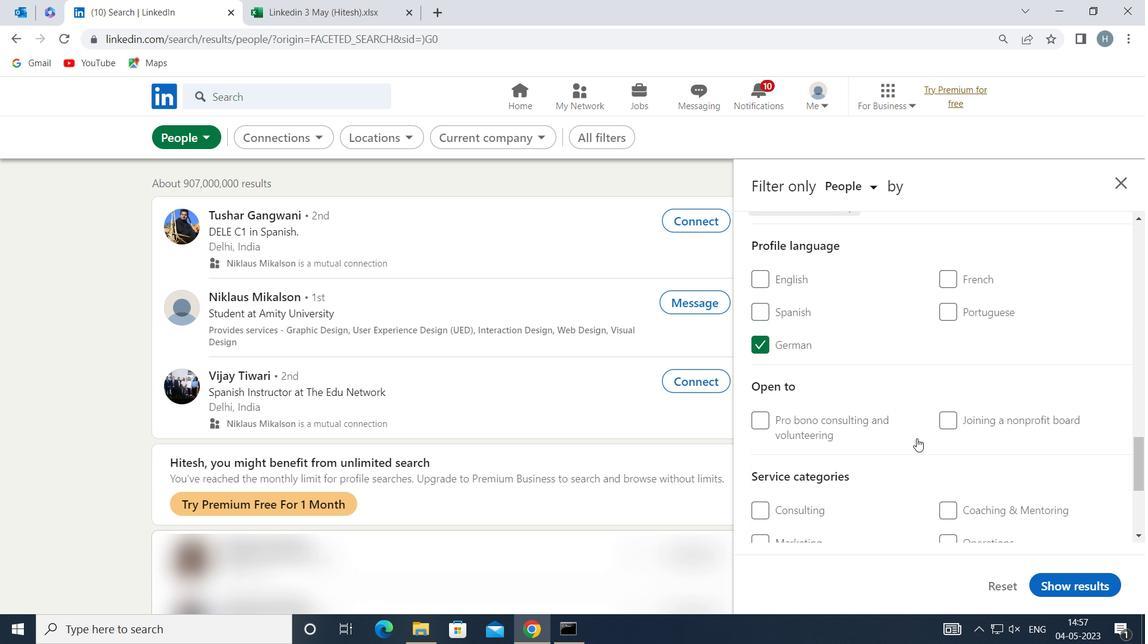 
Action: Mouse scrolled (917, 437) with delta (0, 0)
Screenshot: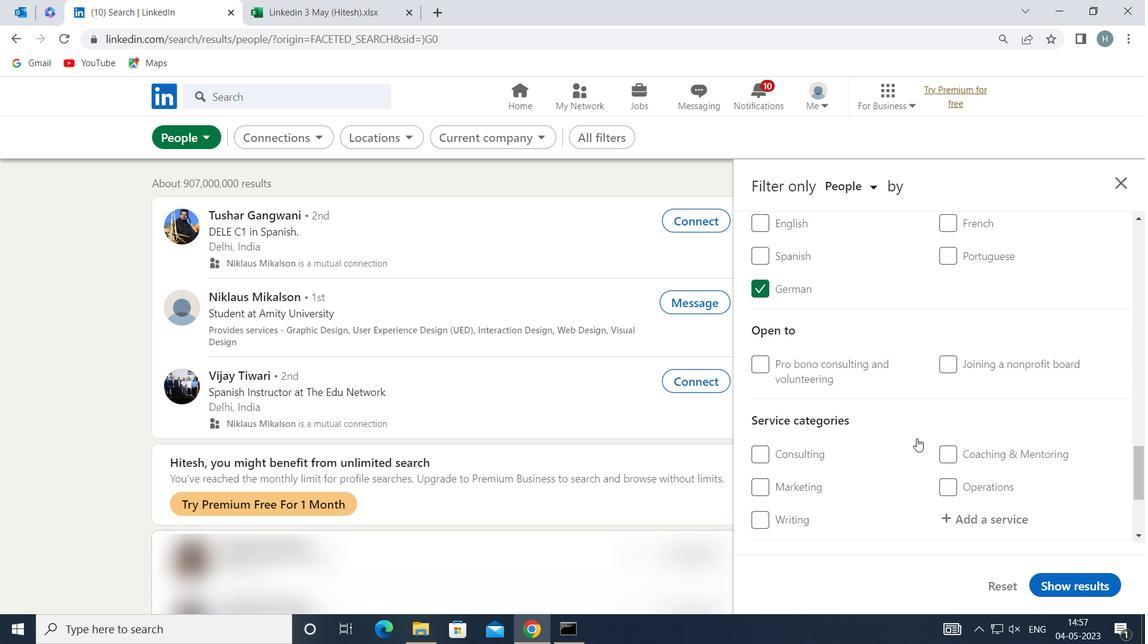 
Action: Mouse moved to (976, 407)
Screenshot: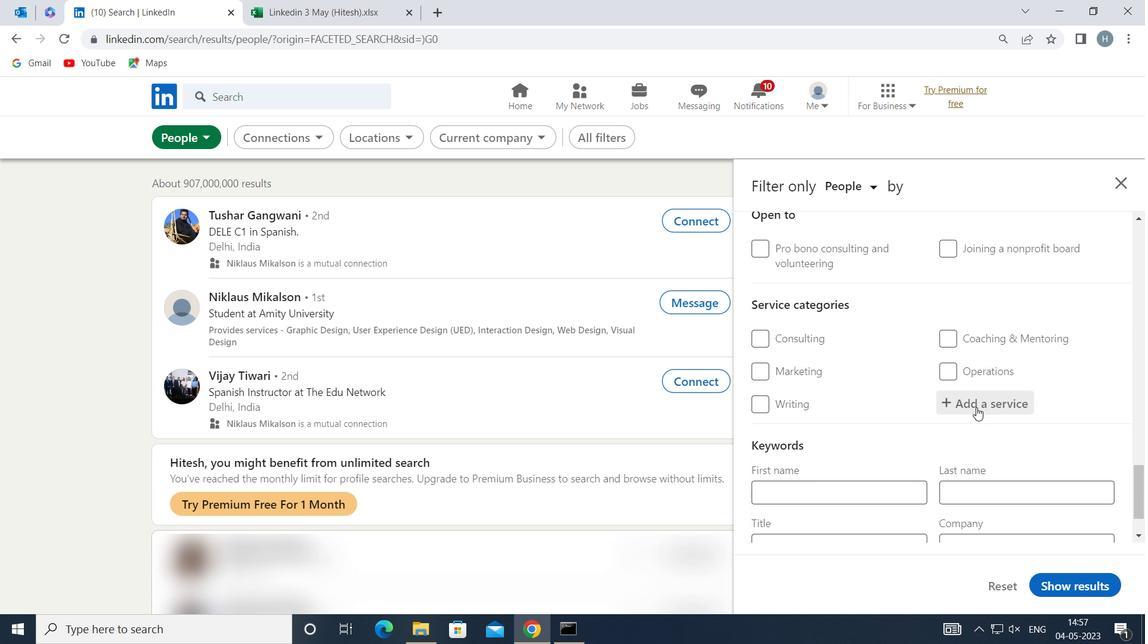 
Action: Mouse pressed left at (976, 407)
Screenshot: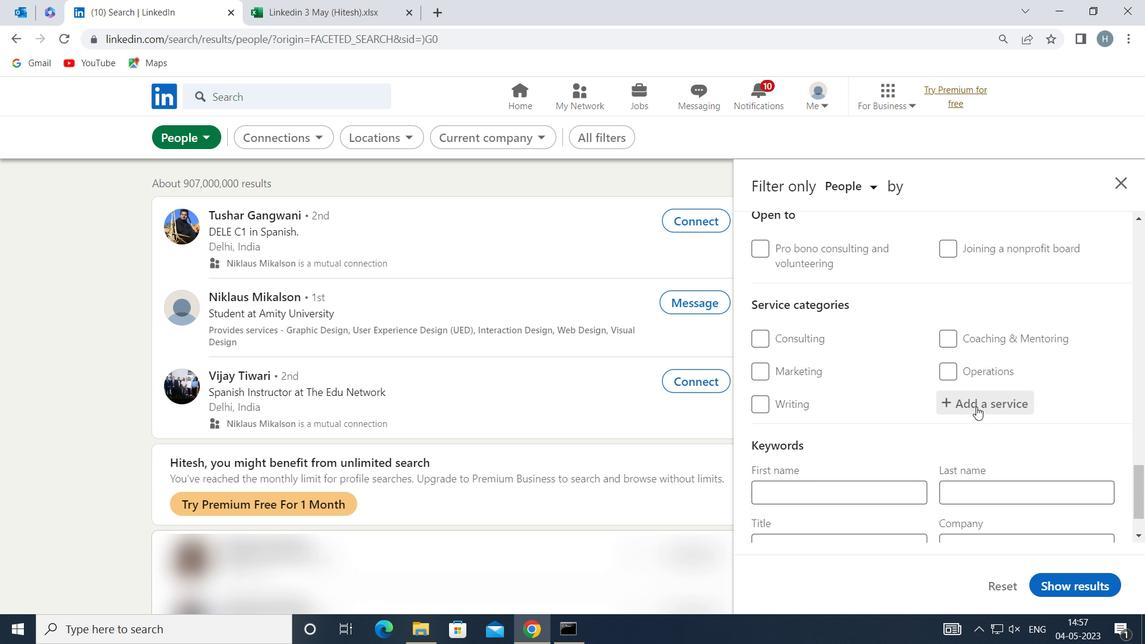 
Action: Key pressed <Key.shift>LEADER
Screenshot: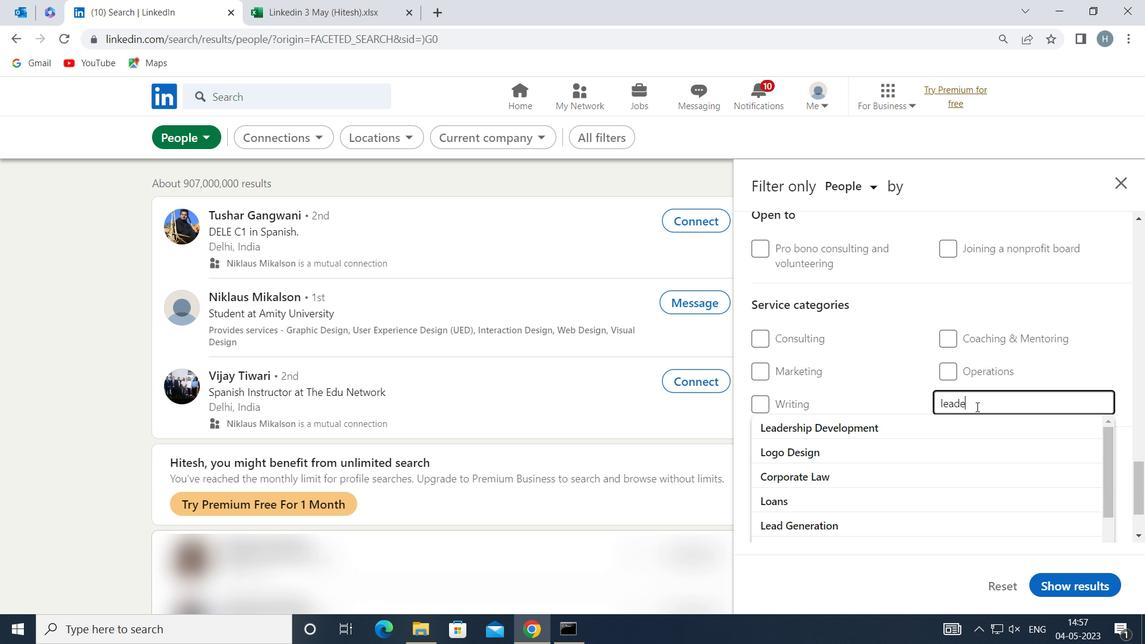 
Action: Mouse moved to (962, 418)
Screenshot: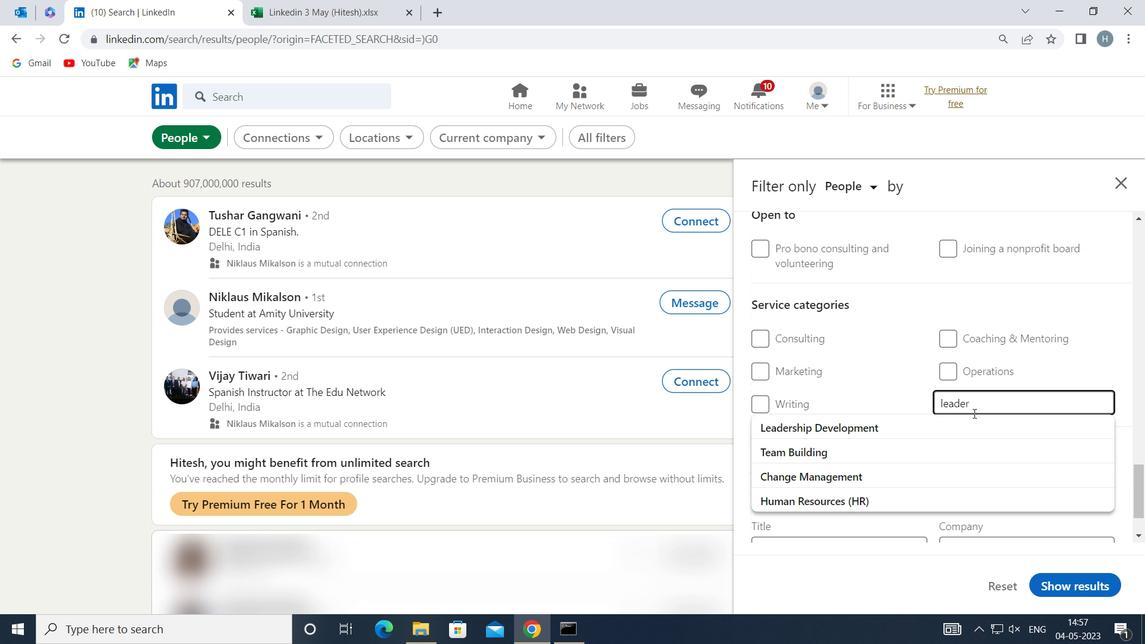 
Action: Mouse pressed left at (962, 418)
Screenshot: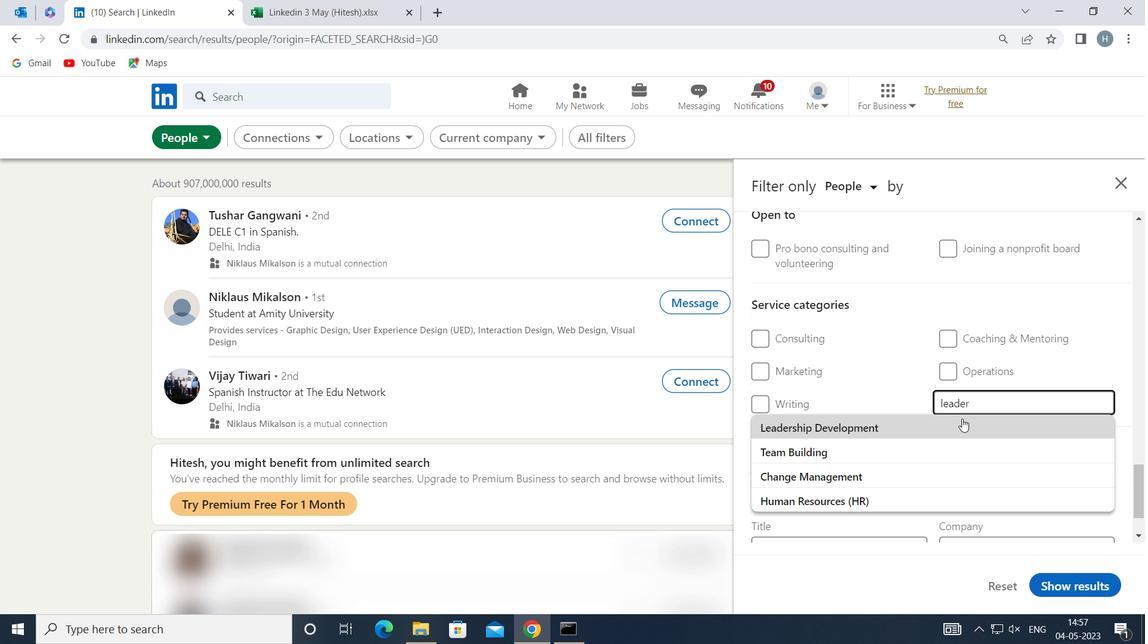 
Action: Mouse moved to (948, 420)
Screenshot: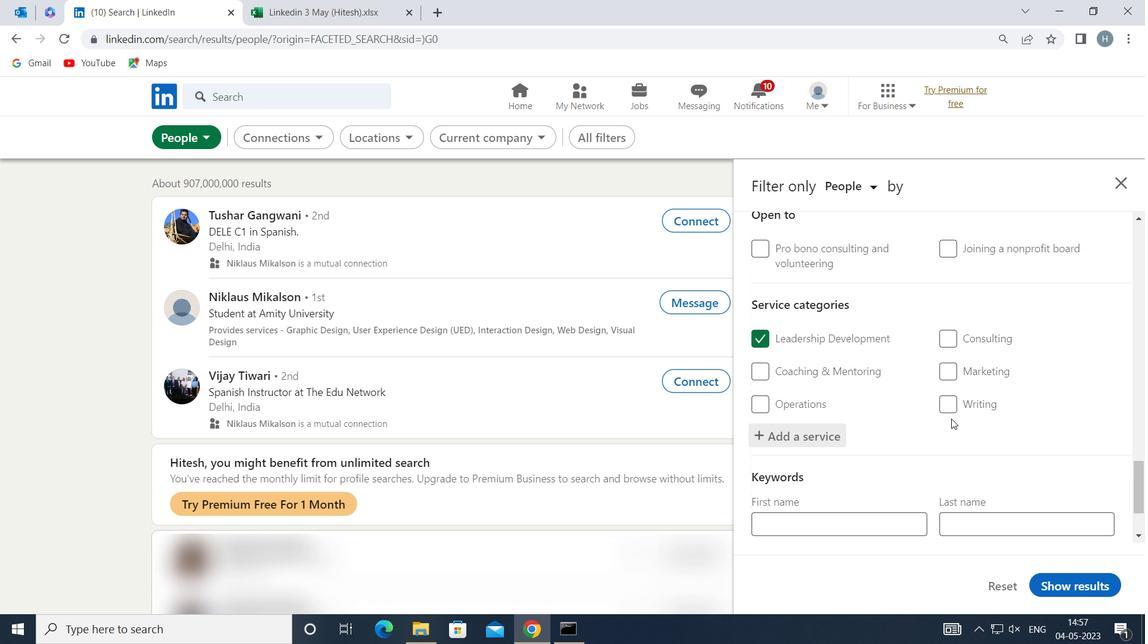 
Action: Mouse scrolled (948, 419) with delta (0, 0)
Screenshot: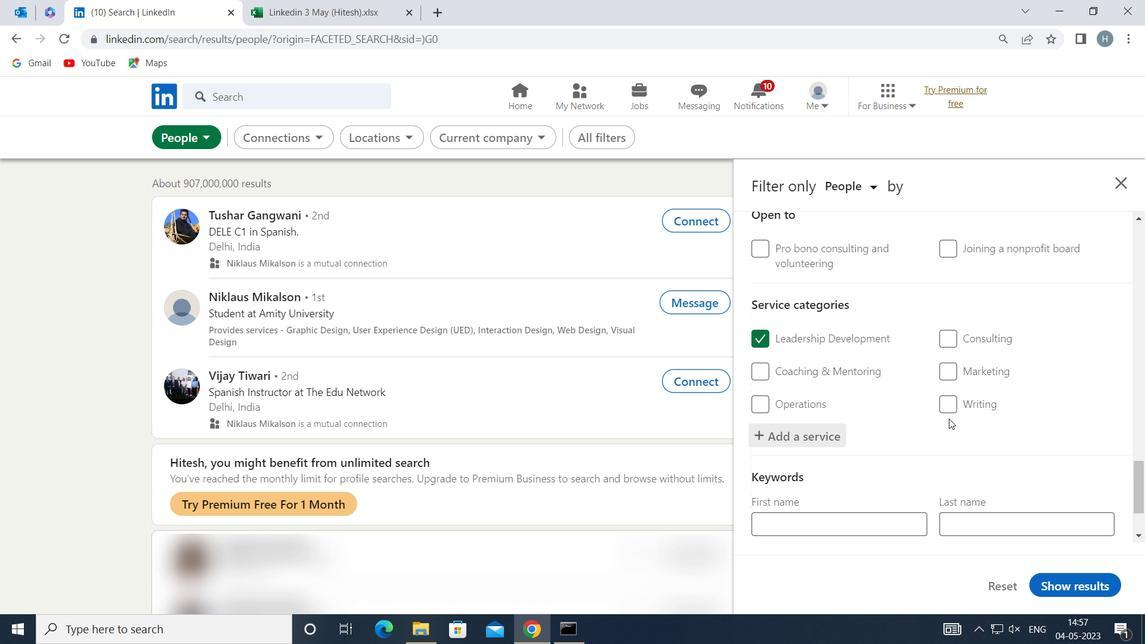 
Action: Mouse moved to (946, 420)
Screenshot: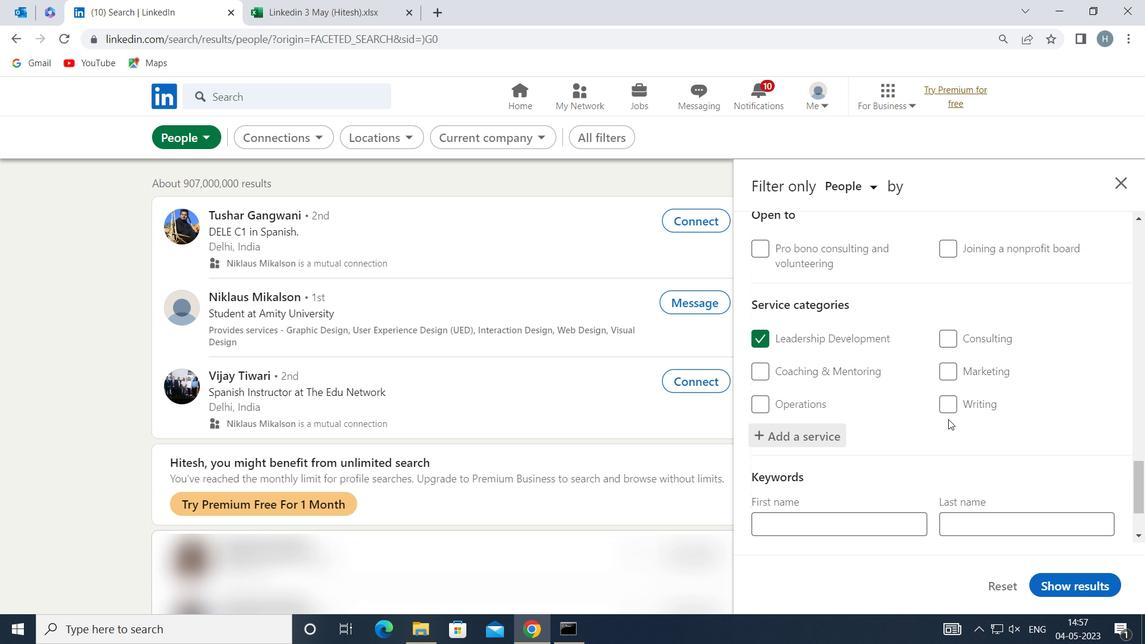 
Action: Mouse scrolled (946, 420) with delta (0, 0)
Screenshot: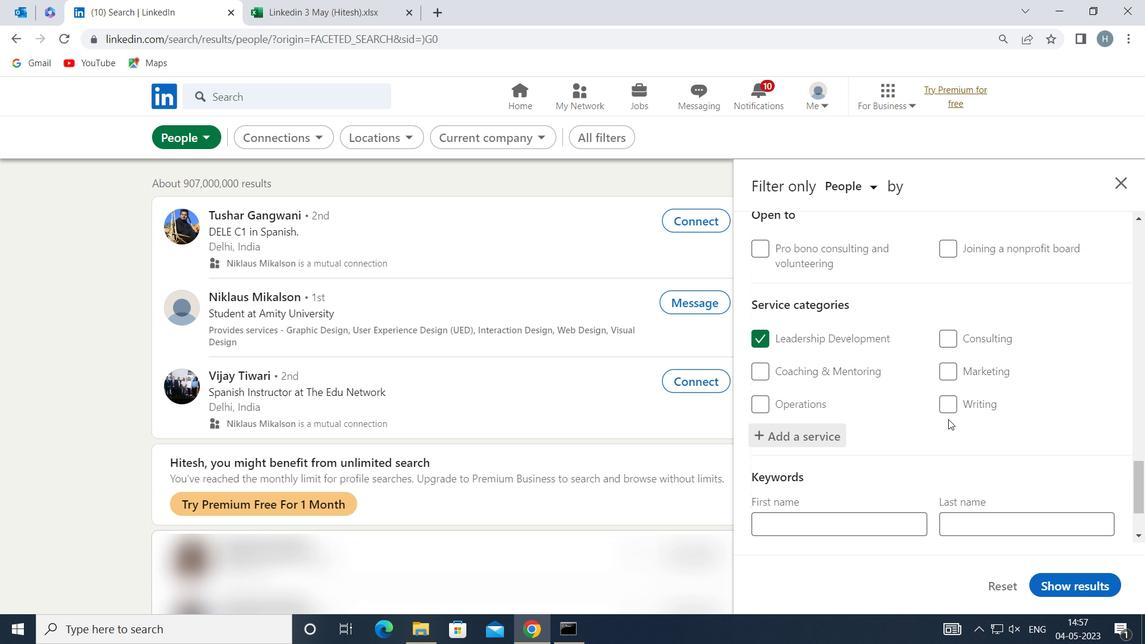 
Action: Mouse moved to (945, 420)
Screenshot: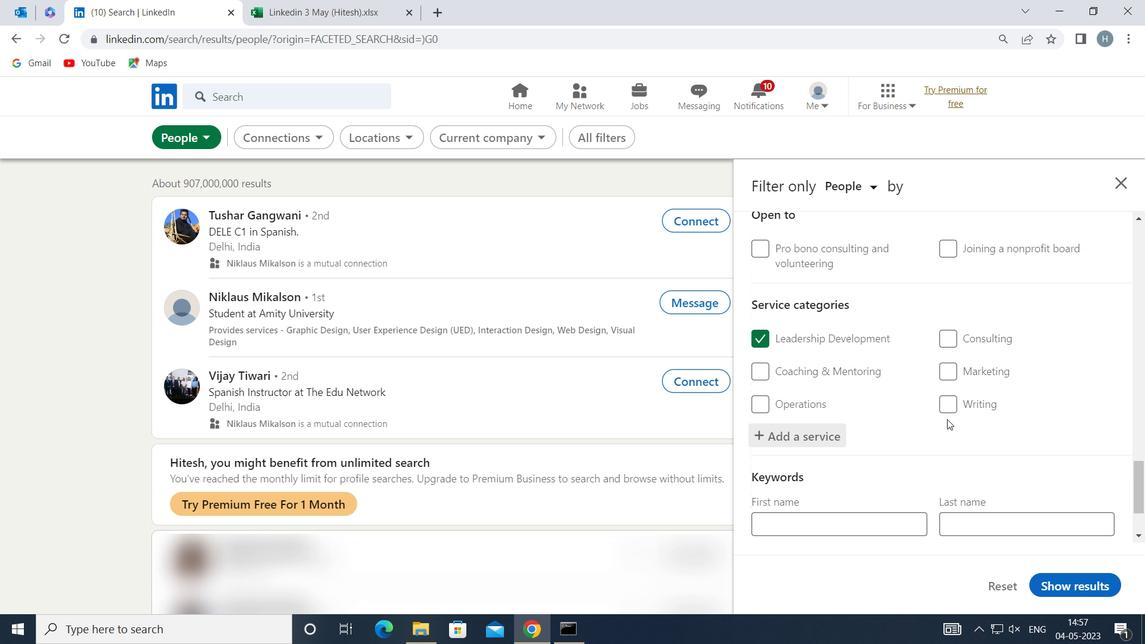 
Action: Mouse scrolled (945, 420) with delta (0, 0)
Screenshot: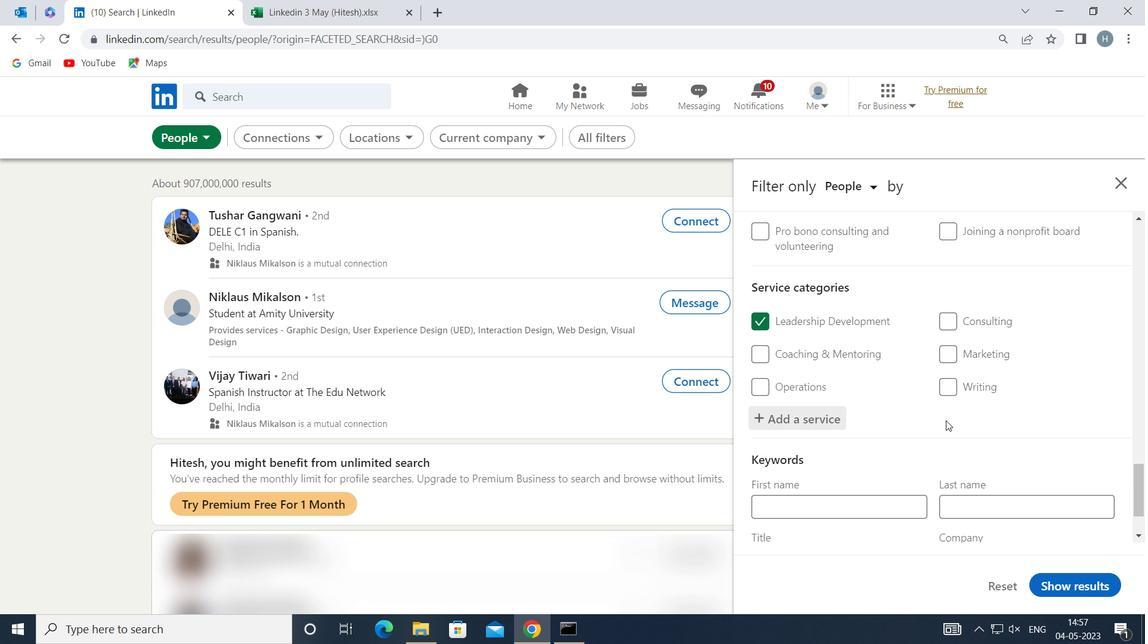 
Action: Mouse moved to (944, 420)
Screenshot: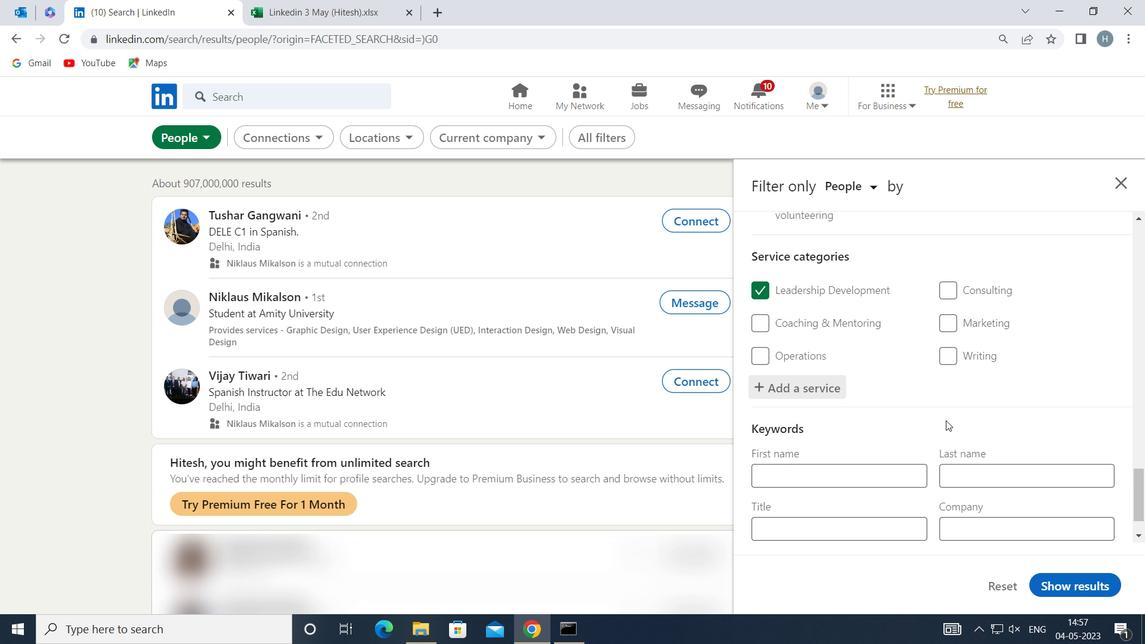 
Action: Mouse scrolled (944, 420) with delta (0, 0)
Screenshot: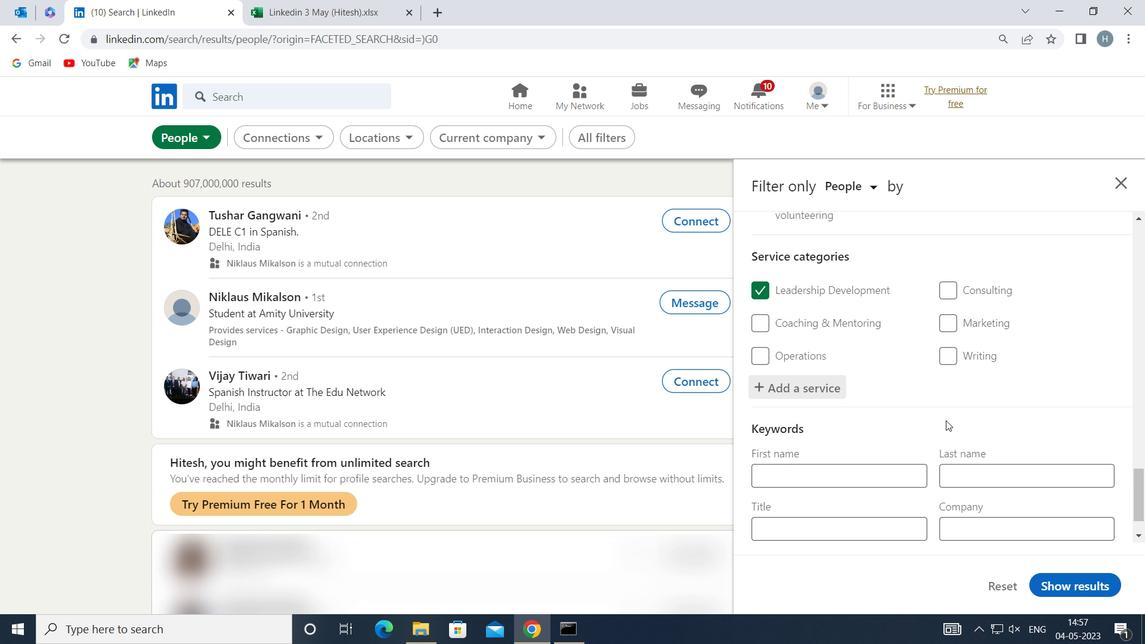 
Action: Mouse moved to (901, 477)
Screenshot: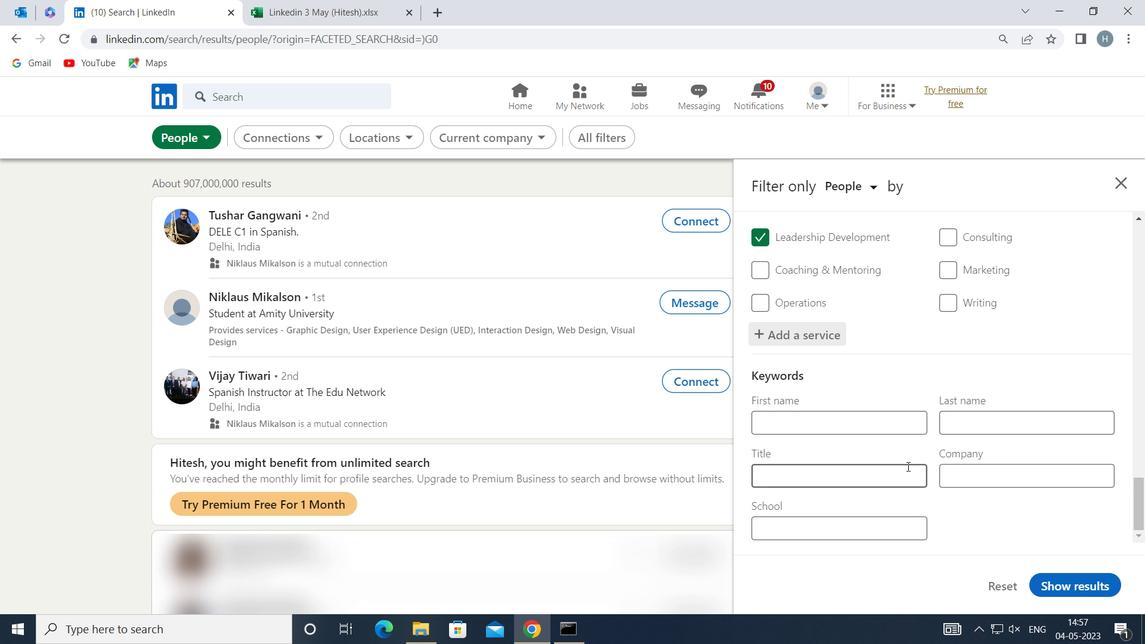 
Action: Mouse pressed left at (901, 477)
Screenshot: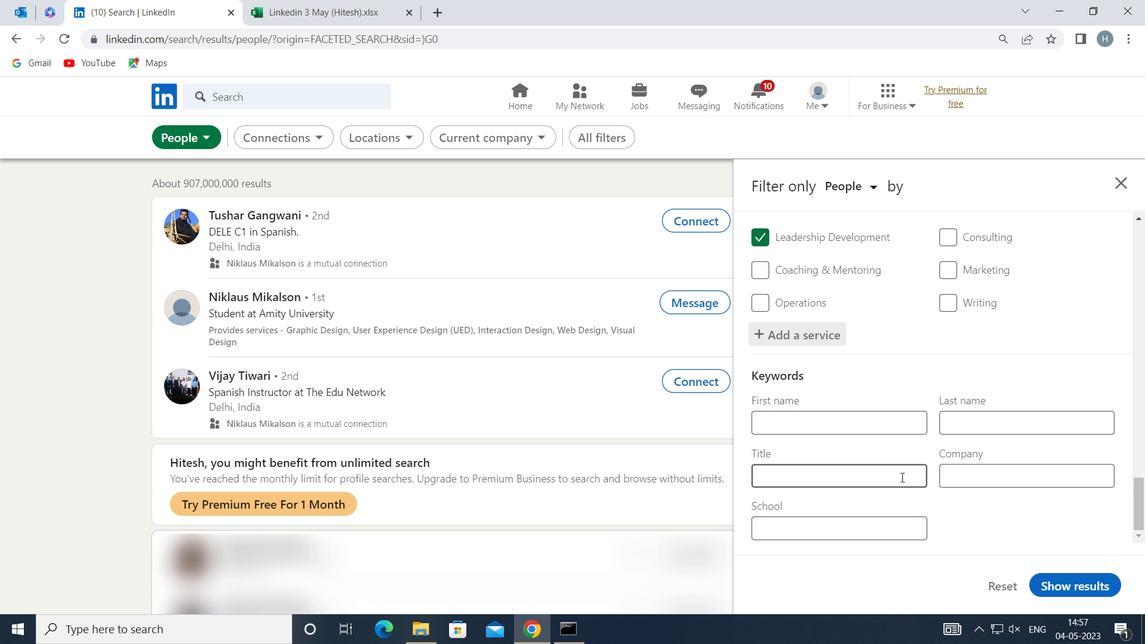 
Action: Key pressed <Key.shift>DIGITAL<Key.space><Key.shift>OVERLOAD
Screenshot: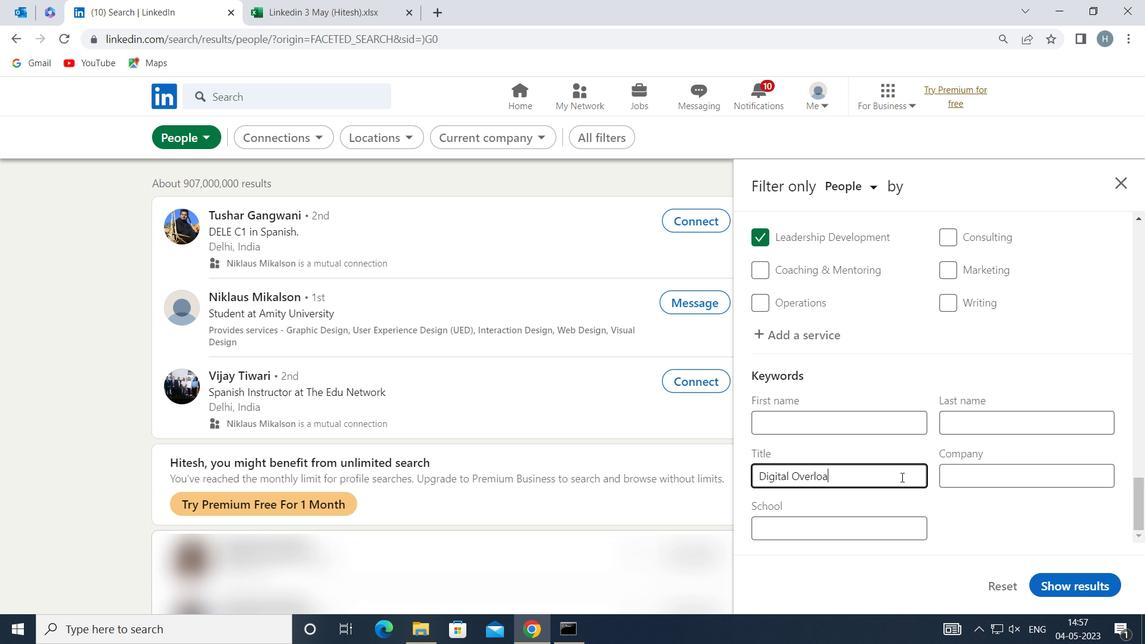 
Action: Mouse moved to (1078, 582)
Screenshot: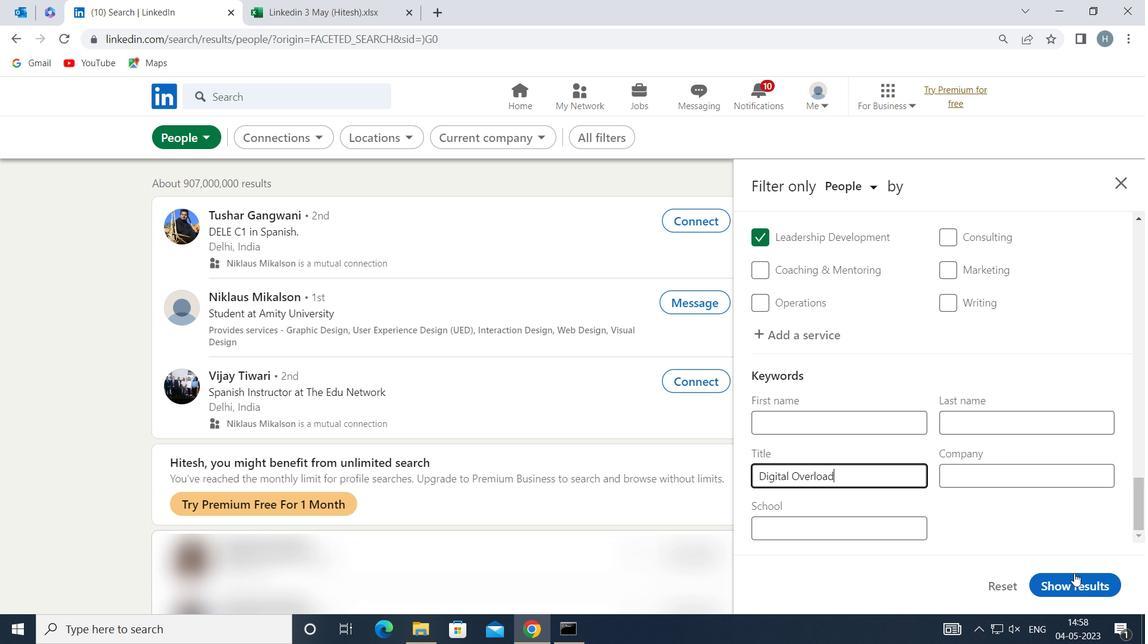 
Action: Mouse pressed left at (1078, 582)
Screenshot: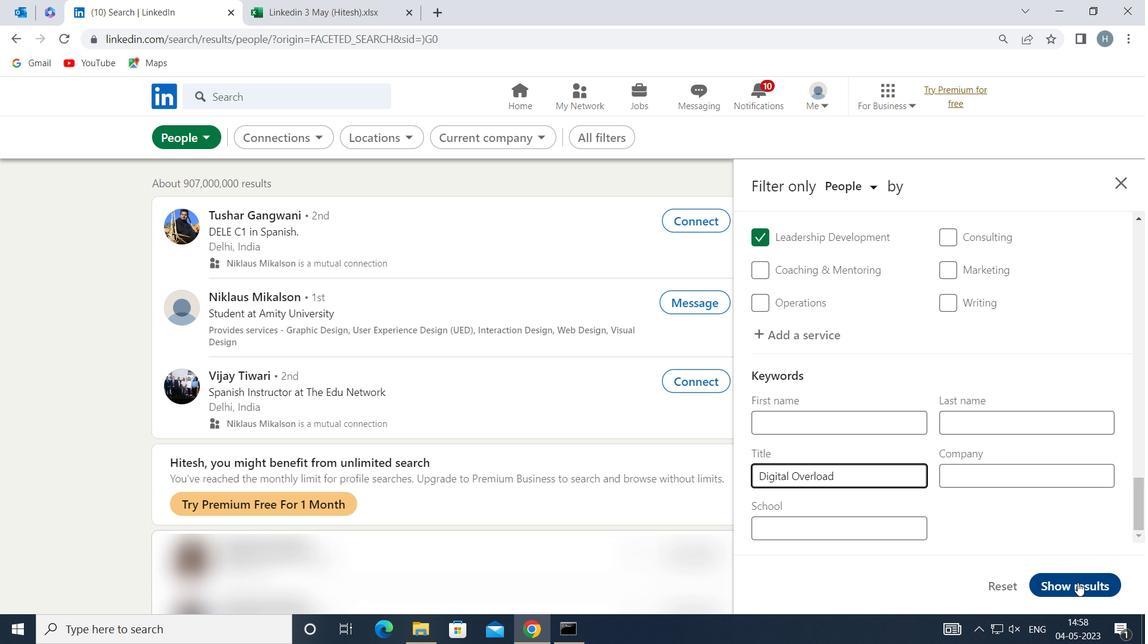 
Action: Mouse moved to (919, 461)
Screenshot: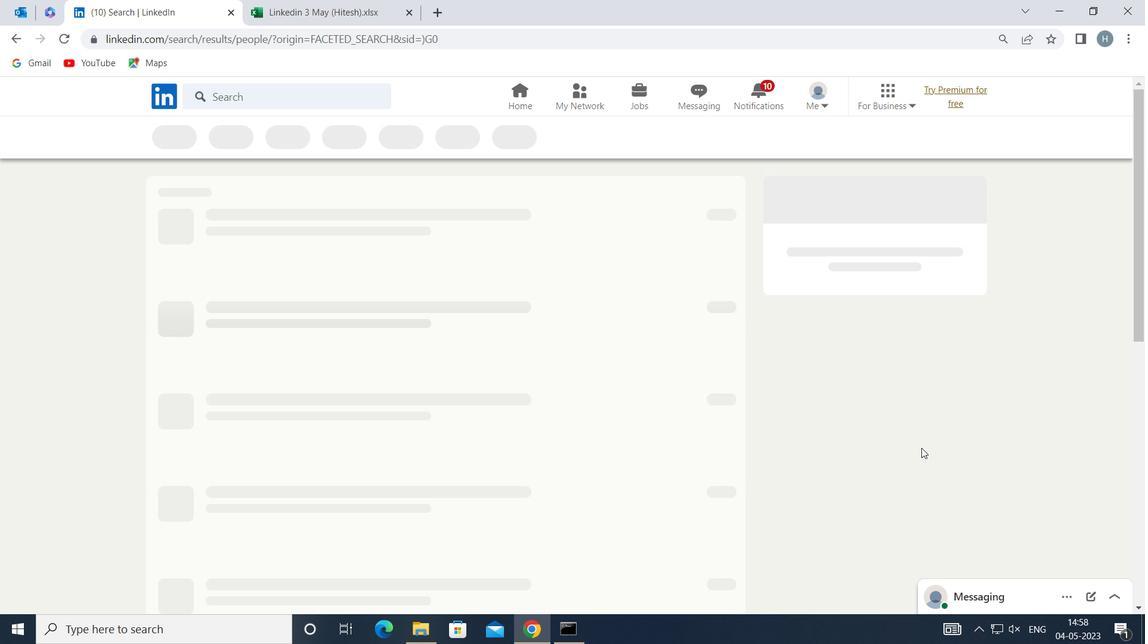 
